 Task: Add an event with the title Second Sales Strategy Review and Alignment Session, date '2023/12/18', time 9:15 AM to 11:15 AMand add a description: Participants will develop strategies for expressing their thoughts and ideas clearly and confidently. They will learn techniques for structuring their messages, using appropriate language and tone, and adapting their communication style to different audiences and situations., put the event into Green category . Add location for the event as: 987 White Desert, Farafra, Egypt, logged in from the account softage.10@softage.netand send the event invitation to softage.3@softage.net and softage.4@softage.net. Set a reminder for the event 12 hour before
Action: Mouse moved to (111, 122)
Screenshot: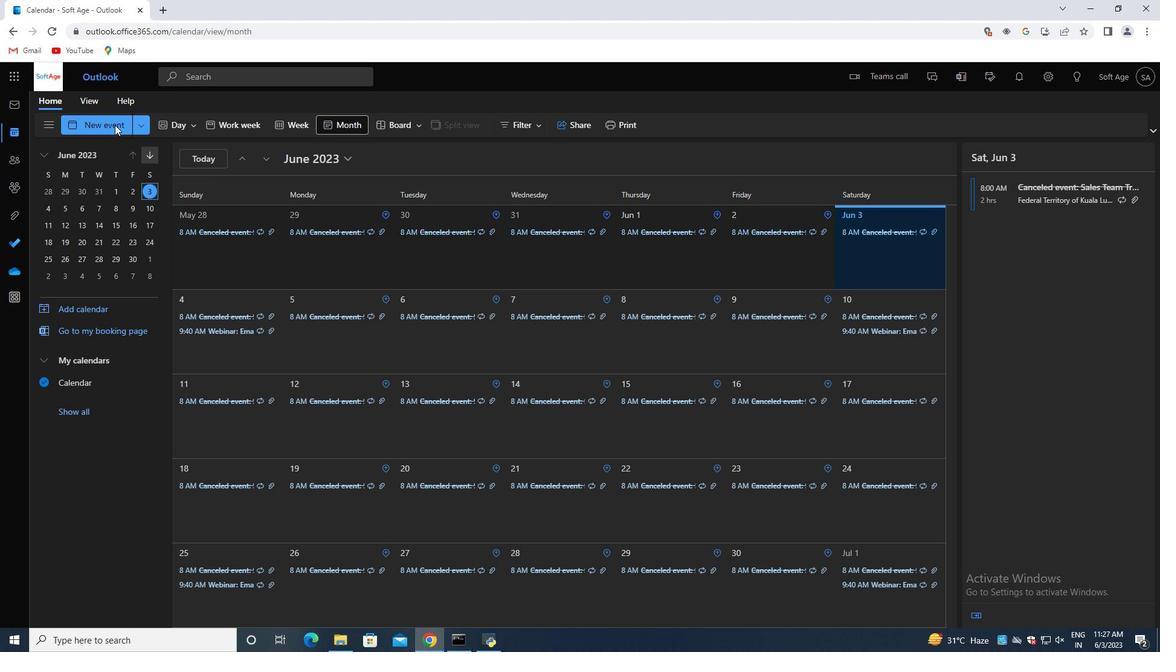 
Action: Mouse pressed left at (111, 122)
Screenshot: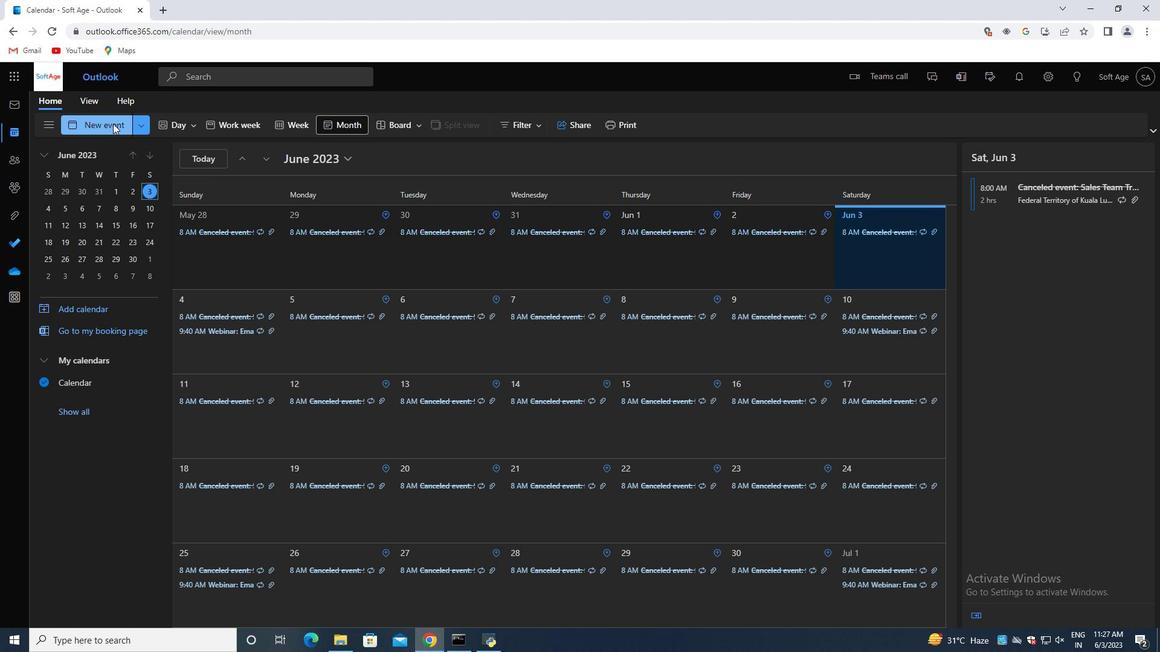 
Action: Mouse moved to (323, 194)
Screenshot: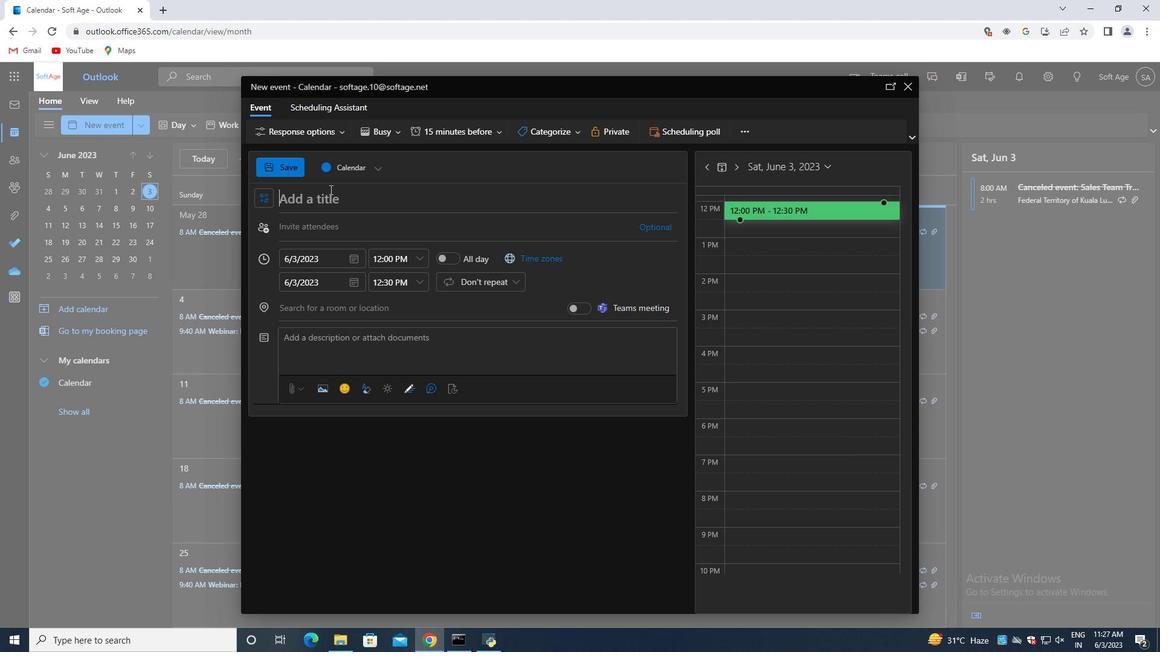 
Action: Mouse pressed left at (323, 194)
Screenshot: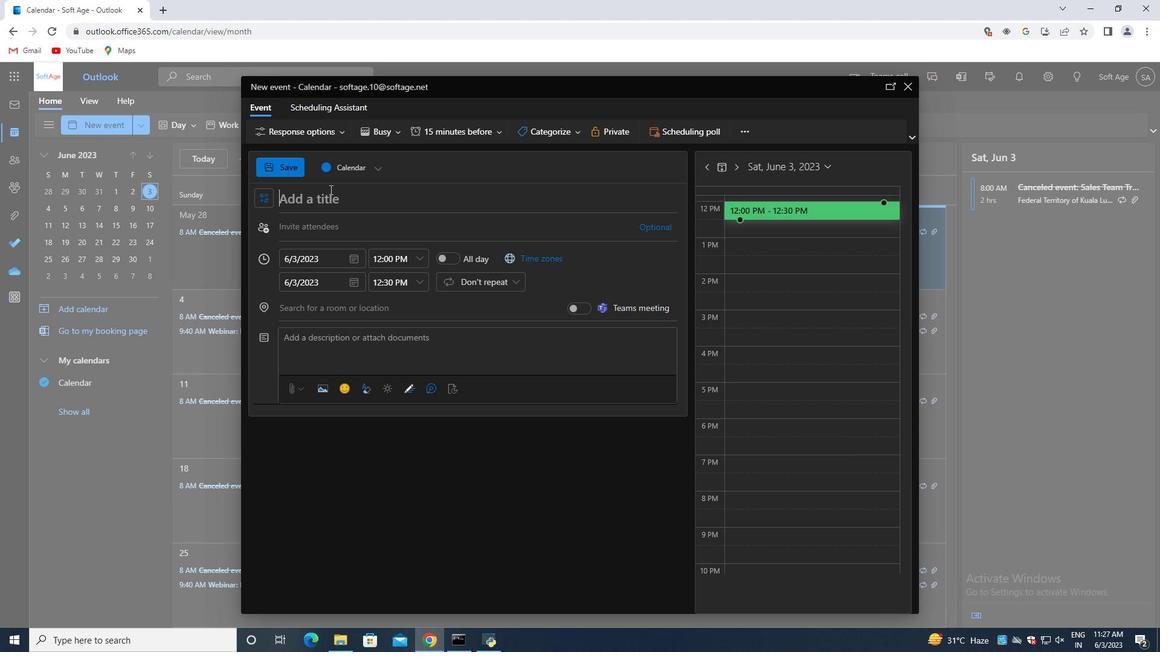 
Action: Key pressed <Key.shift>Second<Key.space><Key.shift>Sales<Key.space><Key.shift>Str
Screenshot: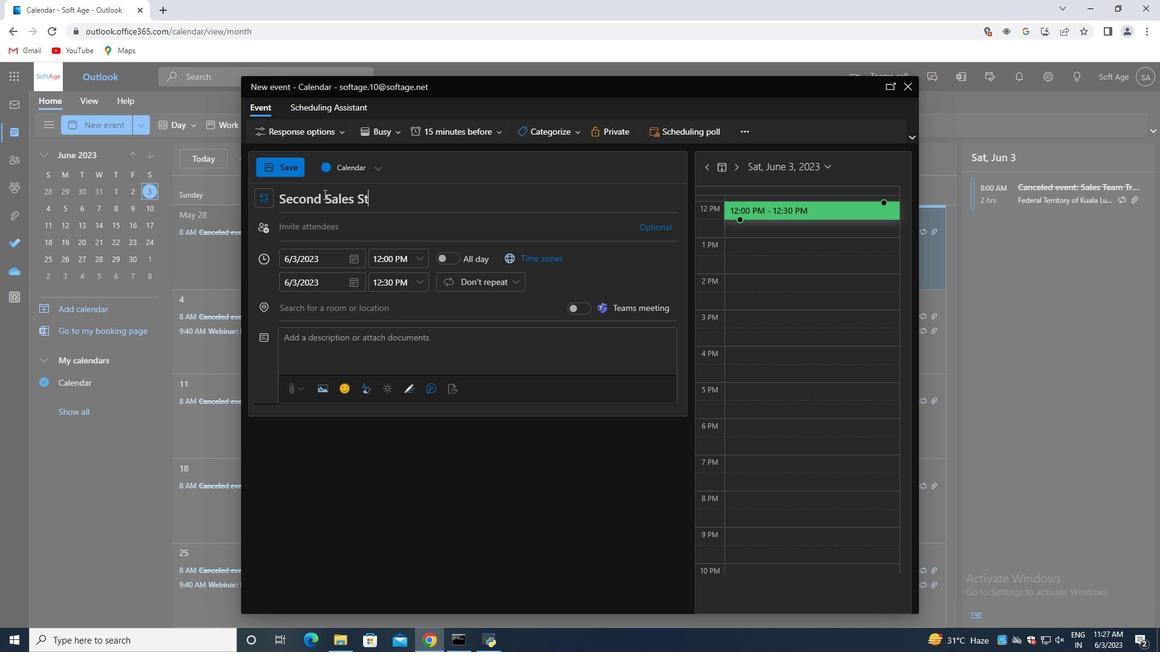 
Action: Mouse moved to (323, 195)
Screenshot: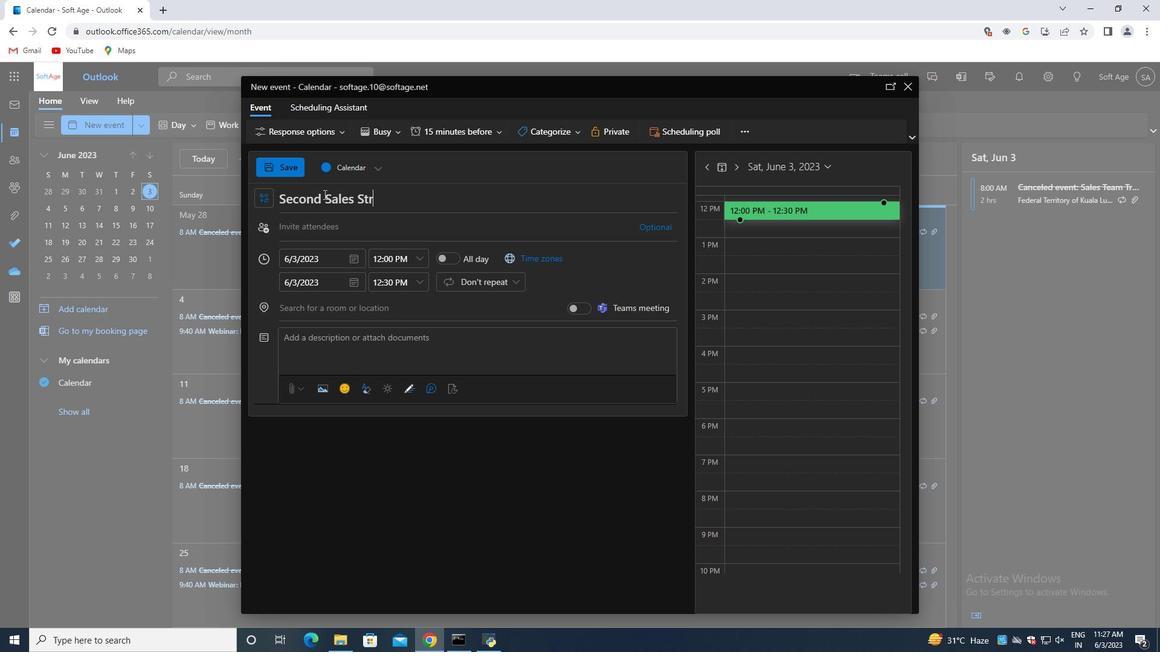 
Action: Key pressed ategy<Key.space><Key.shift>Review<Key.space>and<Key.space><Key.shift>Alignment<Key.space><Key.shift>Session
Screenshot: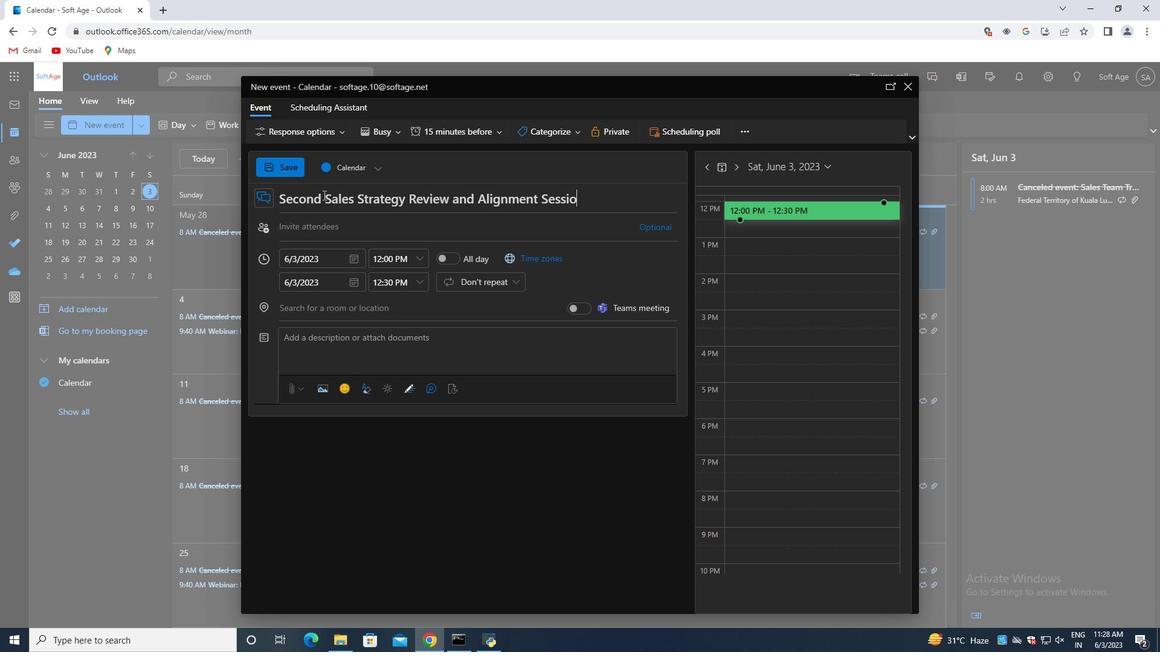 
Action: Mouse moved to (351, 258)
Screenshot: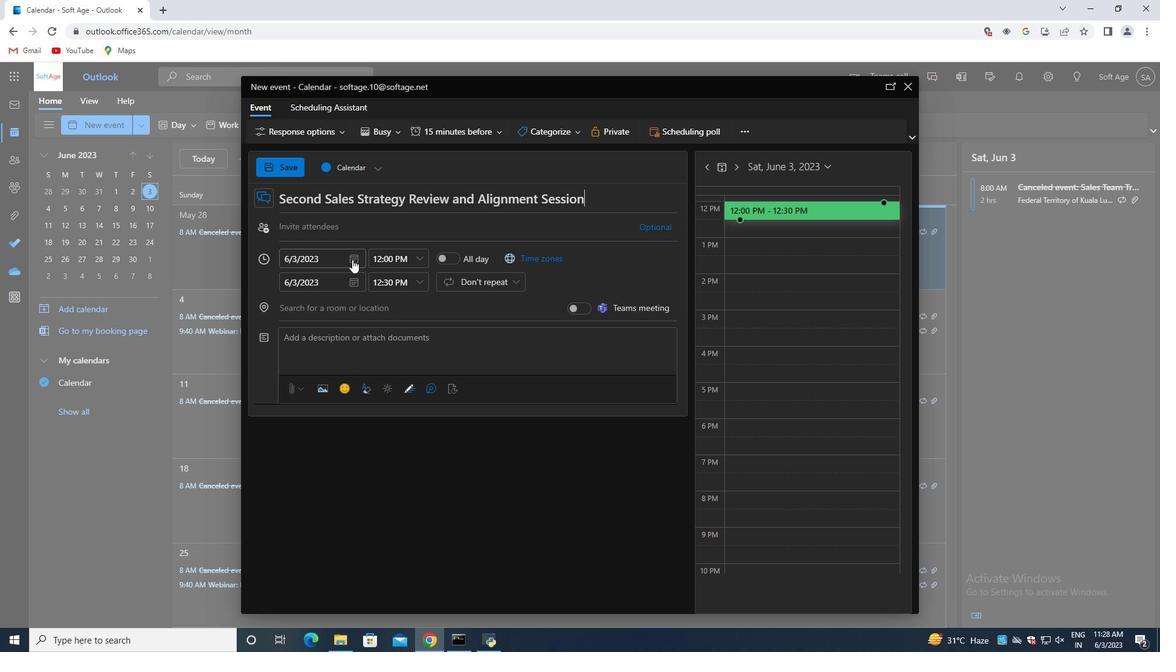
Action: Mouse pressed left at (351, 258)
Screenshot: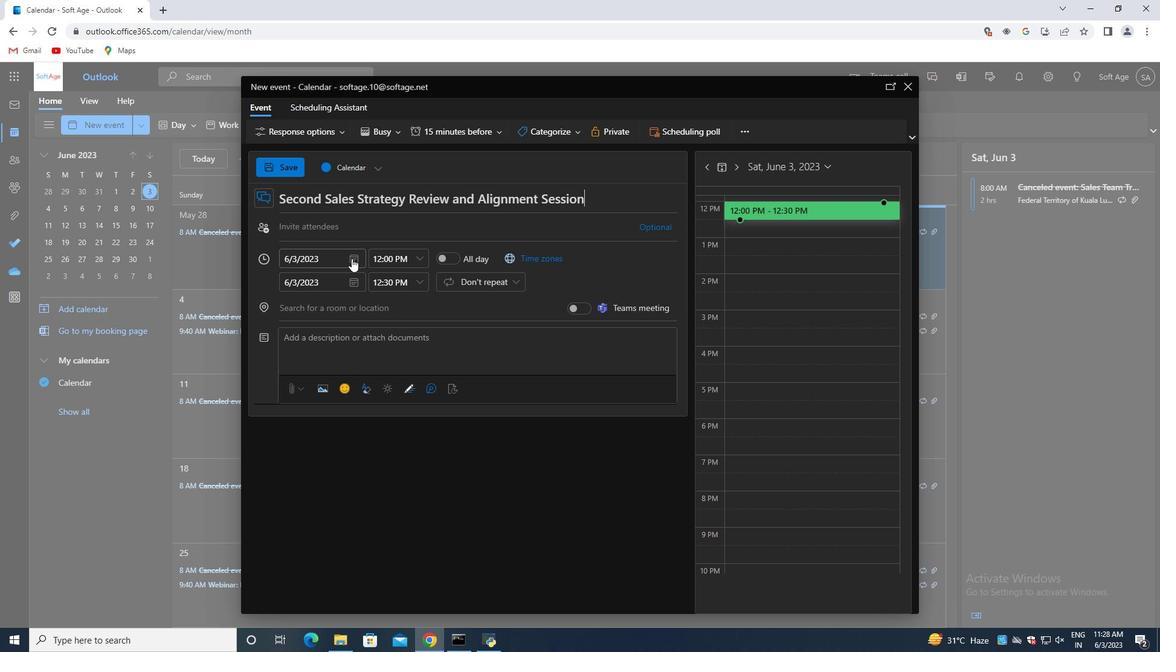 
Action: Mouse moved to (396, 284)
Screenshot: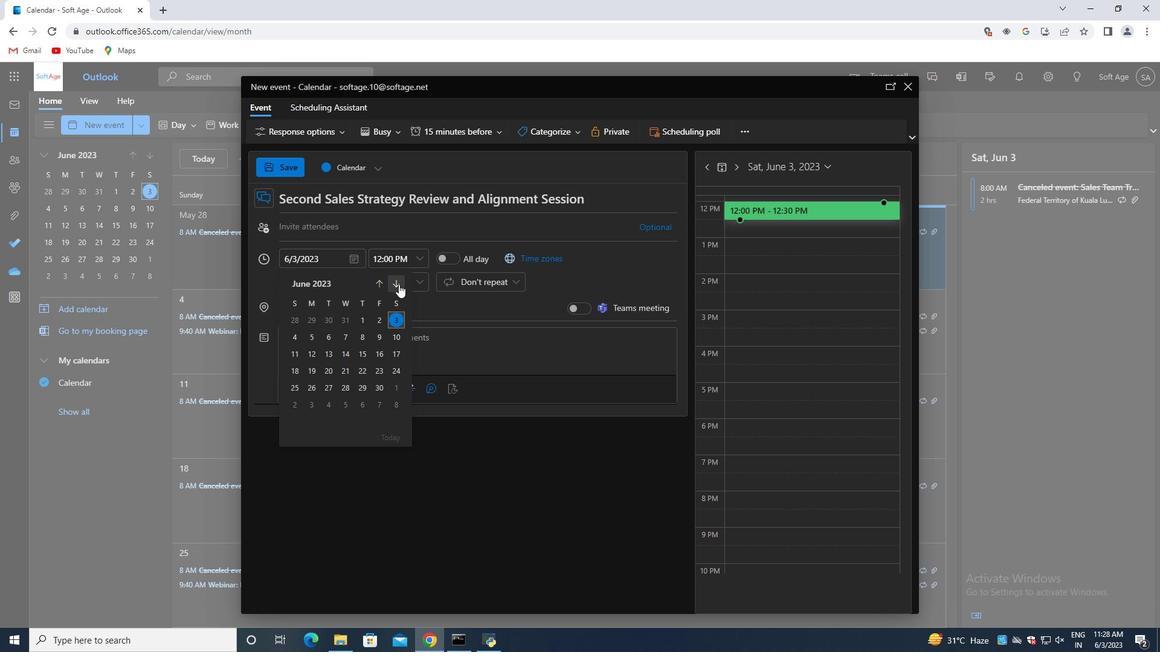 
Action: Mouse pressed left at (396, 284)
Screenshot: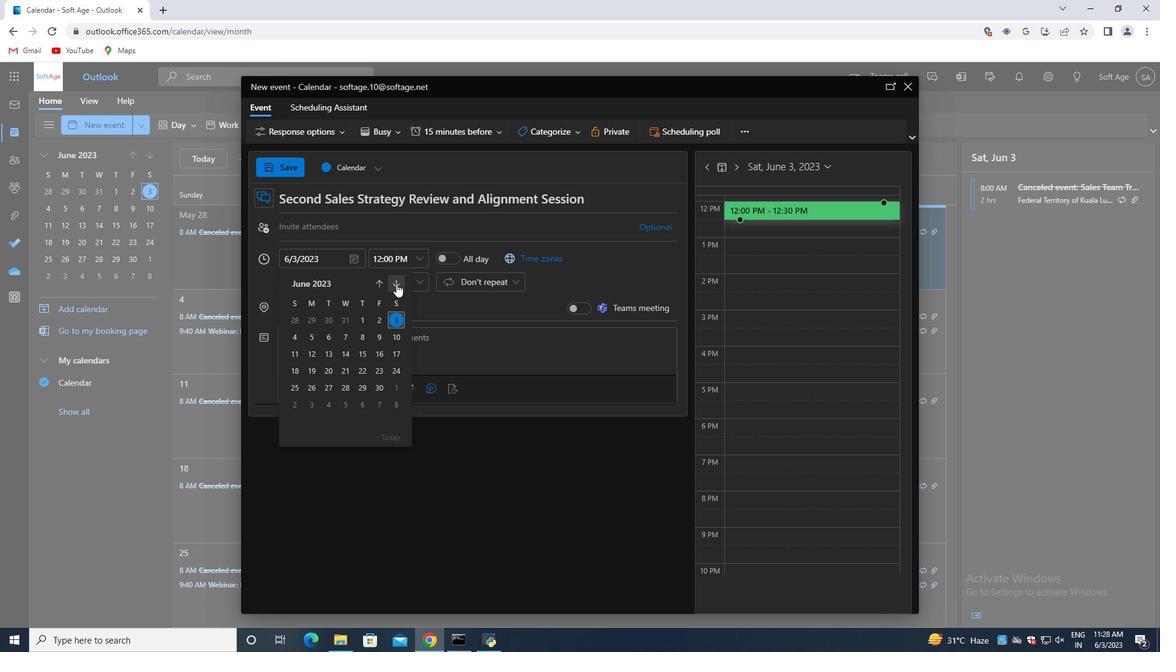 
Action: Mouse pressed left at (396, 284)
Screenshot: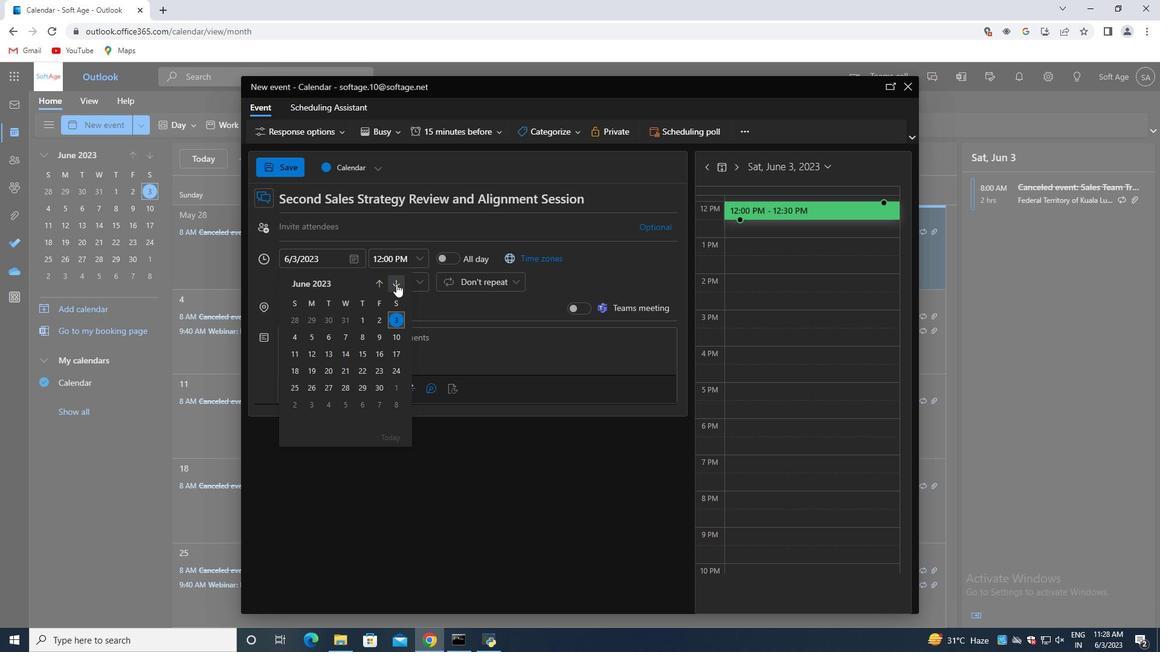 
Action: Mouse pressed left at (396, 284)
Screenshot: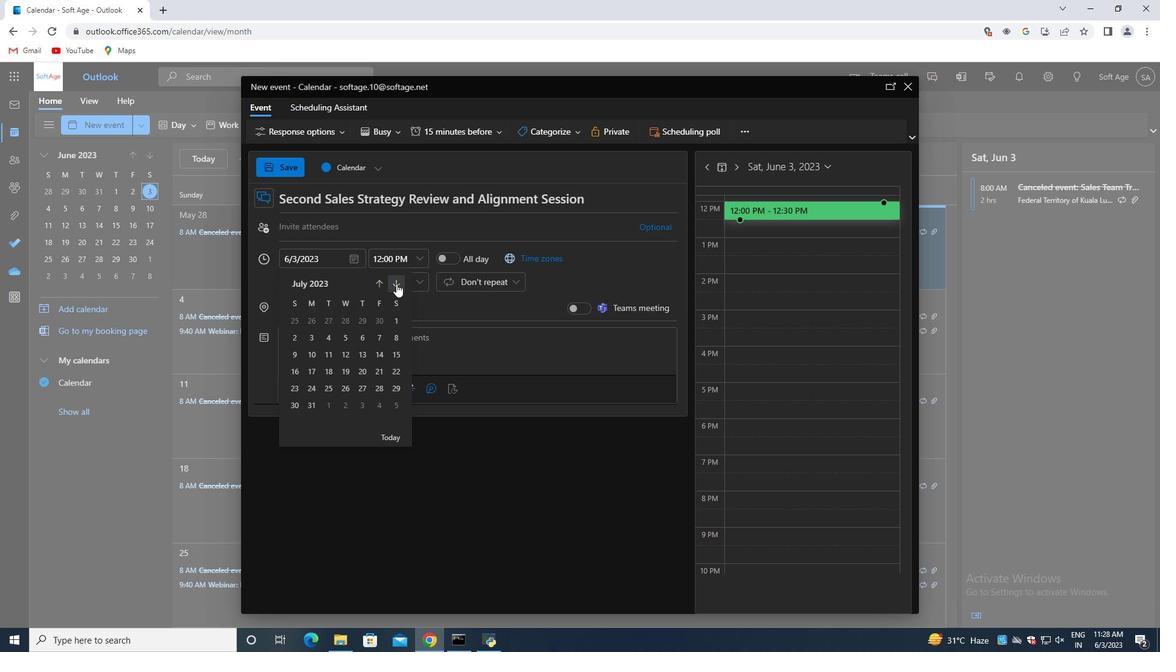 
Action: Mouse pressed left at (396, 284)
Screenshot: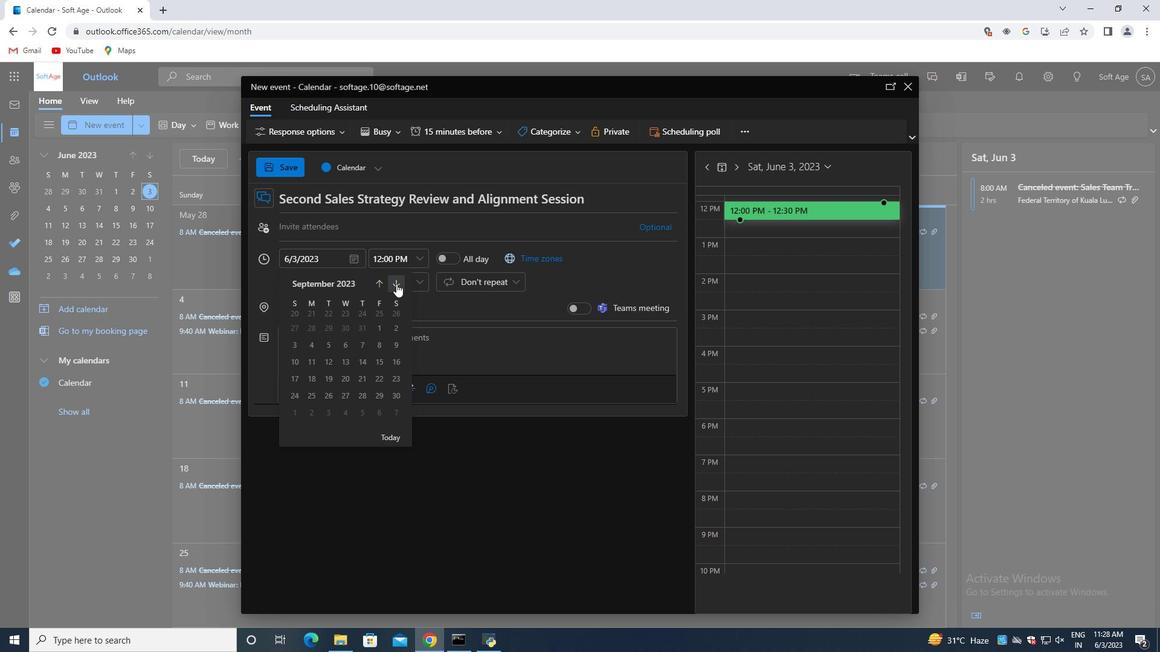 
Action: Mouse pressed left at (396, 284)
Screenshot: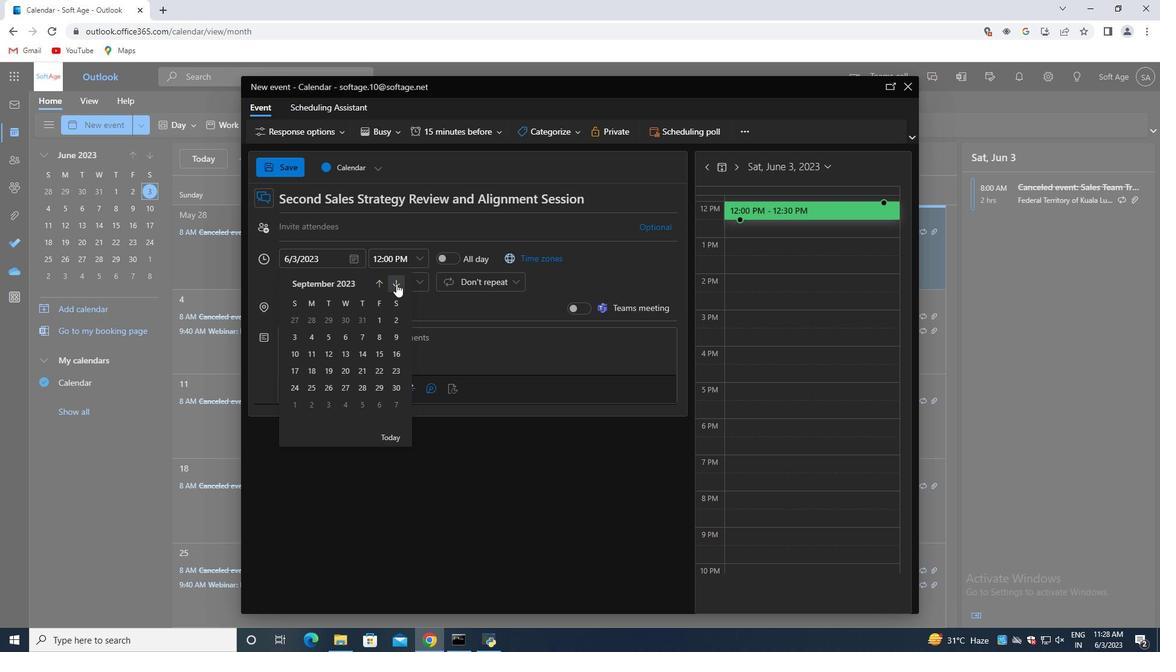 
Action: Mouse pressed left at (396, 284)
Screenshot: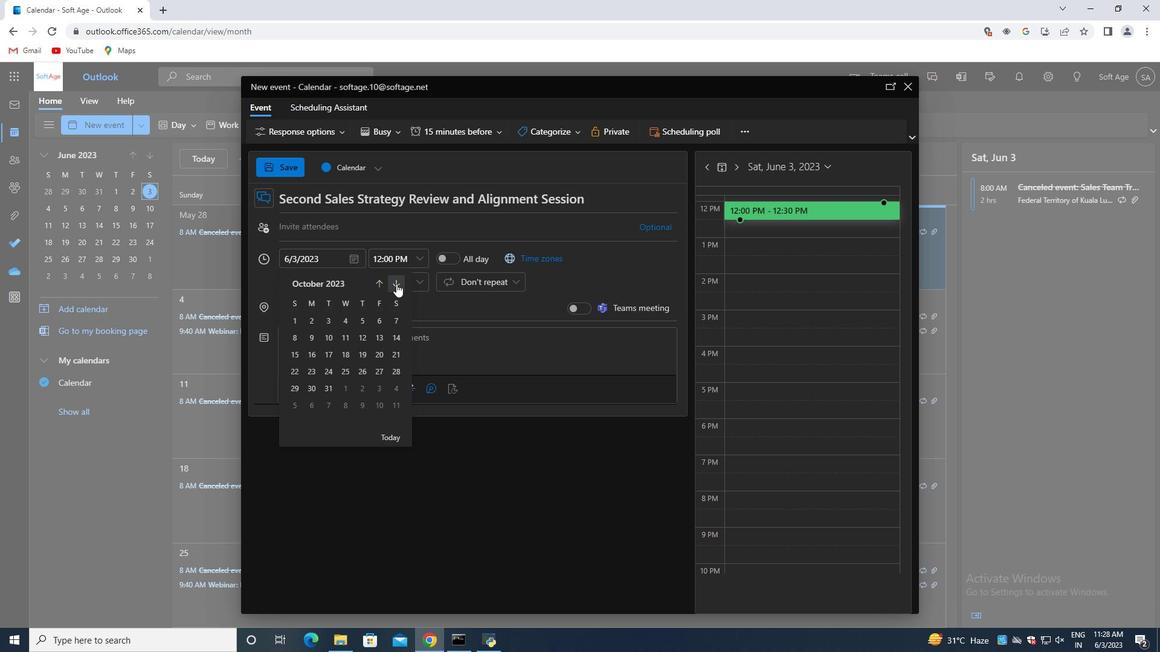 
Action: Mouse moved to (313, 373)
Screenshot: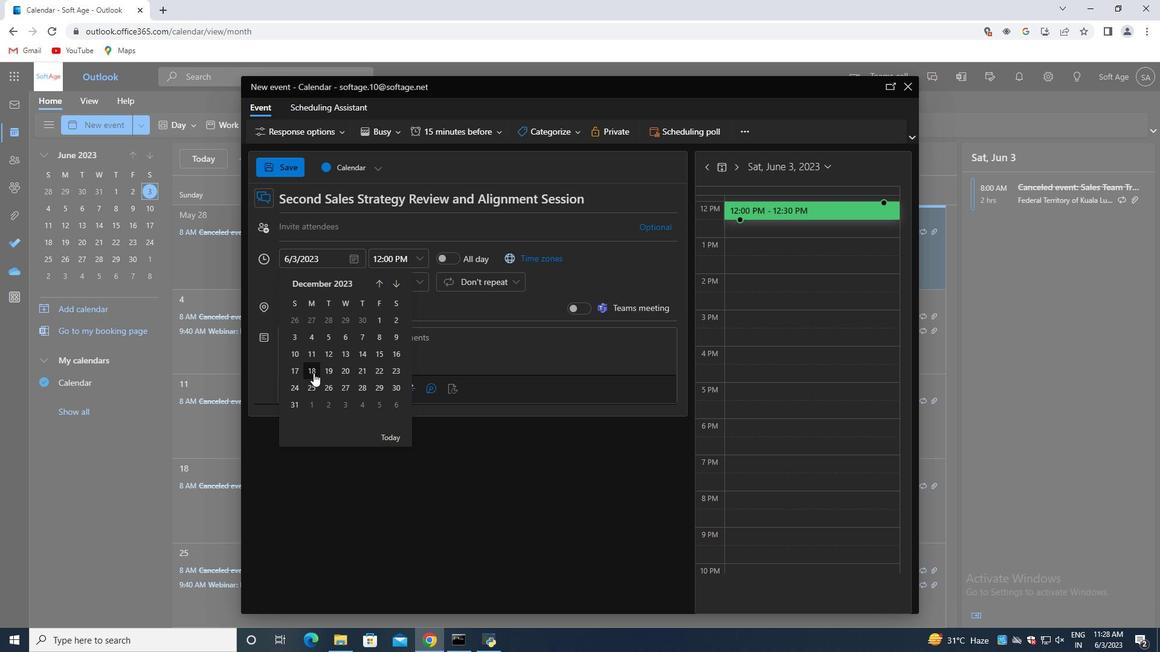 
Action: Mouse pressed left at (313, 373)
Screenshot: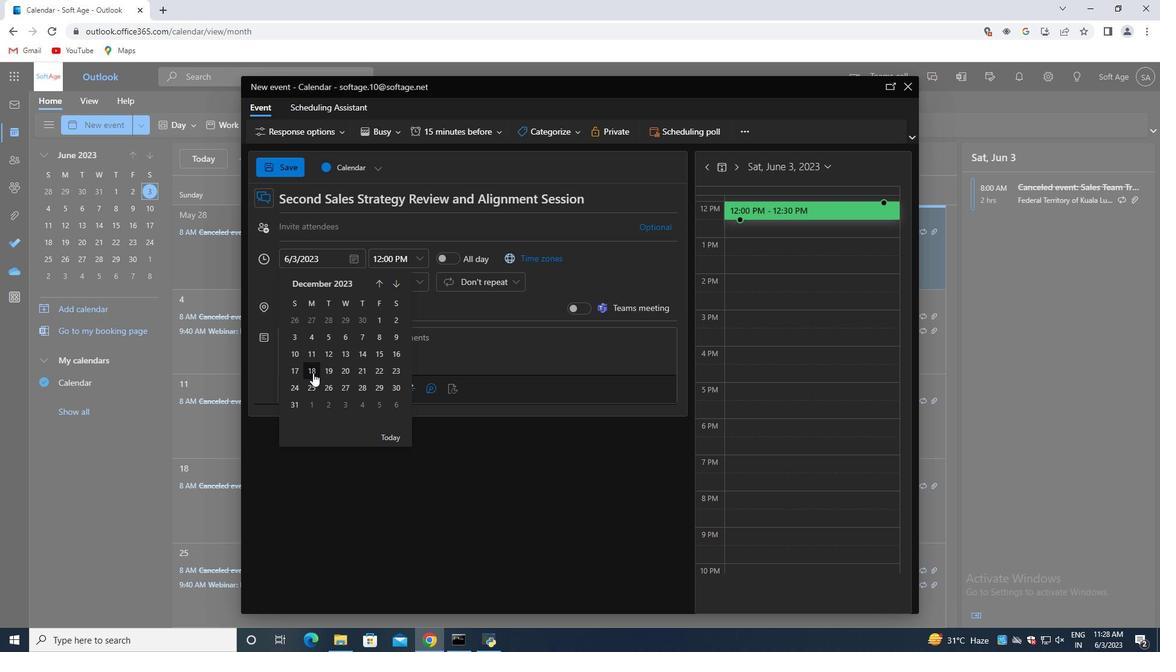 
Action: Mouse moved to (420, 260)
Screenshot: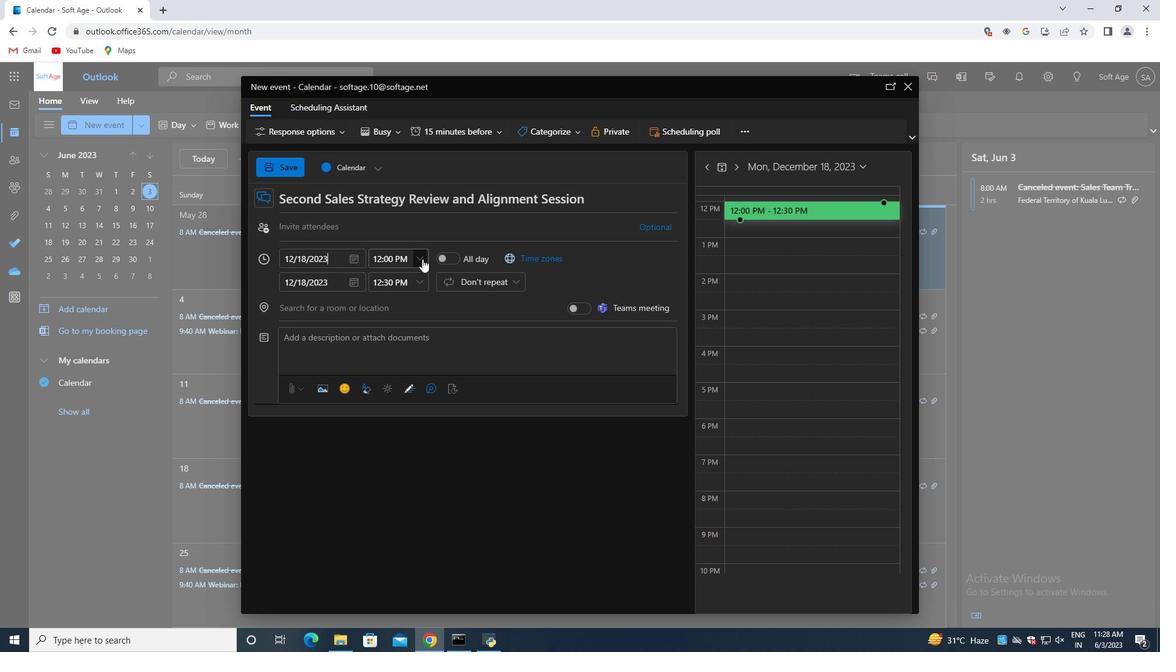 
Action: Mouse pressed left at (420, 260)
Screenshot: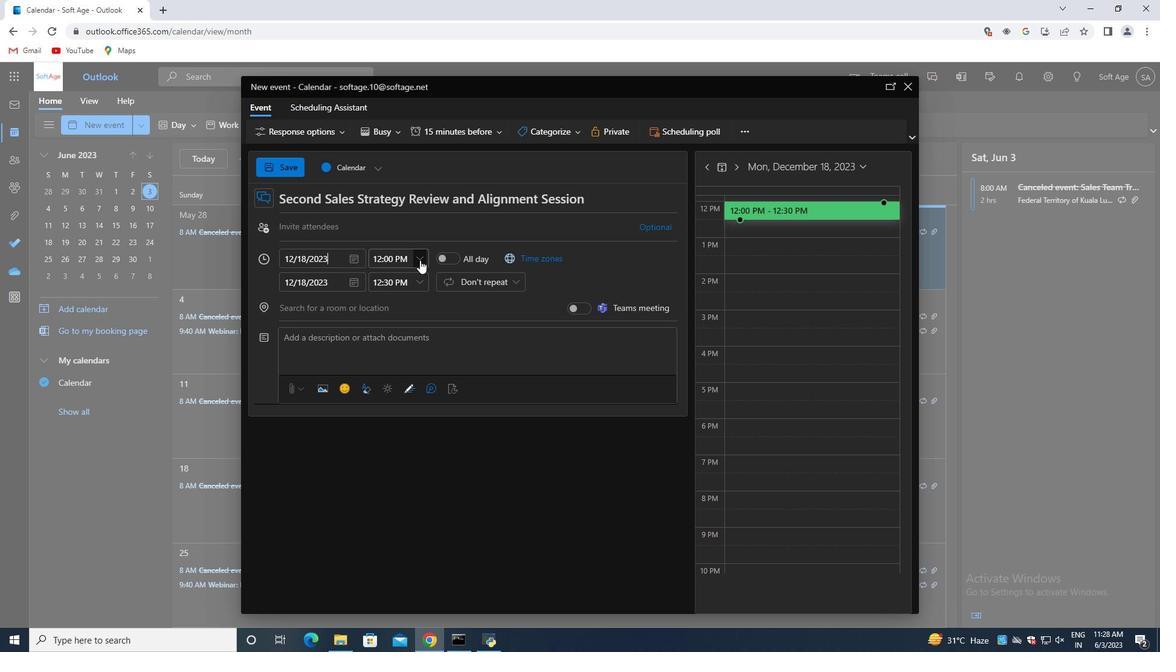 
Action: Mouse moved to (394, 291)
Screenshot: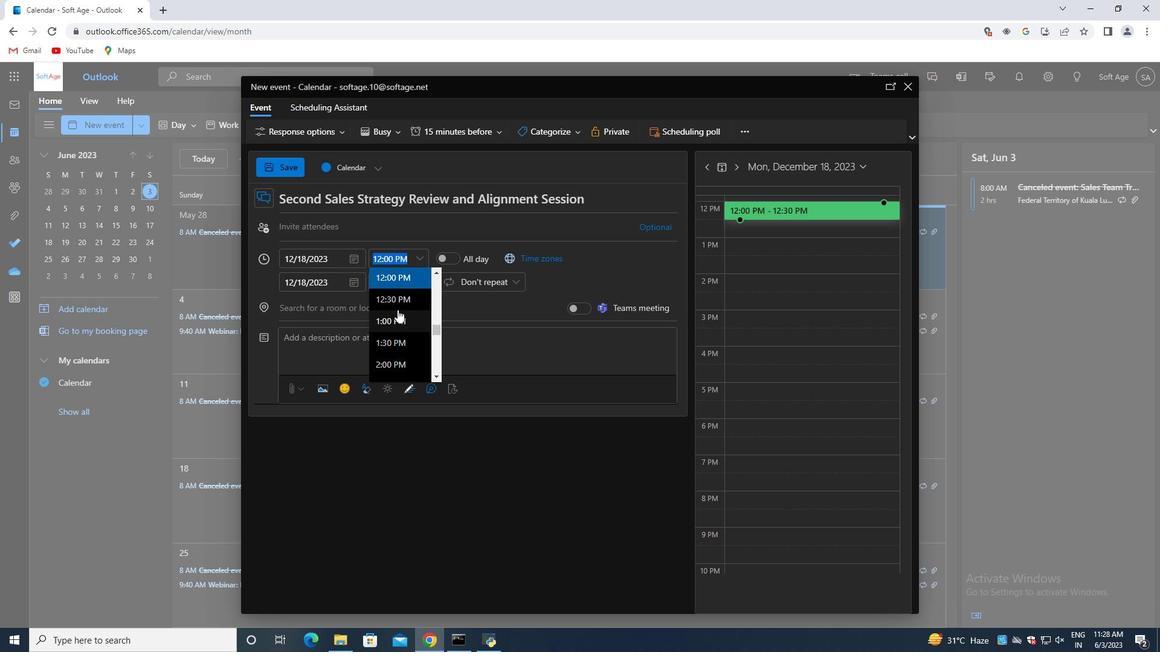 
Action: Mouse scrolled (394, 291) with delta (0, 0)
Screenshot: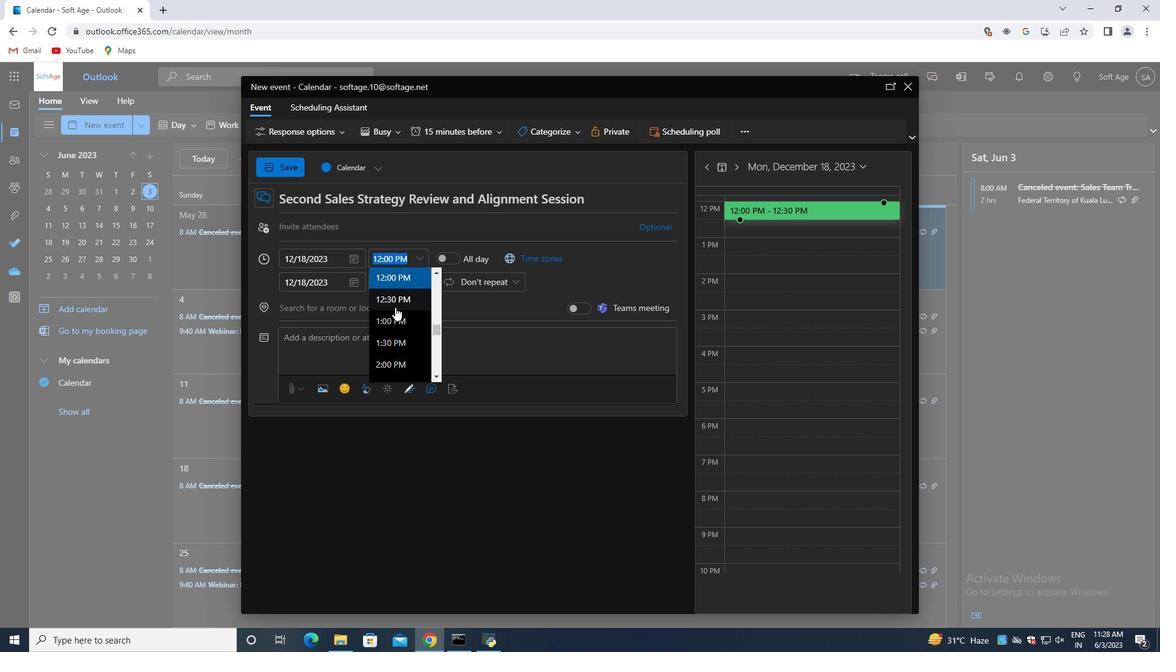 
Action: Mouse scrolled (394, 291) with delta (0, 0)
Screenshot: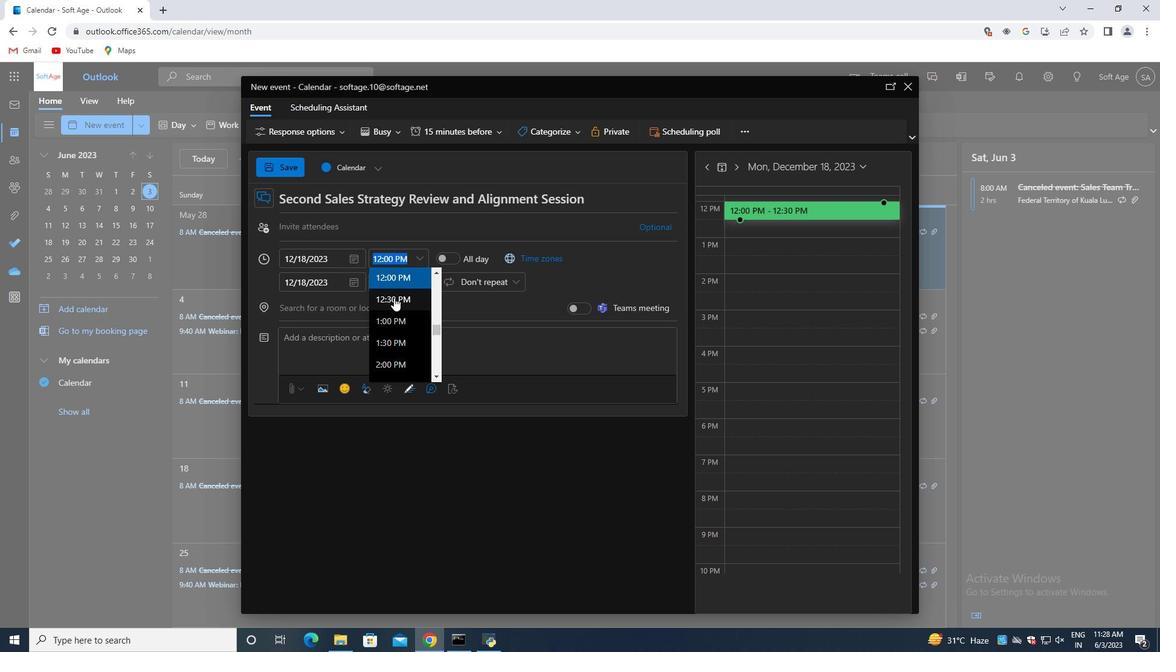 
Action: Mouse scrolled (394, 291) with delta (0, 0)
Screenshot: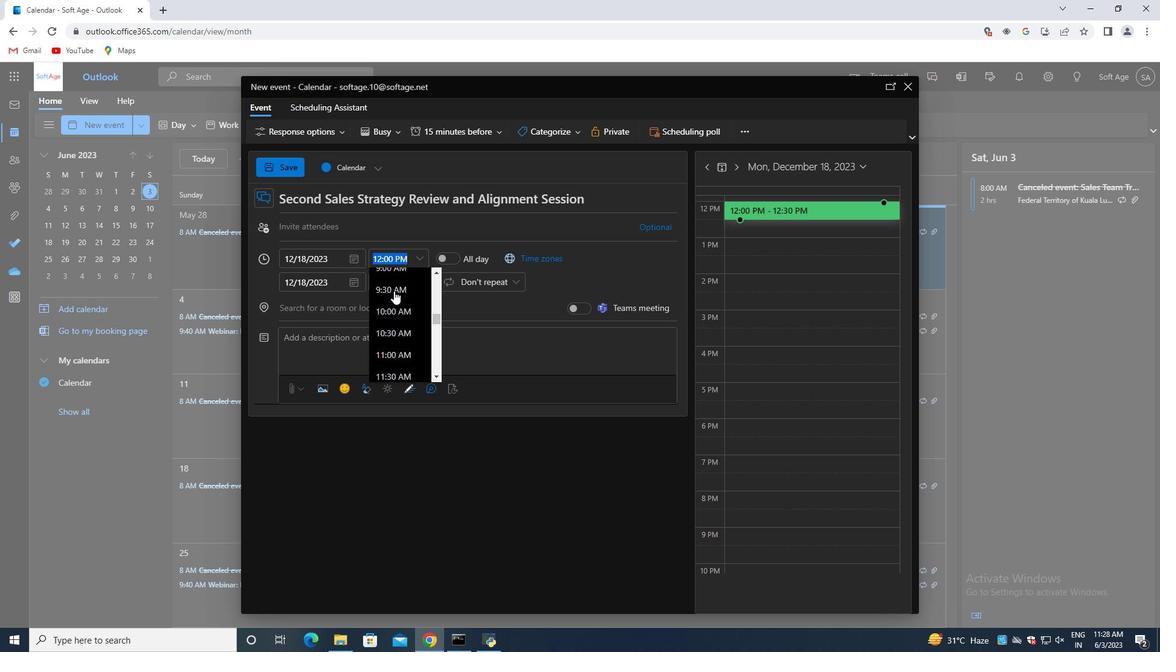 
Action: Mouse scrolled (394, 291) with delta (0, 0)
Screenshot: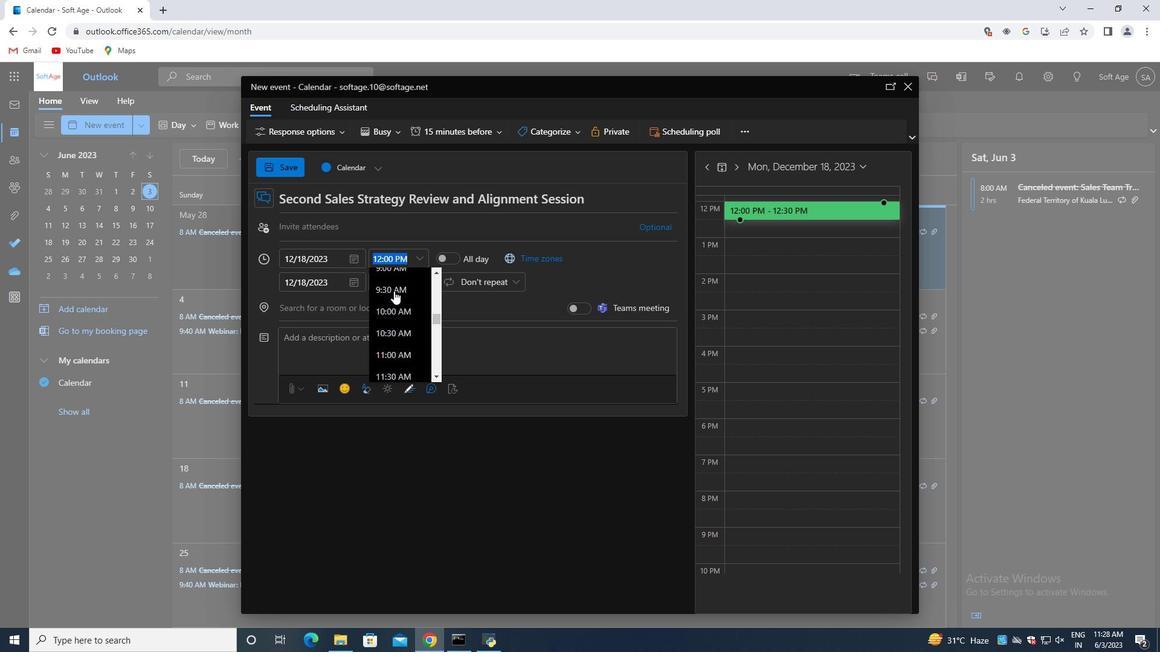 
Action: Mouse scrolled (394, 290) with delta (0, 0)
Screenshot: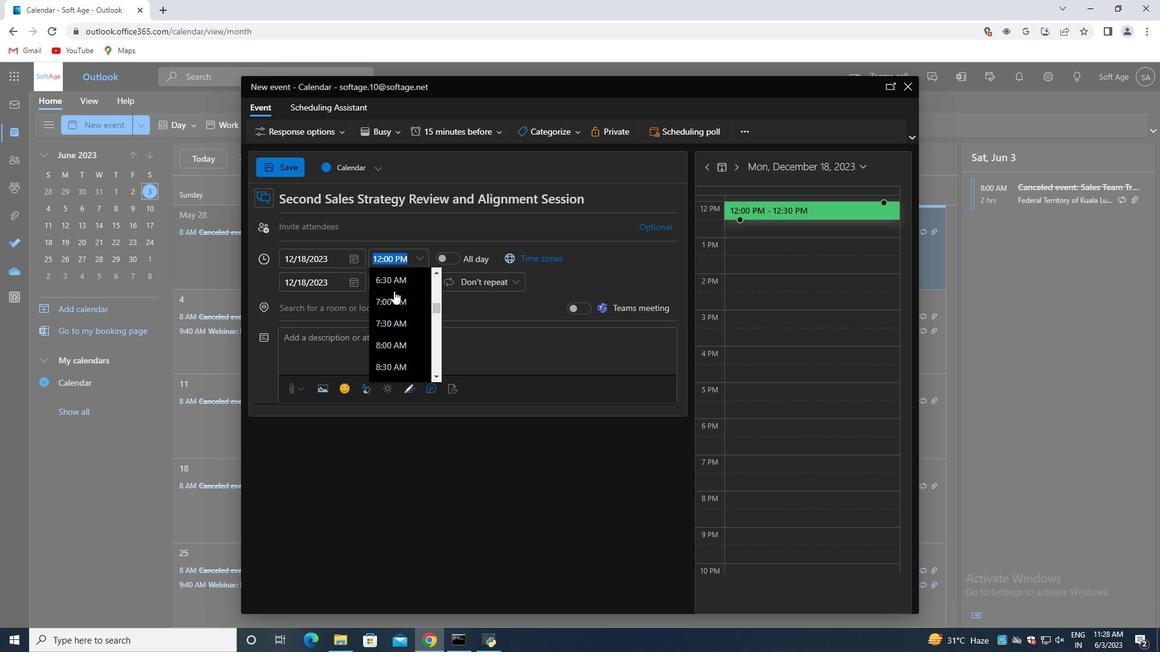 
Action: Mouse moved to (393, 292)
Screenshot: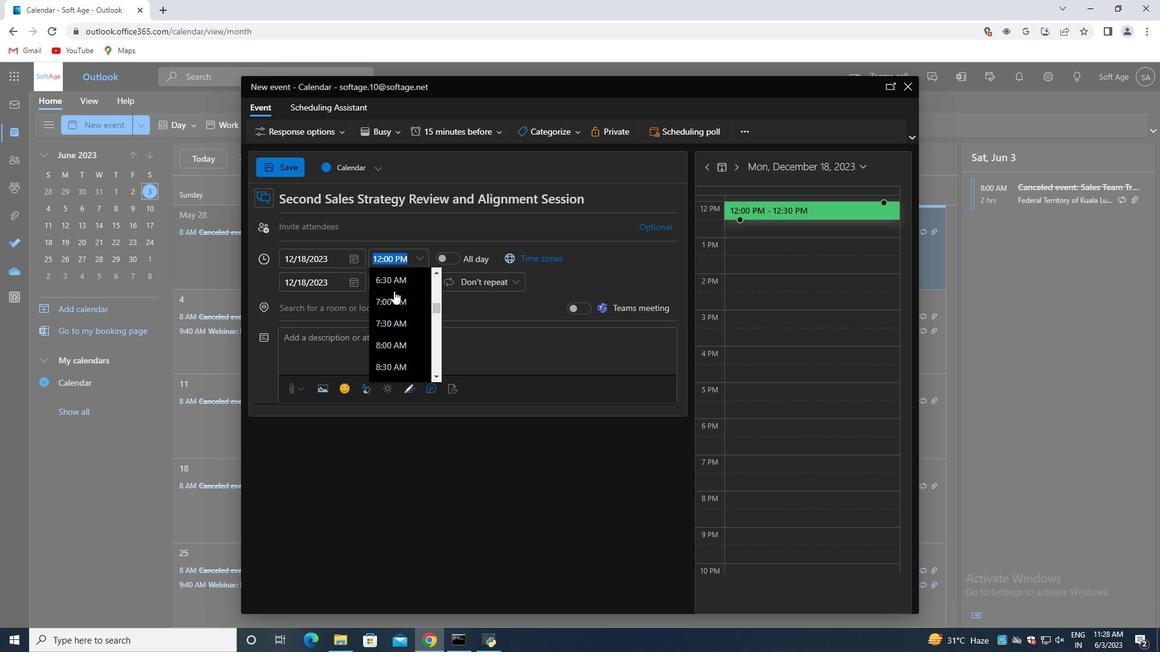 
Action: Mouse scrolled (393, 291) with delta (0, 0)
Screenshot: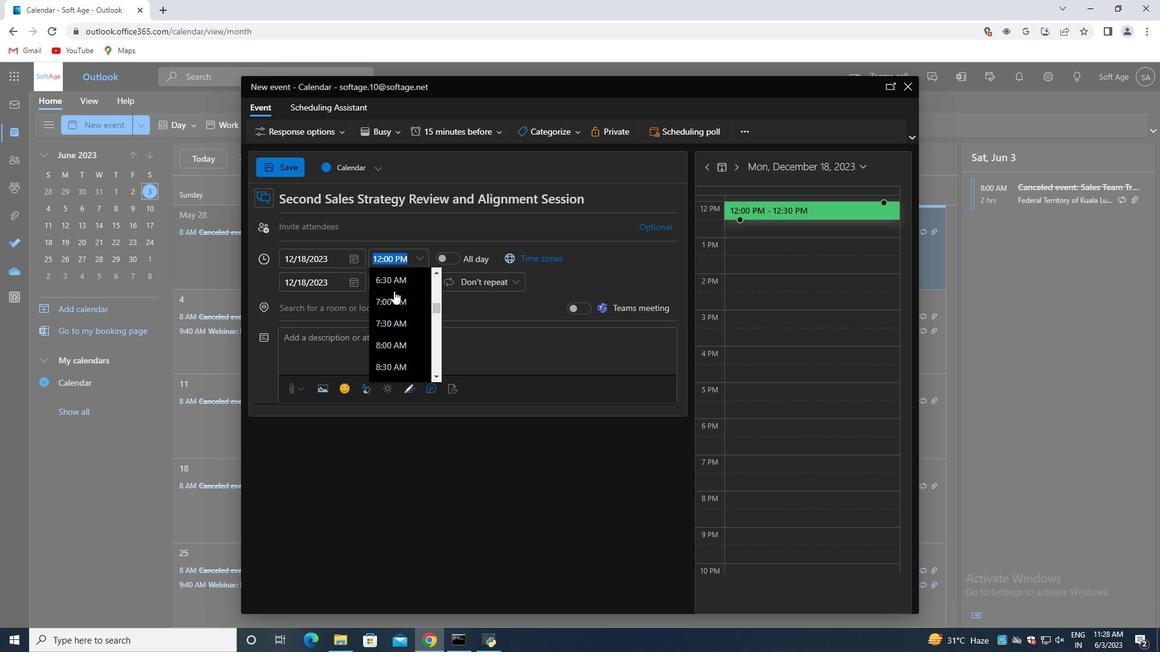 
Action: Mouse moved to (389, 278)
Screenshot: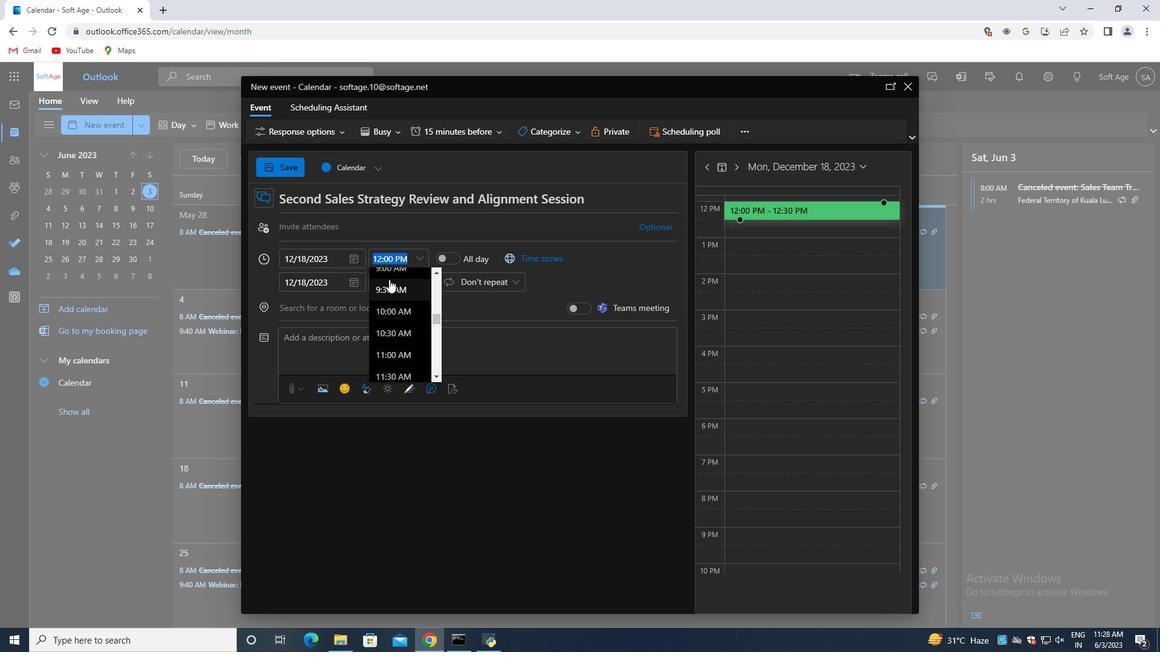 
Action: Mouse scrolled (389, 279) with delta (0, 0)
Screenshot: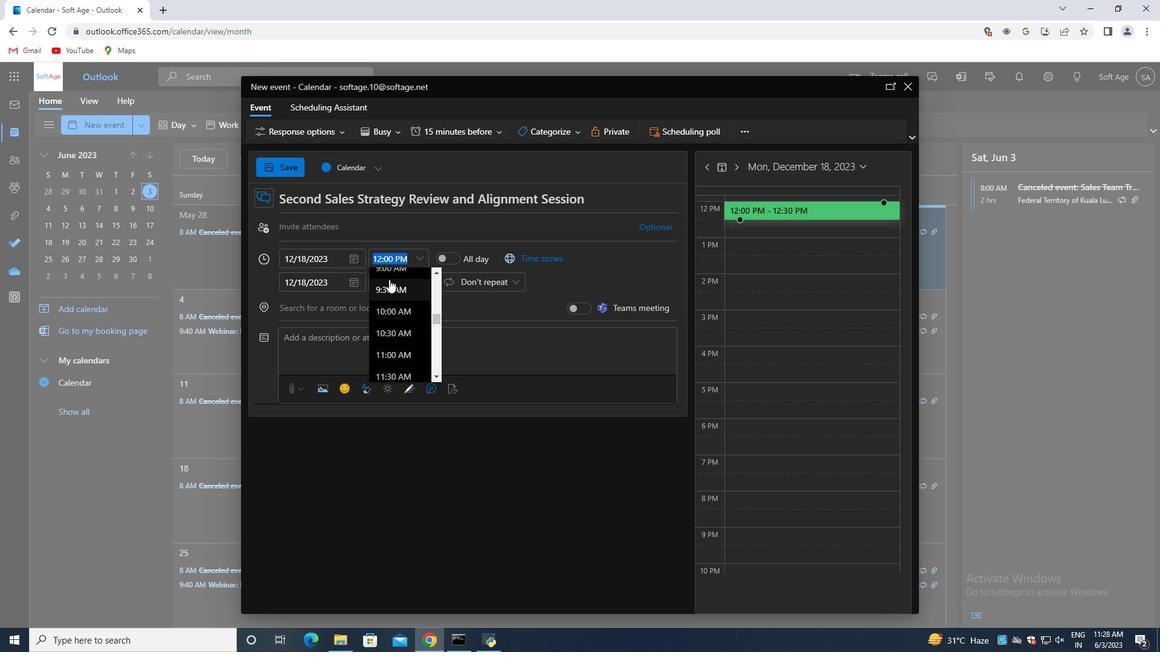 
Action: Mouse moved to (388, 328)
Screenshot: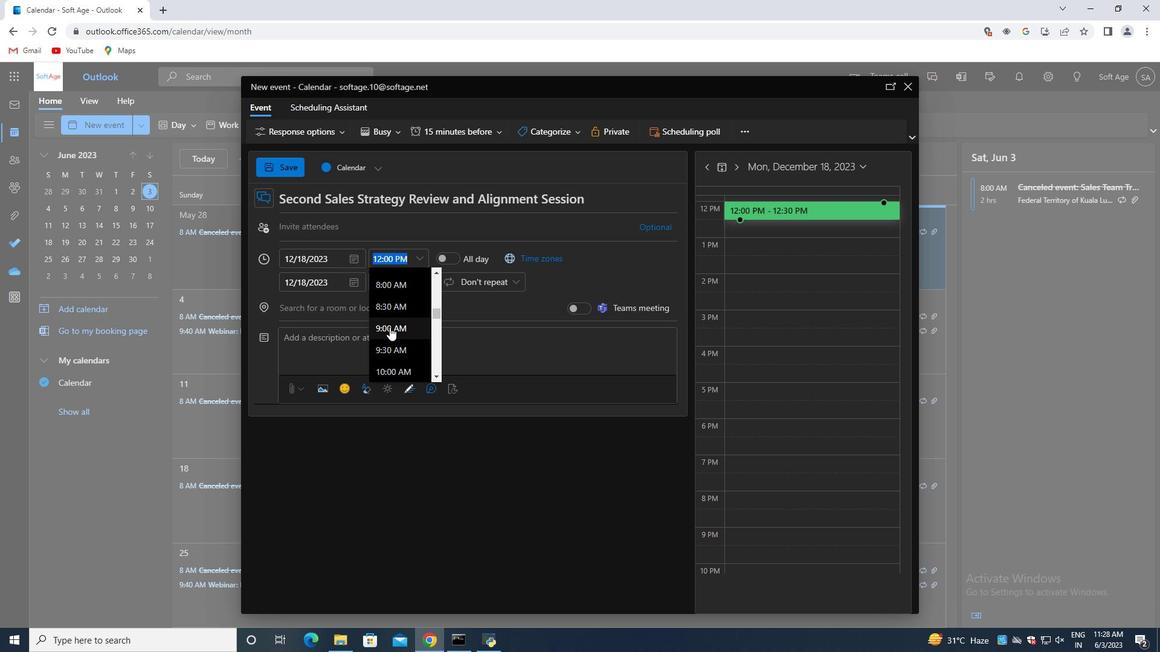 
Action: Mouse pressed left at (388, 328)
Screenshot: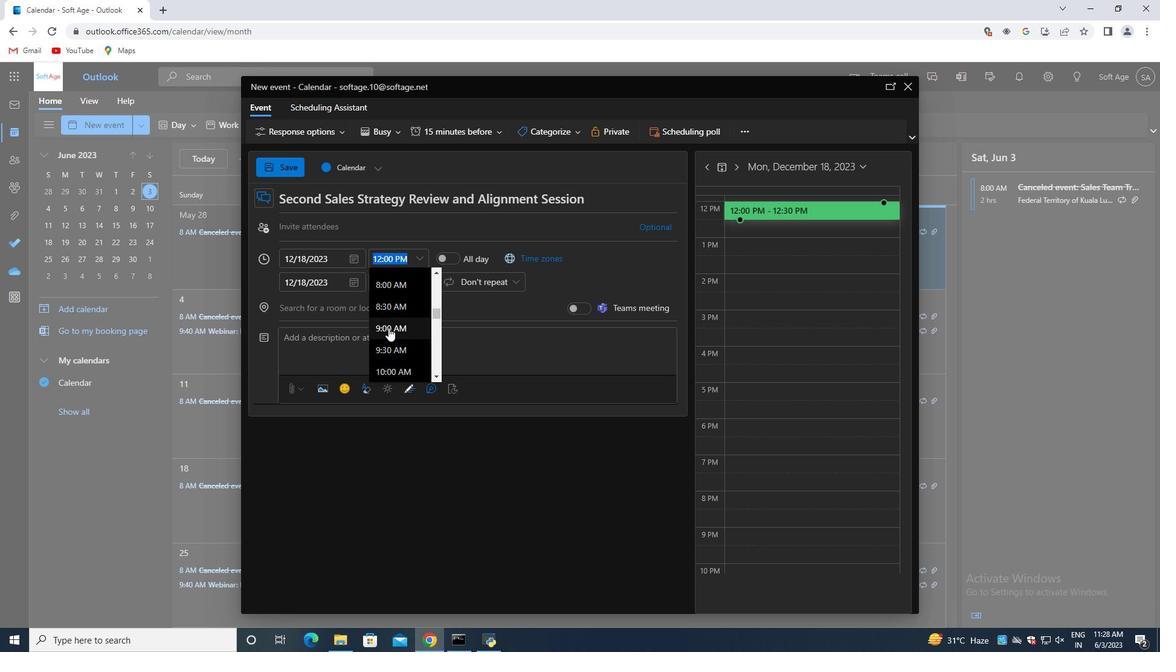 
Action: Mouse moved to (386, 260)
Screenshot: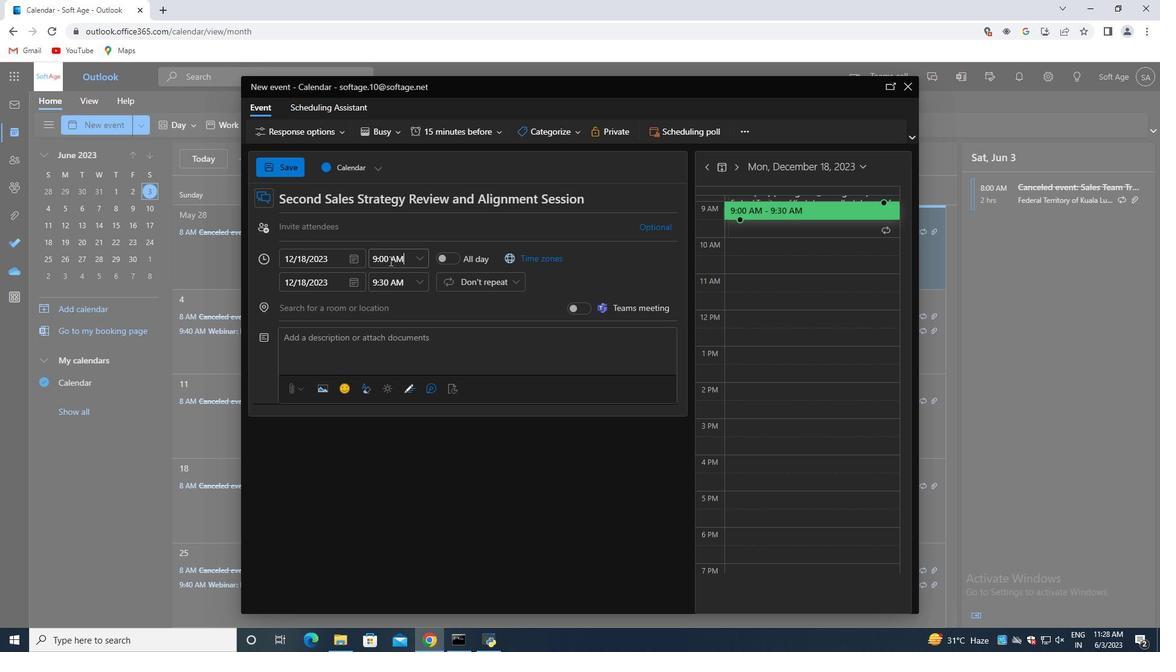 
Action: Mouse pressed left at (386, 260)
Screenshot: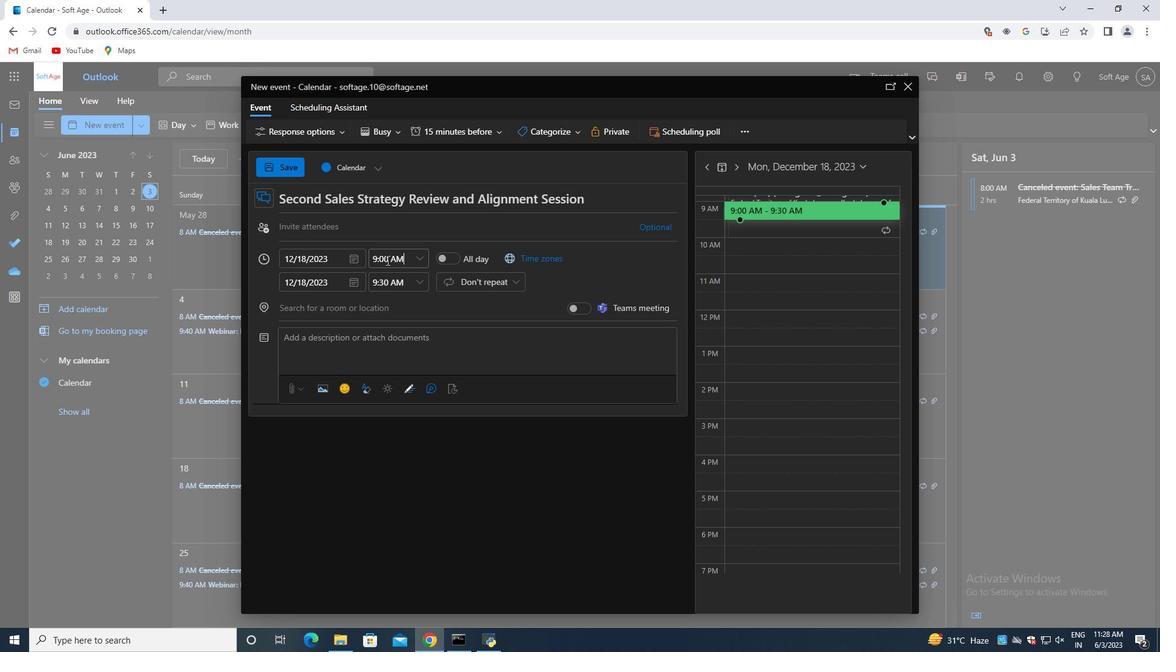 
Action: Mouse moved to (387, 281)
Screenshot: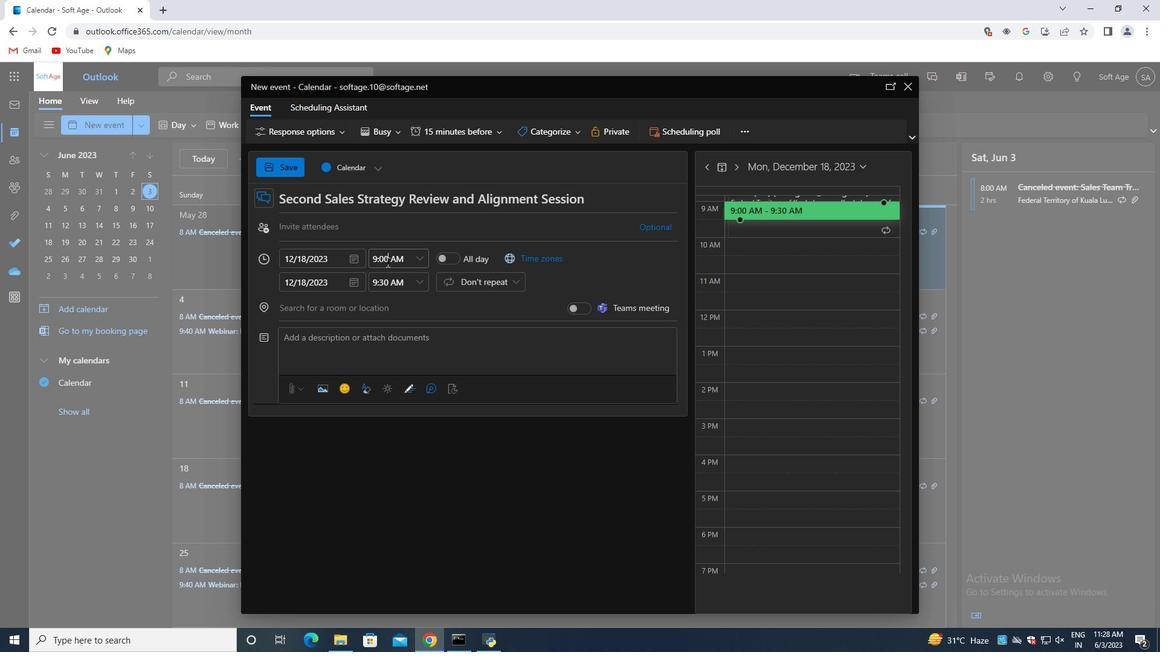 
Action: Key pressed <Key.backspace><Key.backspace>15
Screenshot: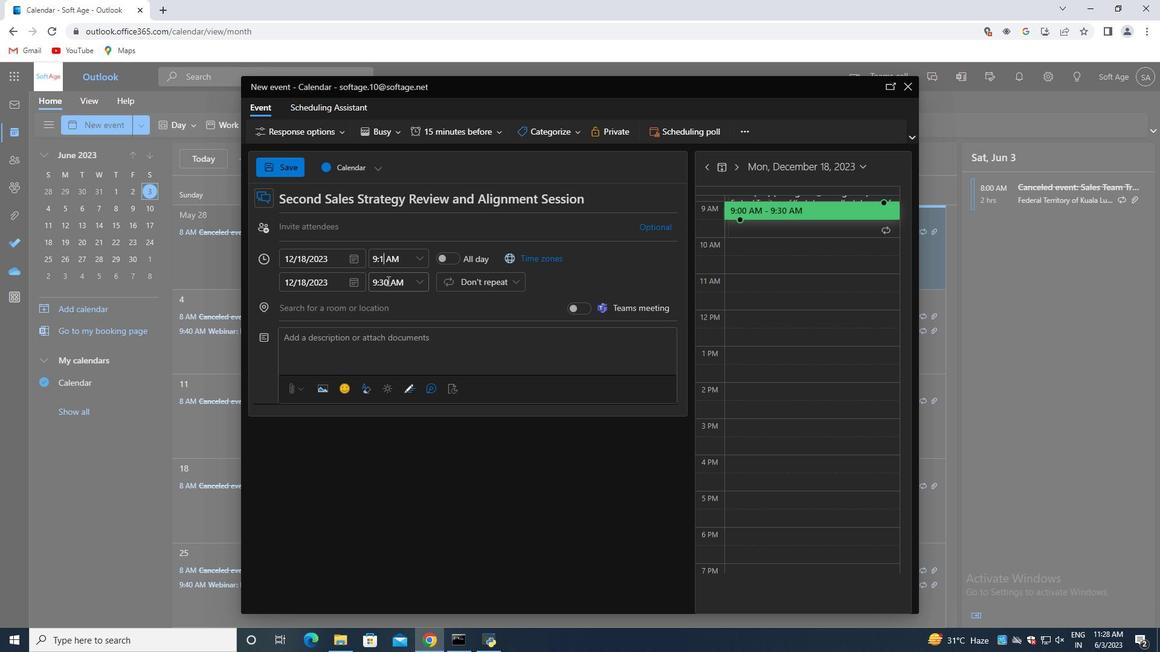 
Action: Mouse moved to (417, 287)
Screenshot: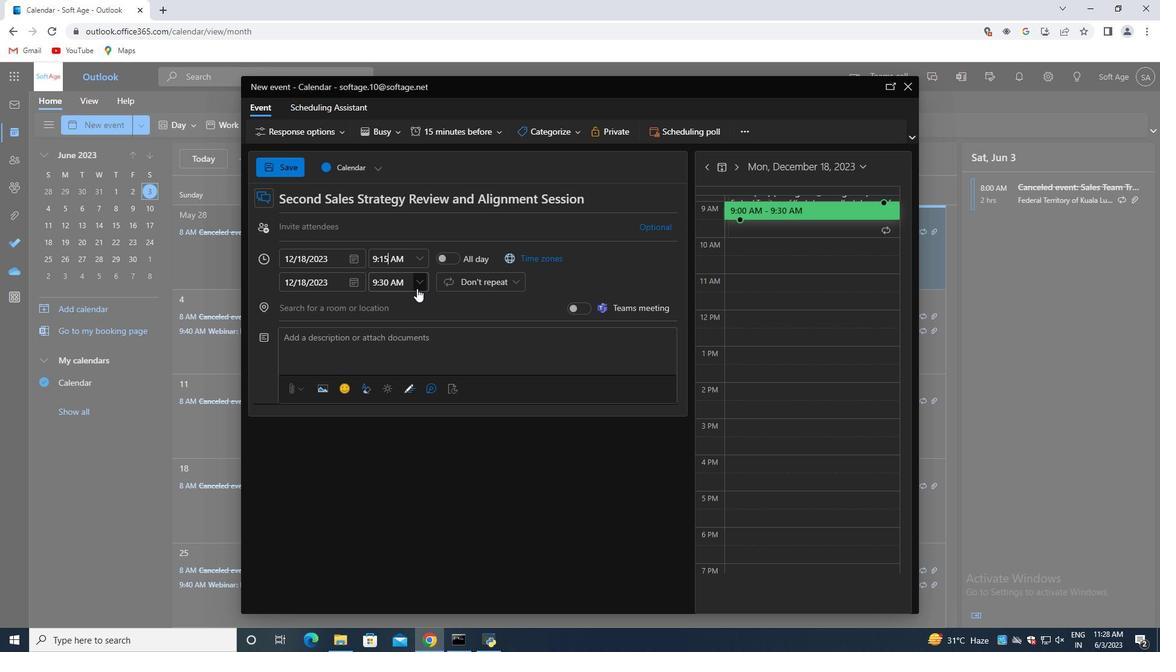 
Action: Mouse pressed left at (417, 287)
Screenshot: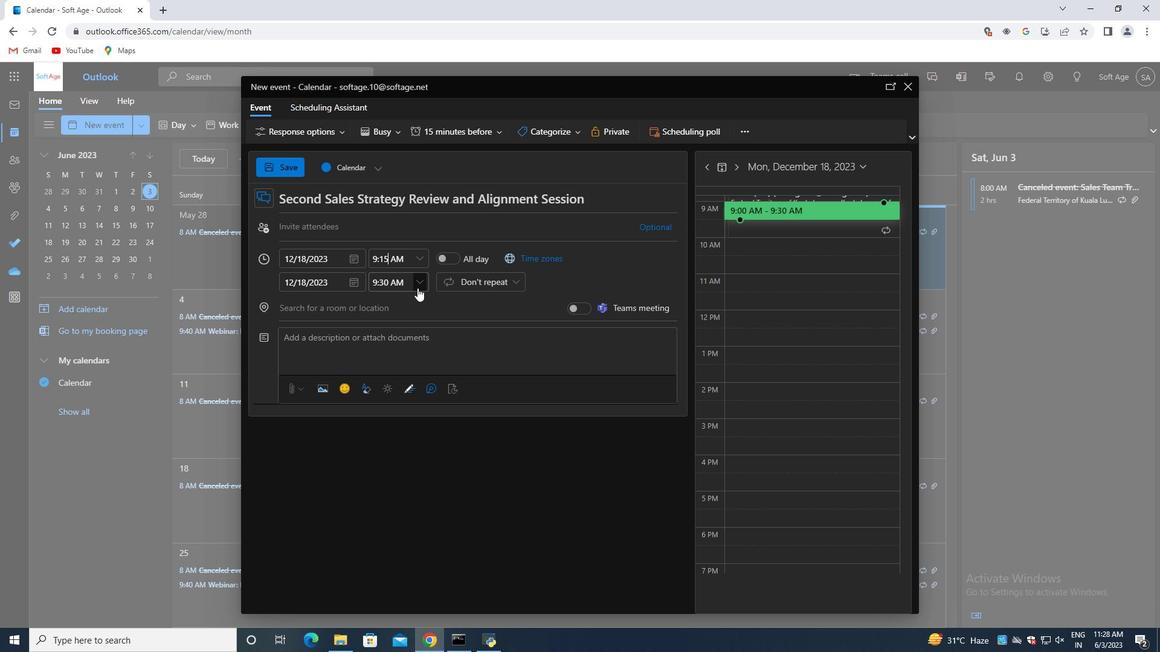 
Action: Mouse moved to (394, 366)
Screenshot: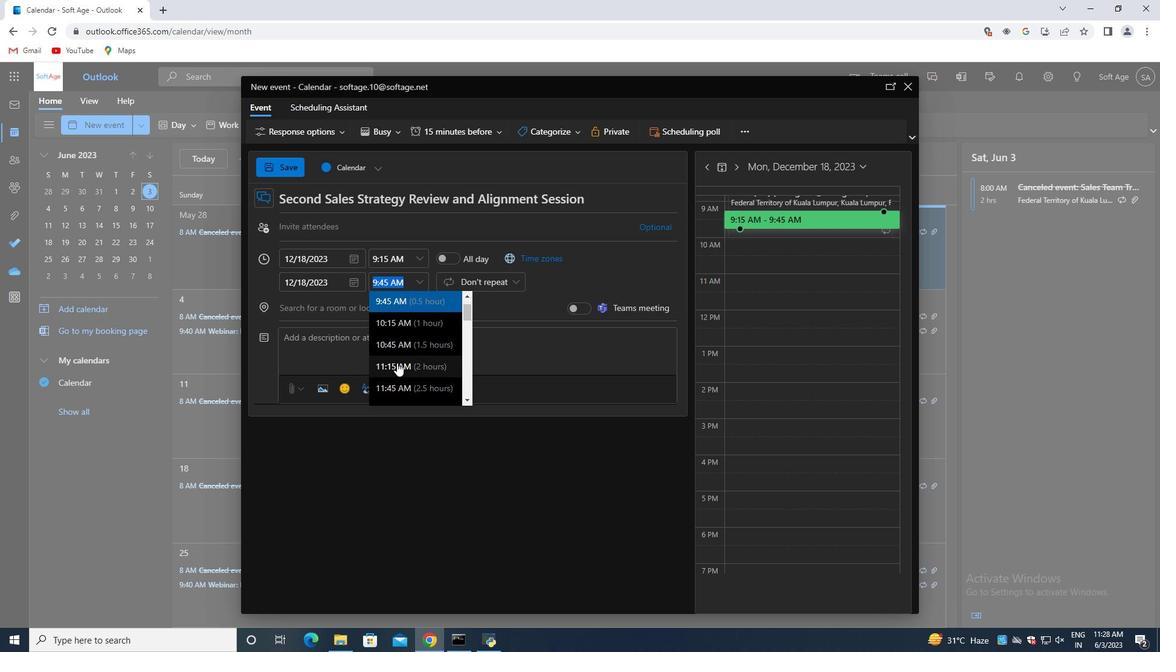 
Action: Mouse pressed left at (394, 366)
Screenshot: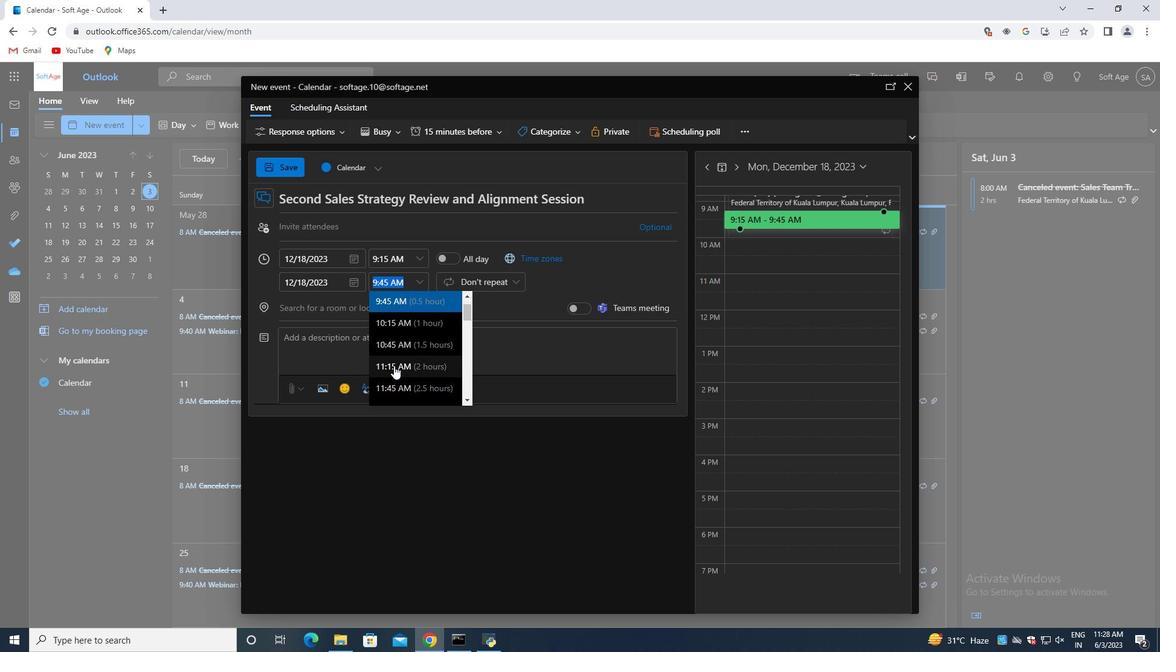 
Action: Mouse moved to (340, 331)
Screenshot: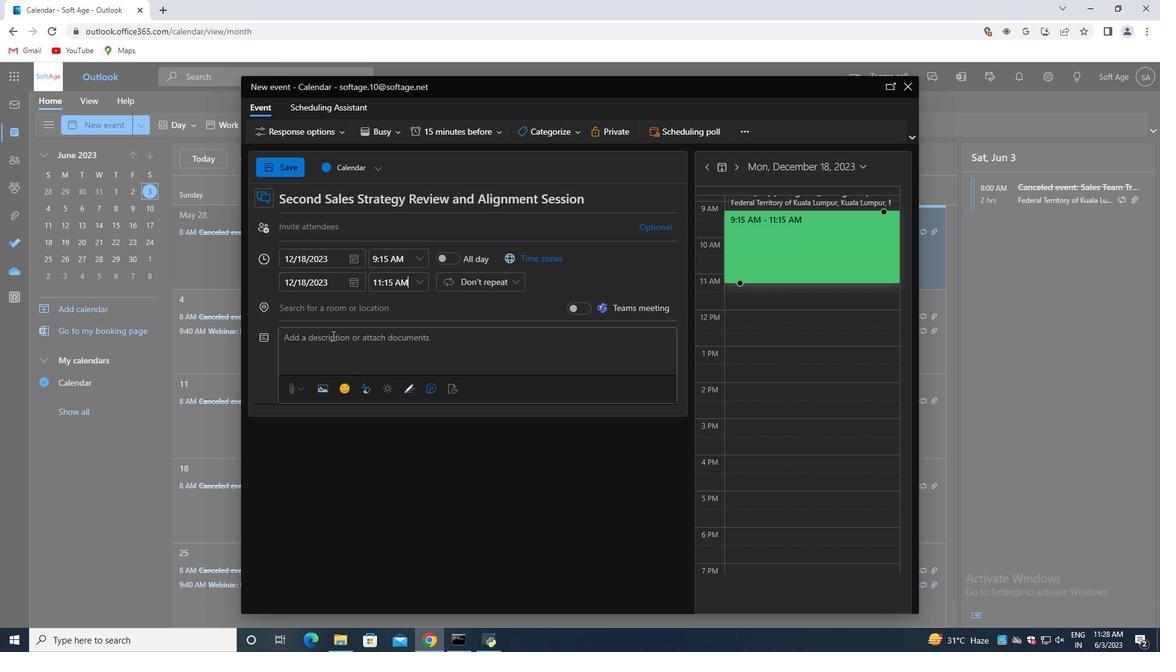 
Action: Mouse pressed left at (340, 331)
Screenshot: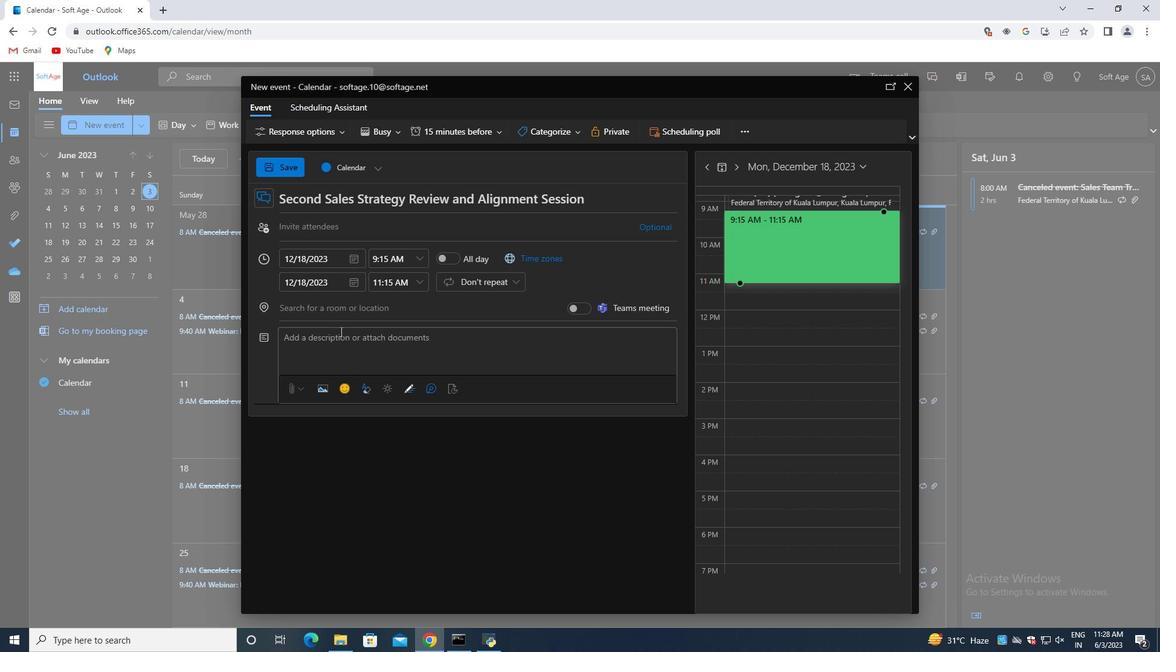 
Action: Key pressed <Key.shift>Participants<Key.space>will<Key.space>develop<Key.space>strategies<Key.space>for<Key.space>expressing<Key.space>their<Key.space>through
Screenshot: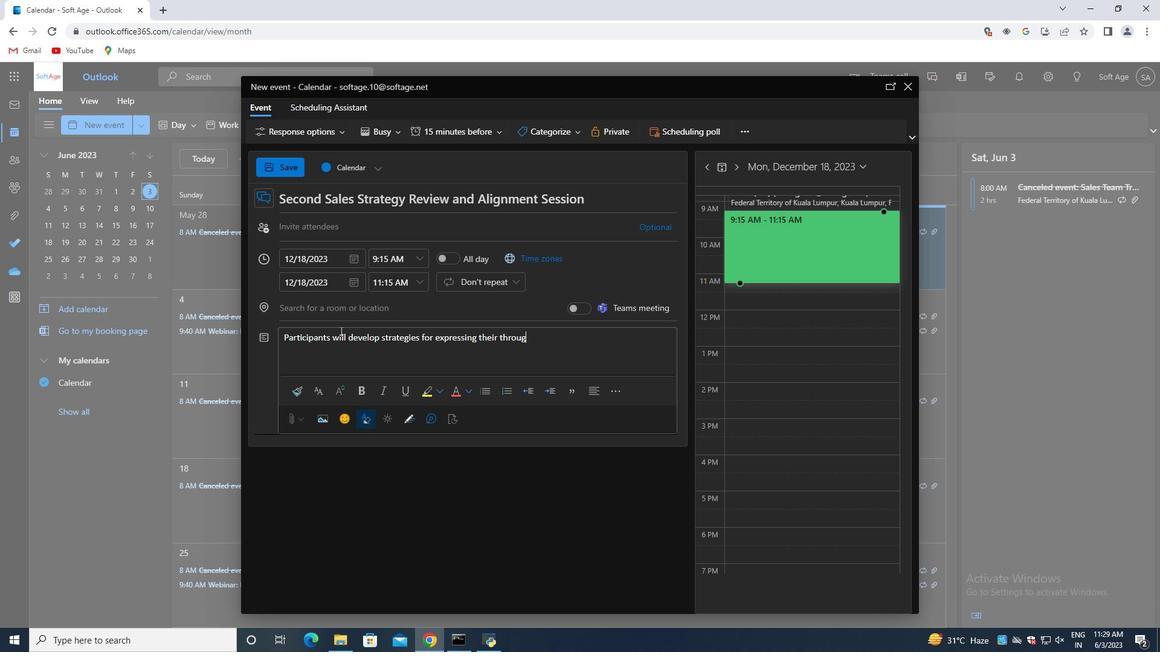 
Action: Mouse moved to (340, 331)
Screenshot: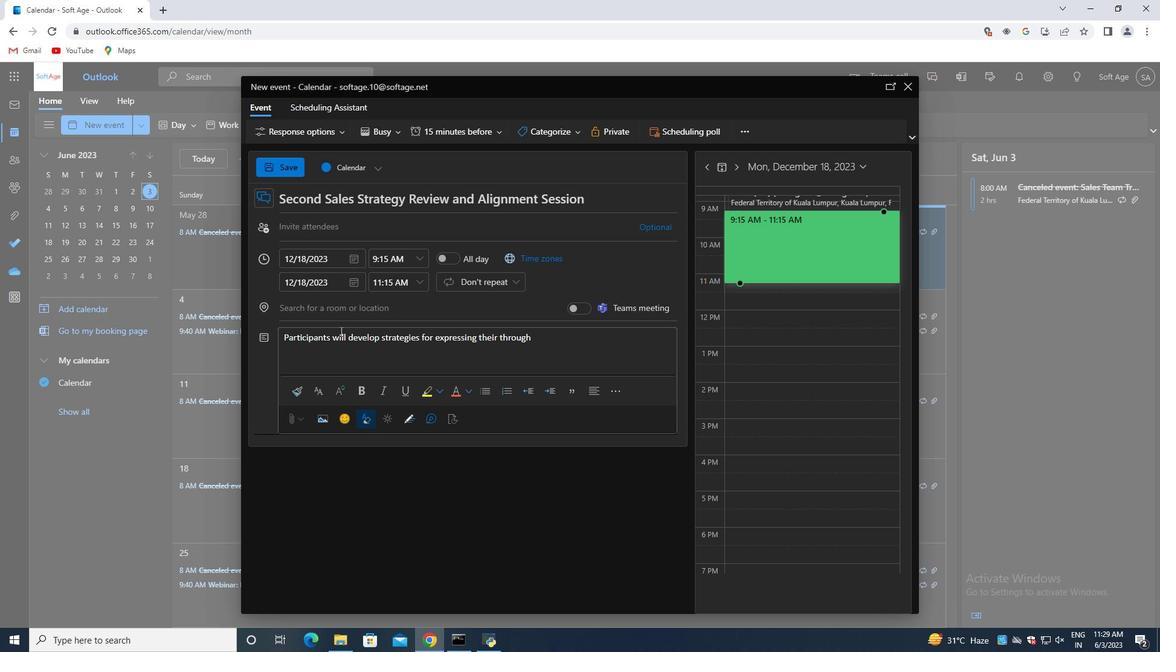 
Action: Key pressed ts<Key.space><Key.backspace><Key.backspace><Key.backspace><Key.backspace><Key.backspace><Key.backspace><Key.backspace><Key.backspace>oughts<Key.space>and<Key.space>ideas<Key.space>clearly<Key.space>and<Key.space>confidently.<Key.space><Key.shift>They<Key.space>will<Key.space>learn<Key.space>technique<Key.space>for<Key.space>structuring<Key.space>their<Key.space>messages,<Key.space>using<Key.space>appropriate<Key.space>language<Key.space>and<Key.space>tone,<Key.space>and<Key.space>adapting<Key.space>their<Key.space>communication<Key.space>style<Key.space>to<Key.space>different<Key.space>audiences<Key.space>and<Key.space>situations.
Screenshot: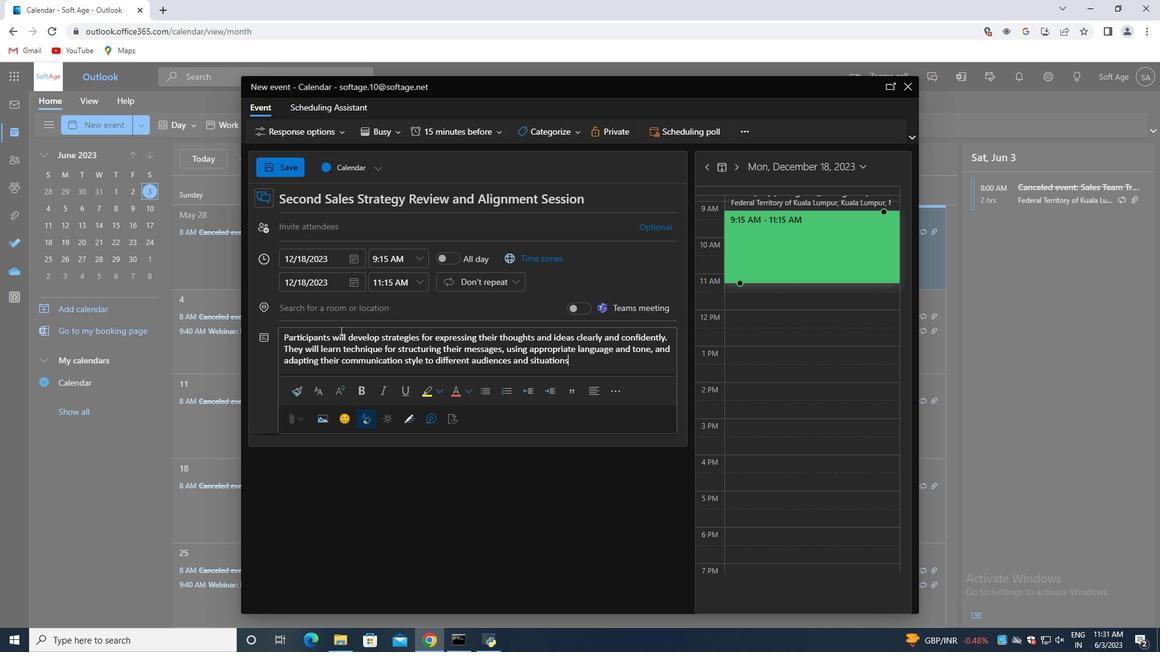 
Action: Mouse moved to (572, 133)
Screenshot: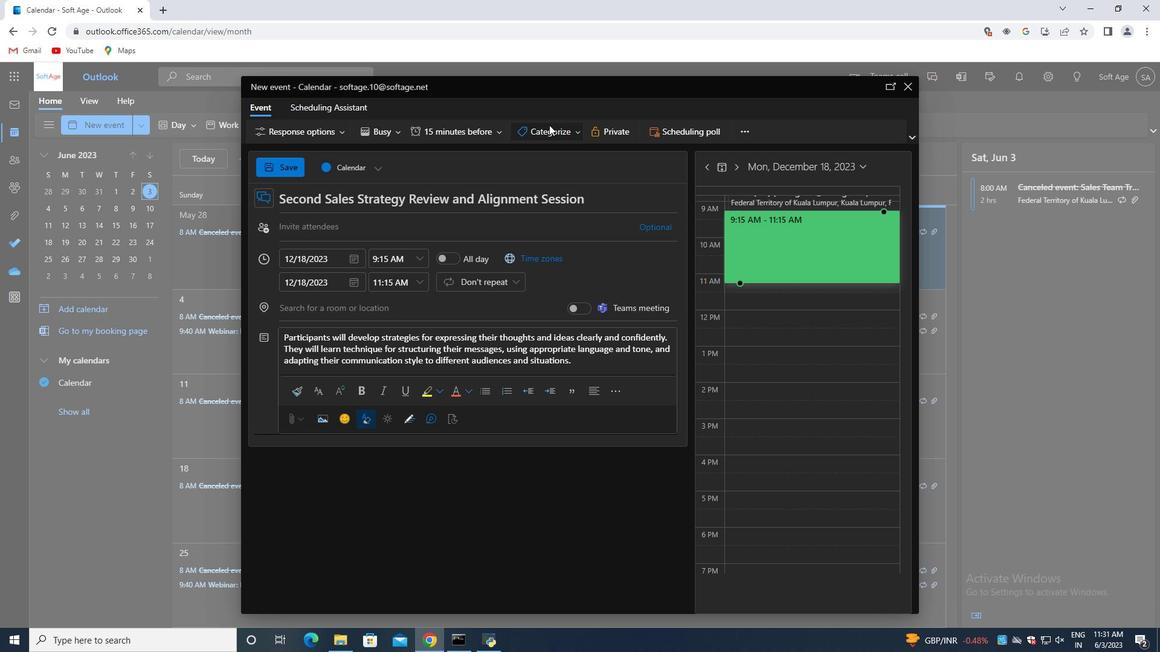 
Action: Mouse pressed left at (572, 133)
Screenshot: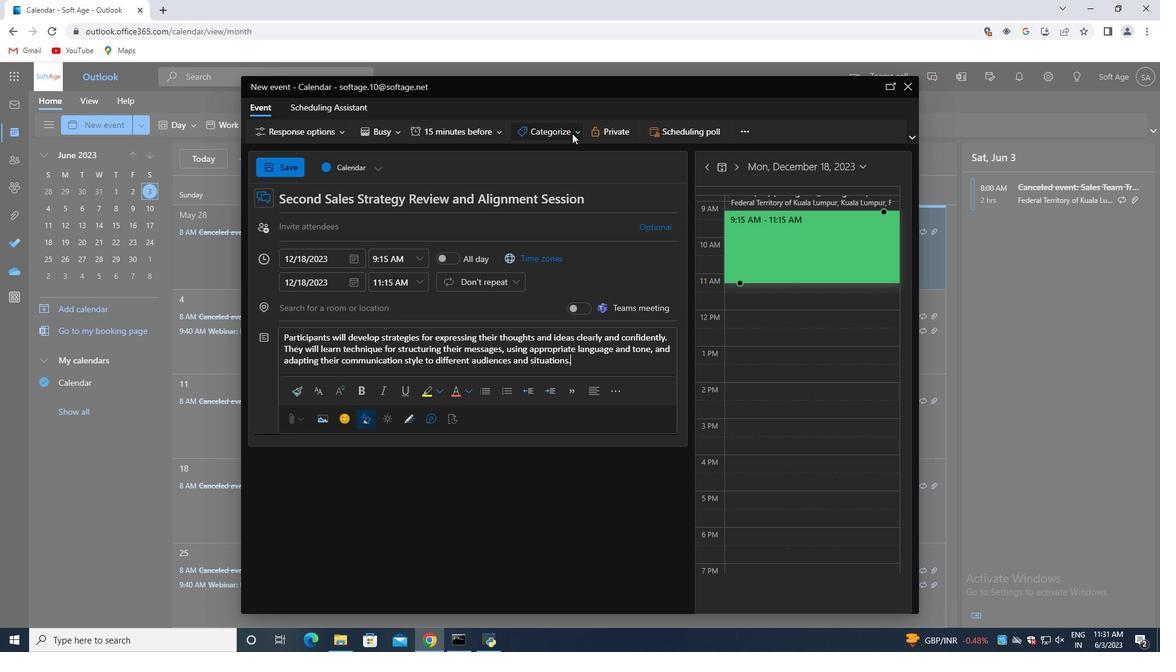 
Action: Mouse moved to (556, 169)
Screenshot: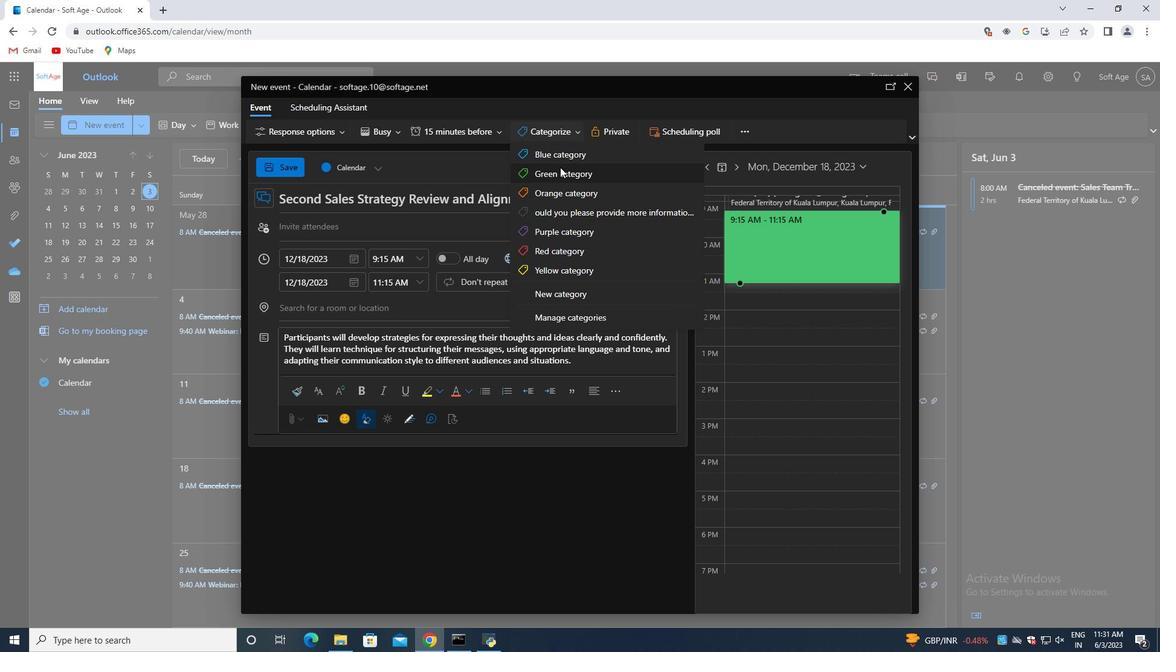 
Action: Mouse pressed left at (556, 169)
Screenshot: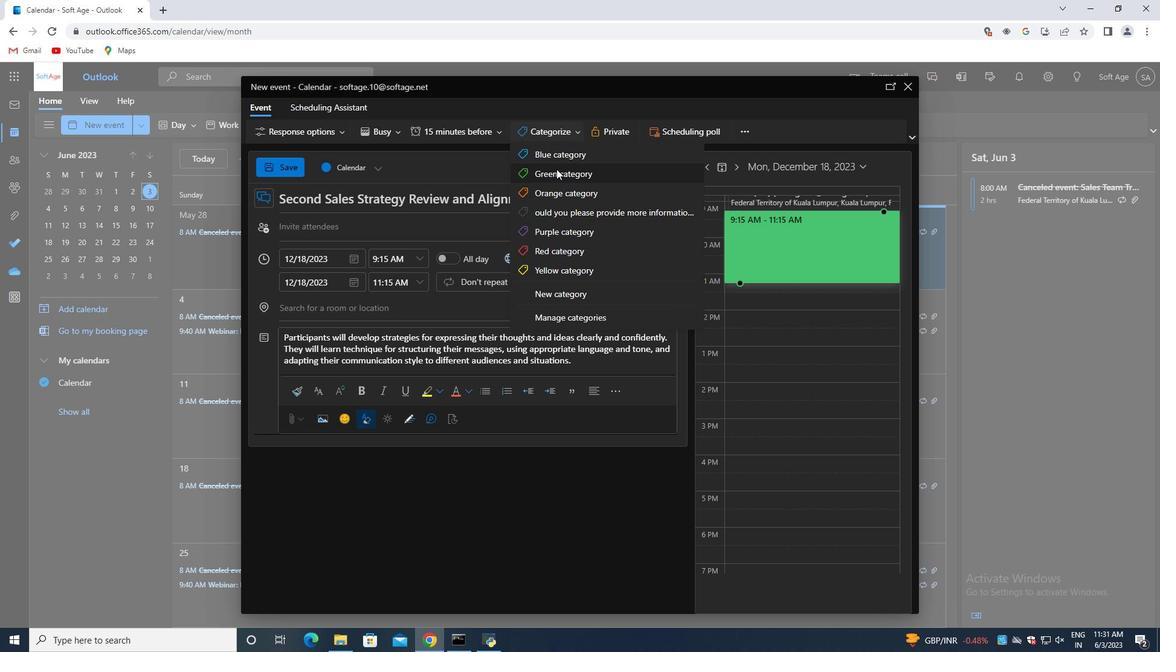 
Action: Mouse moved to (381, 310)
Screenshot: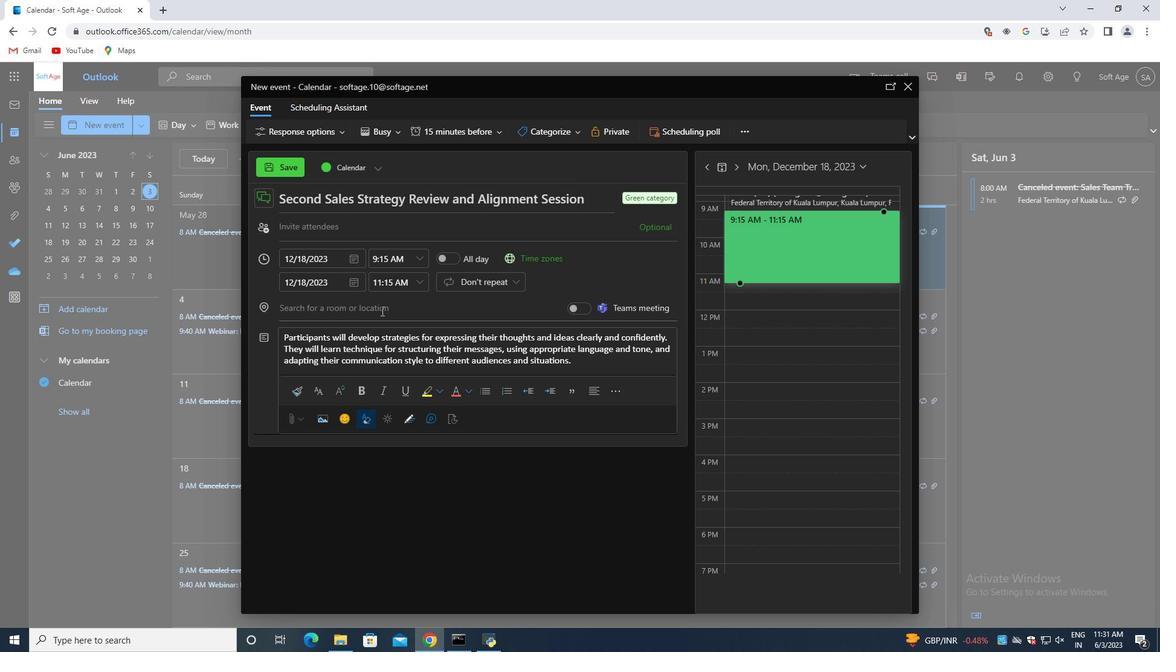 
Action: Mouse pressed left at (381, 310)
Screenshot: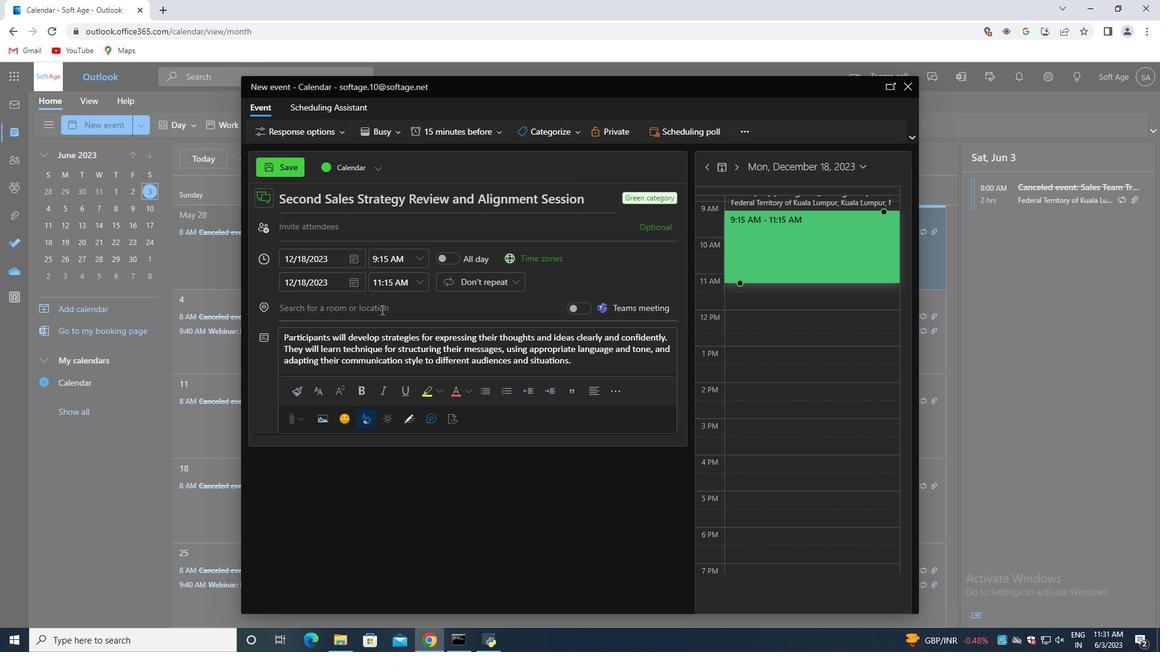 
Action: Key pressed 987<Key.space><Key.shift>White<Key.space><Key.shift>Desert,<Key.space><Key.shift>Farafra,<Key.space><Key.shift><Key.shift><Key.shift><Key.shift><Key.shift><Key.shift><Key.shift><Key.shift><Key.shift><Key.shift>Egypt
Screenshot: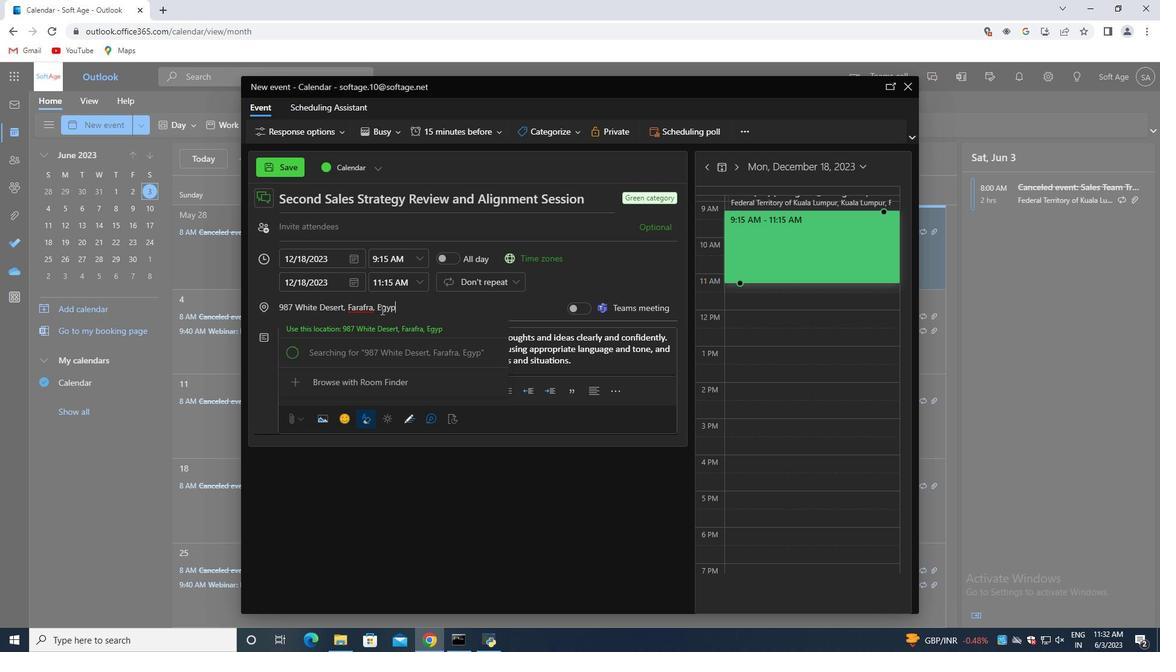 
Action: Mouse moved to (377, 332)
Screenshot: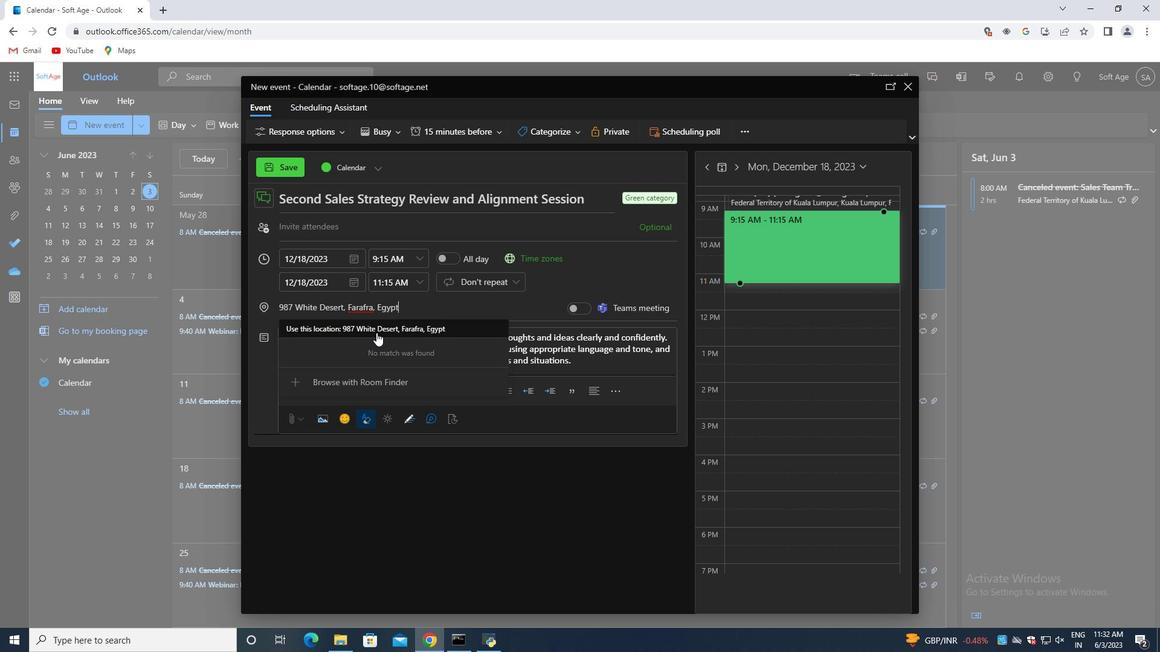 
Action: Mouse pressed left at (377, 332)
Screenshot: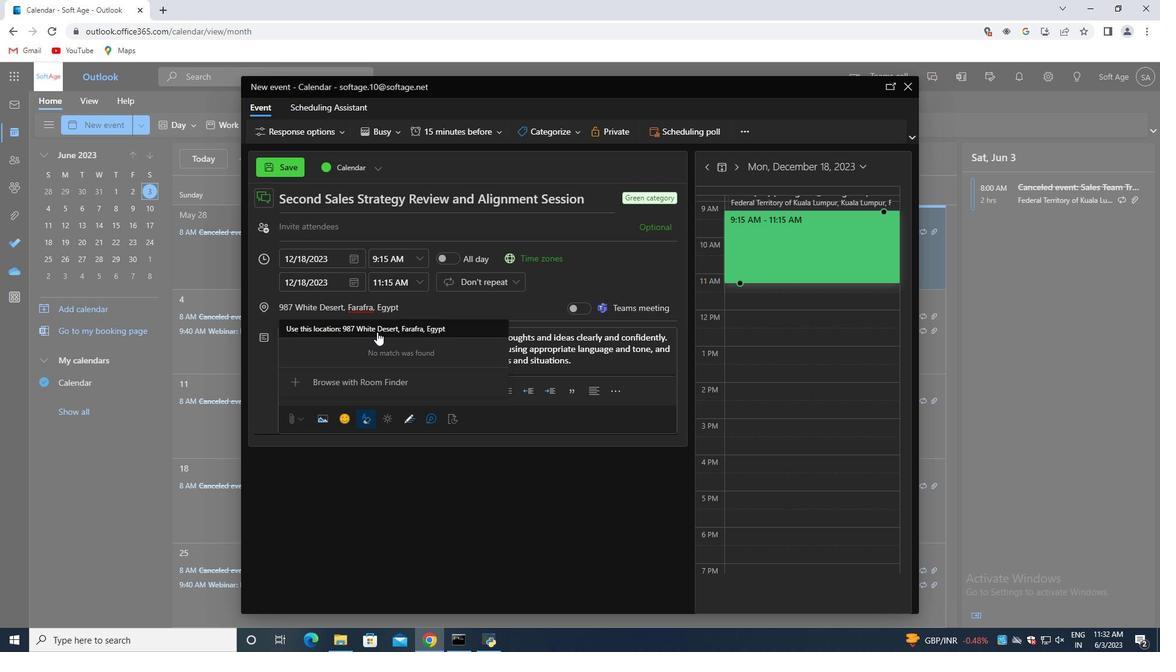 
Action: Mouse moved to (348, 205)
Screenshot: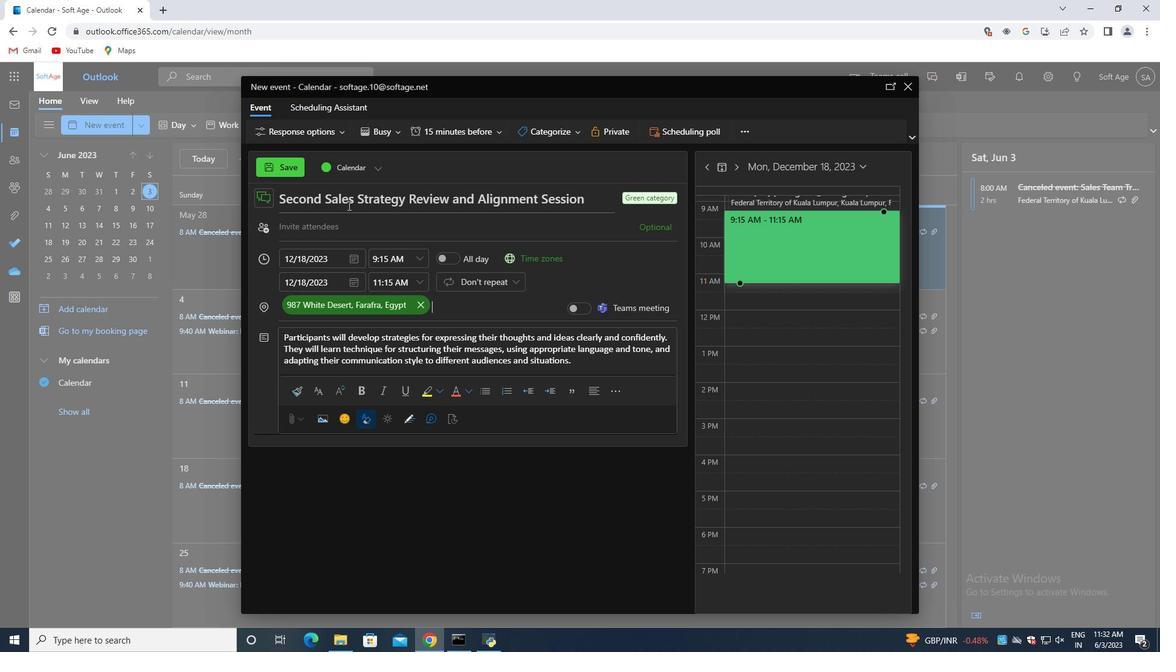
Action: Mouse pressed left at (348, 205)
Screenshot: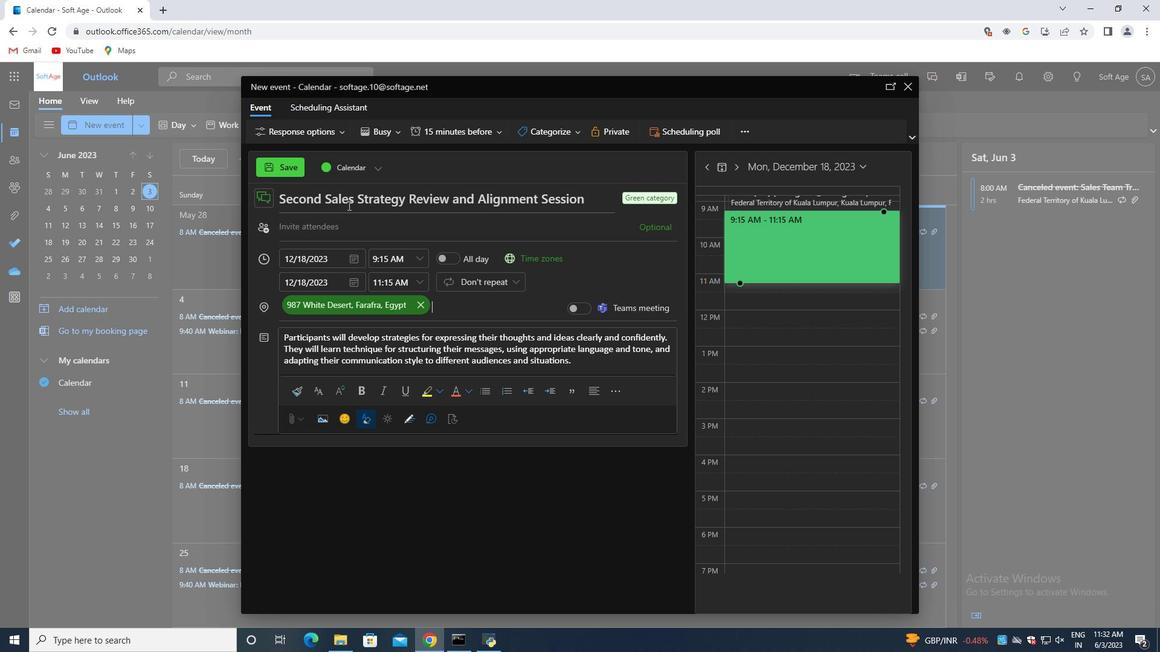 
Action: Mouse moved to (339, 231)
Screenshot: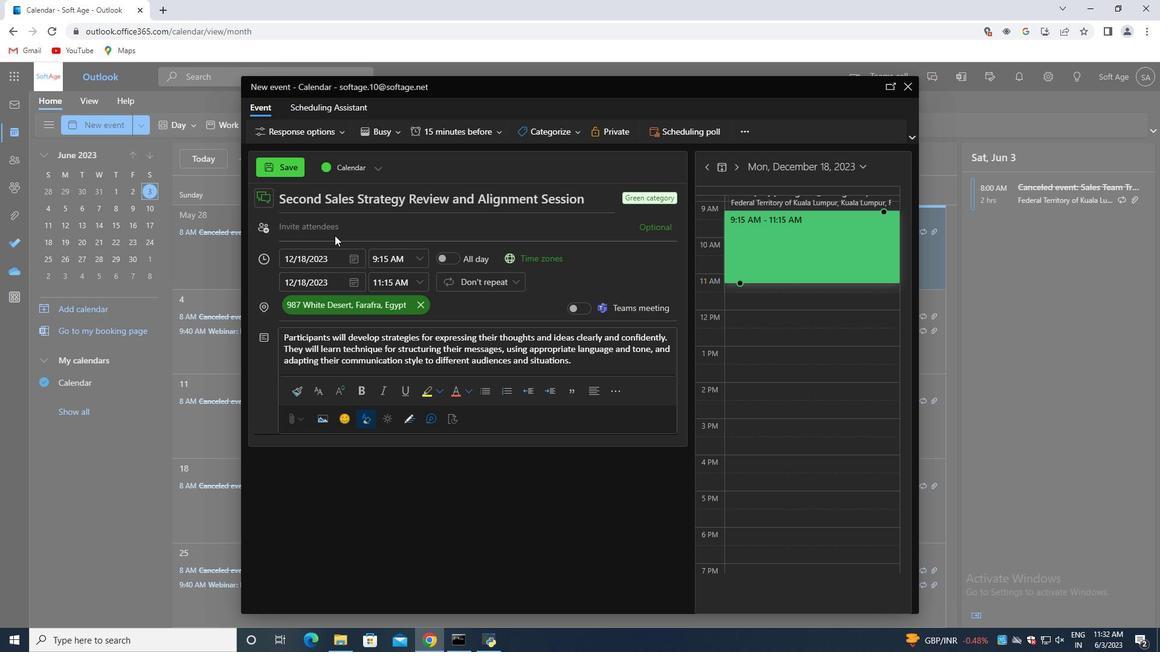 
Action: Mouse pressed left at (339, 231)
Screenshot: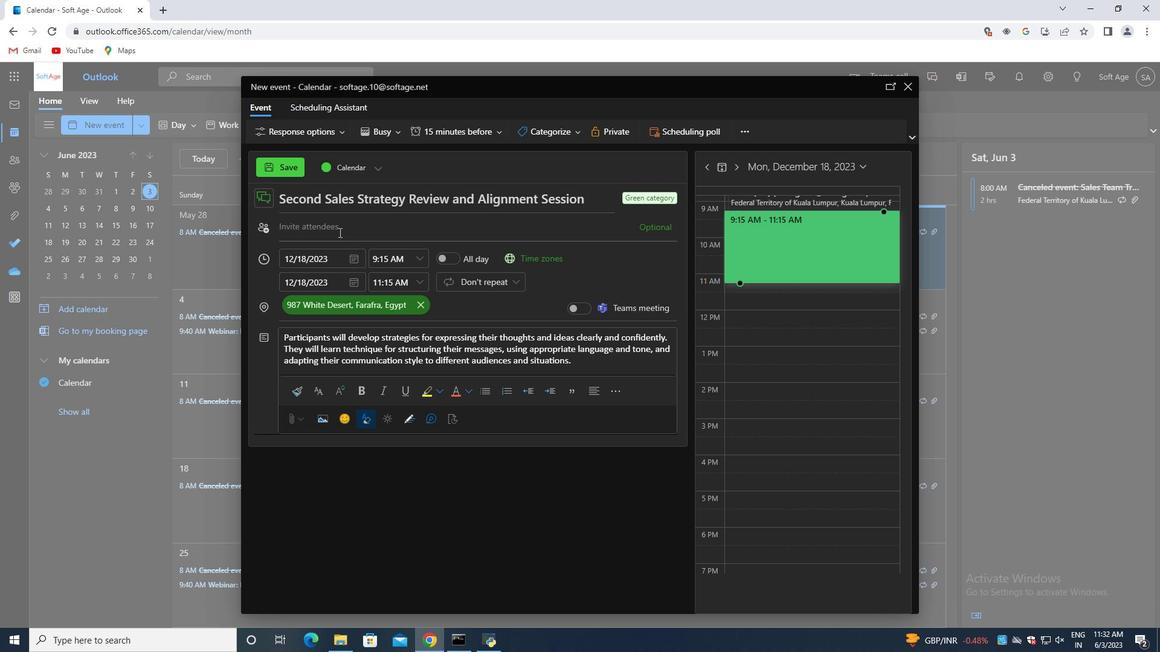 
Action: Key pressed softage.3<Key.shift>@sofatge.net
Screenshot: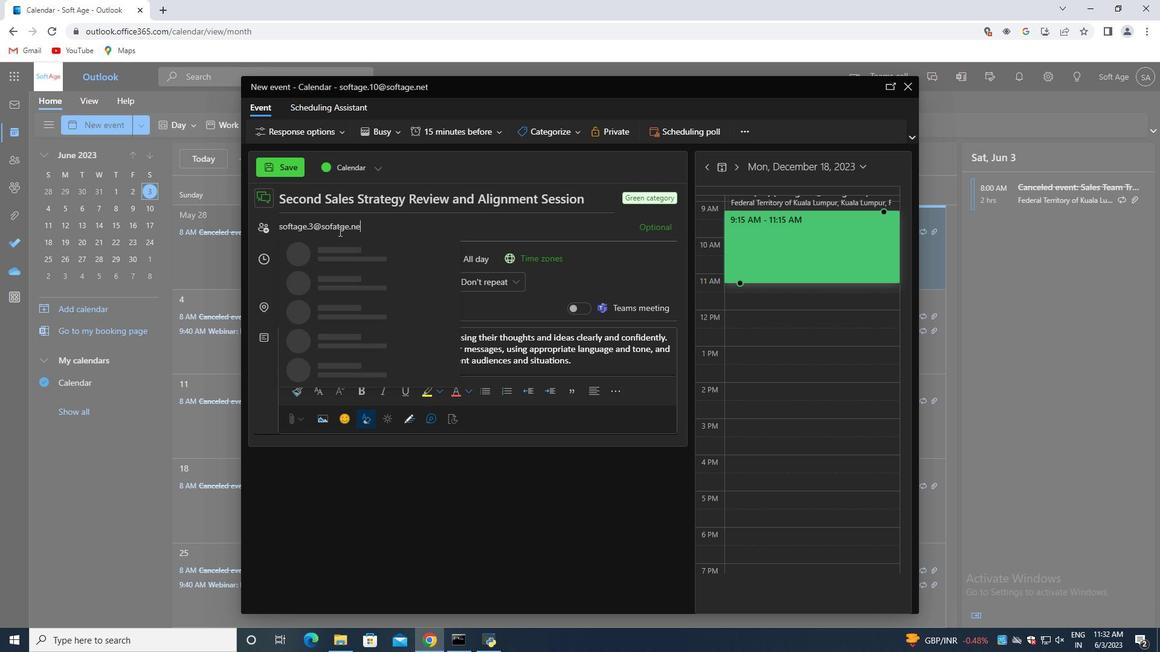 
Action: Mouse moved to (397, 225)
Screenshot: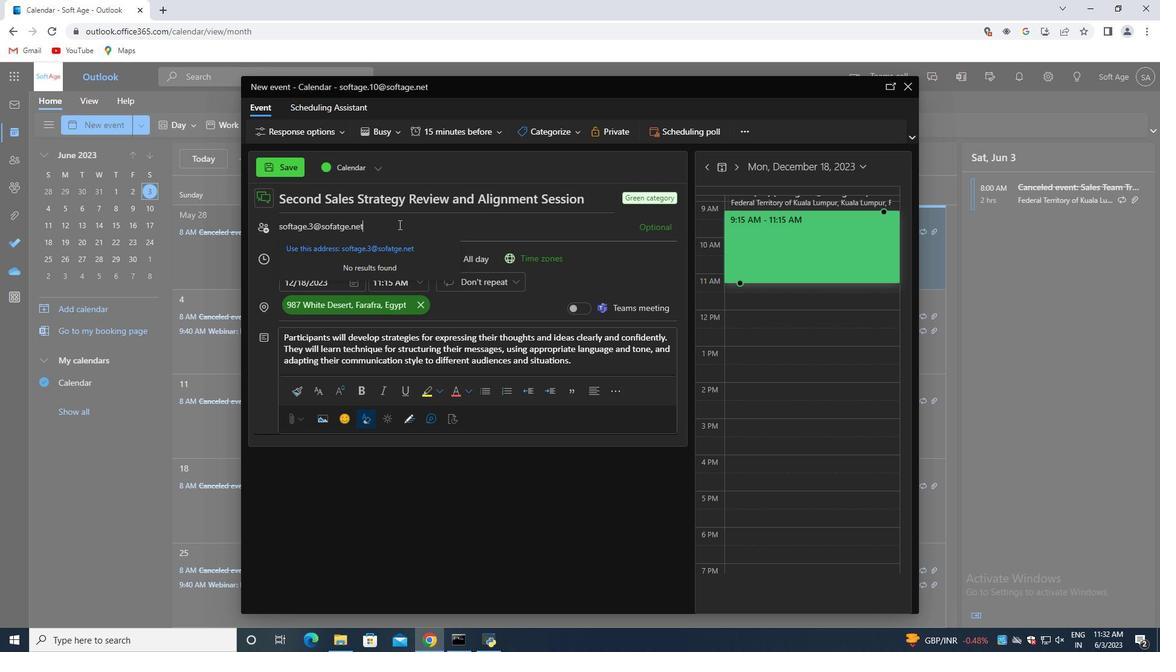 
Action: Mouse pressed left at (397, 225)
Screenshot: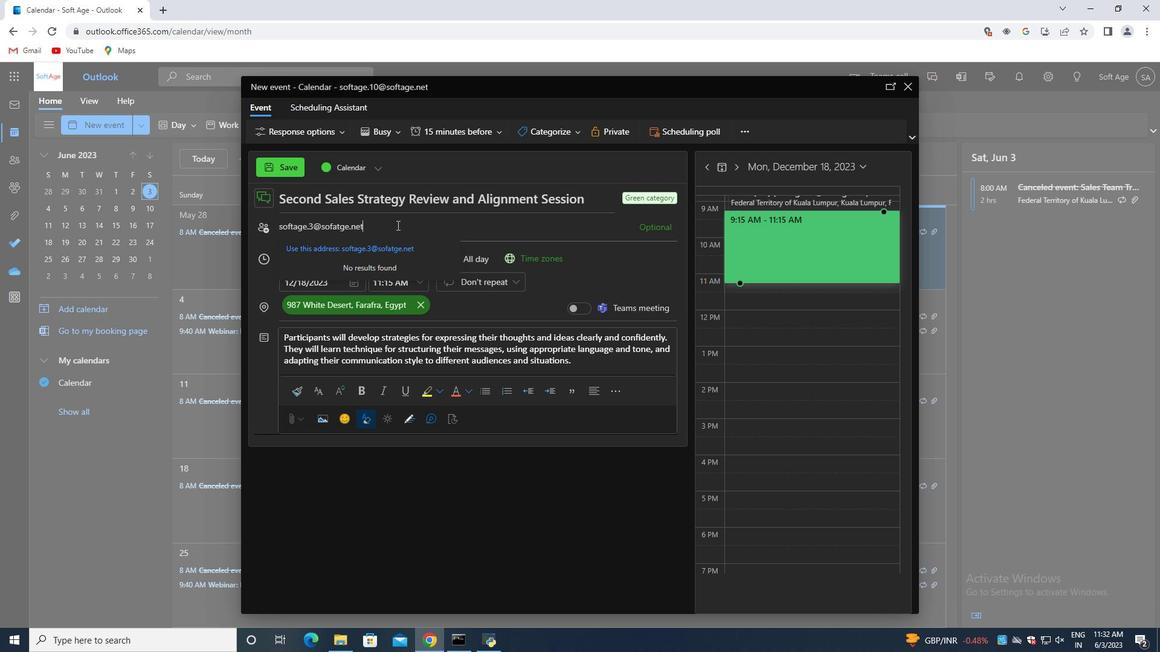 
Action: Mouse moved to (380, 227)
Screenshot: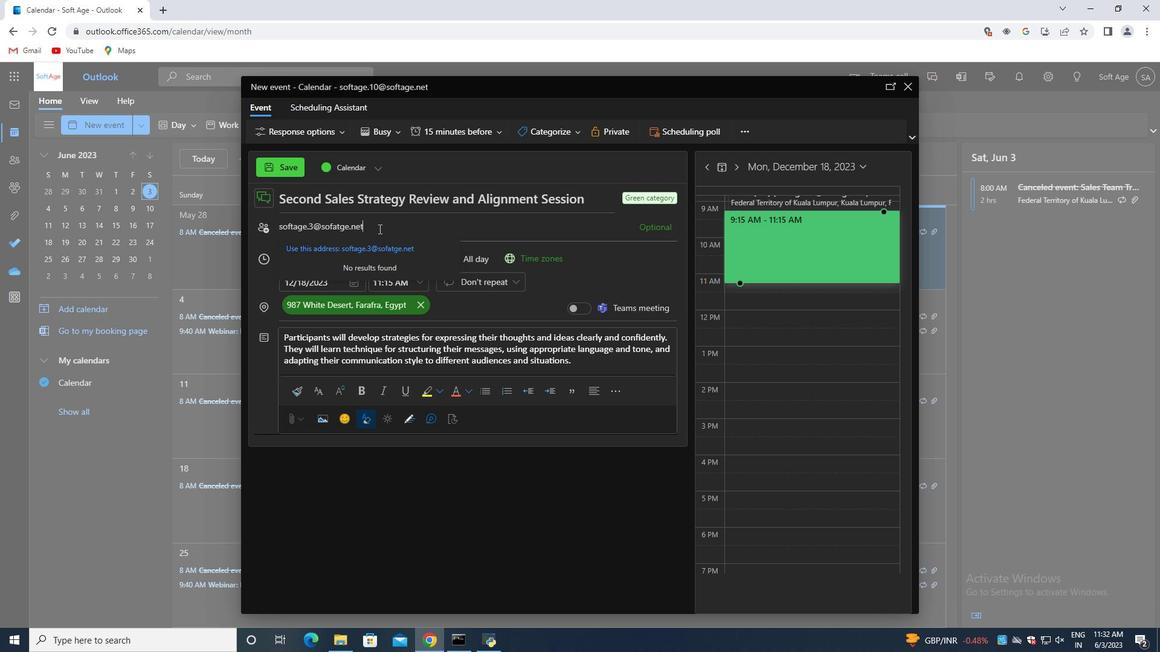 
Action: Mouse pressed left at (380, 227)
Screenshot: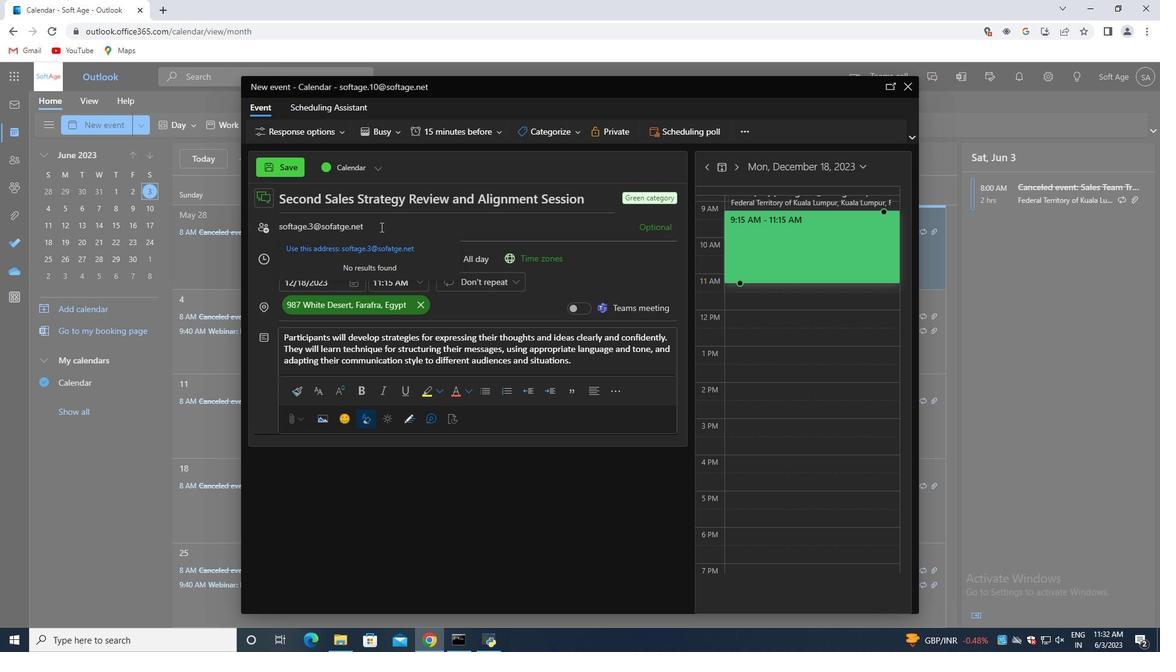 
Action: Mouse moved to (373, 227)
Screenshot: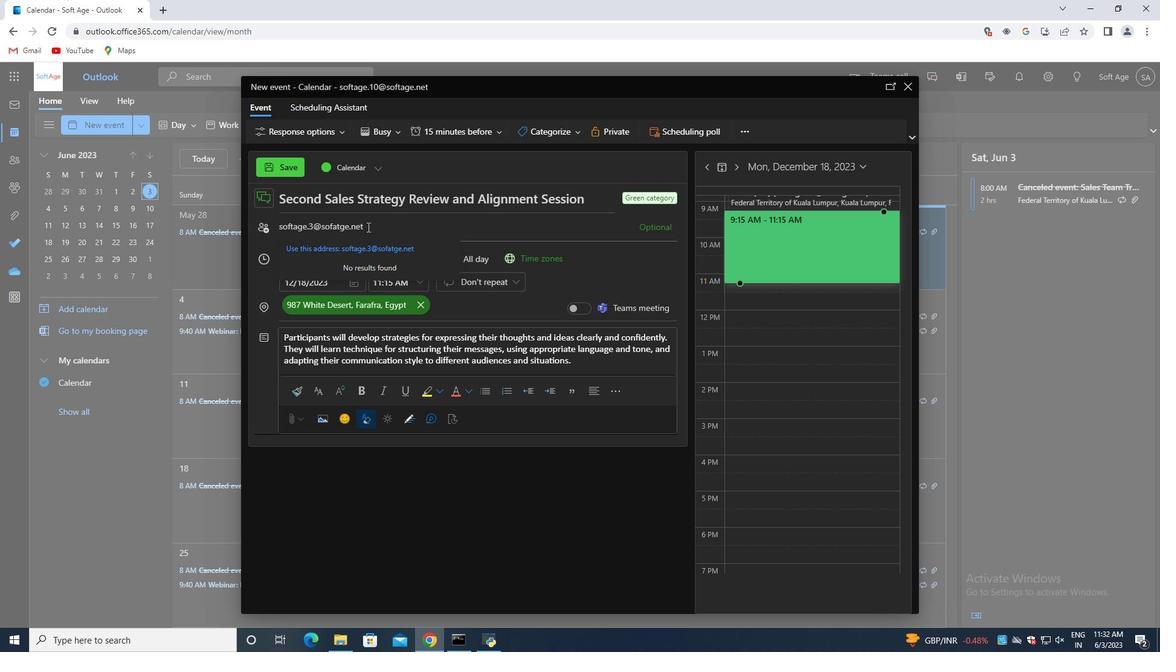 
Action: Mouse pressed left at (373, 227)
Screenshot: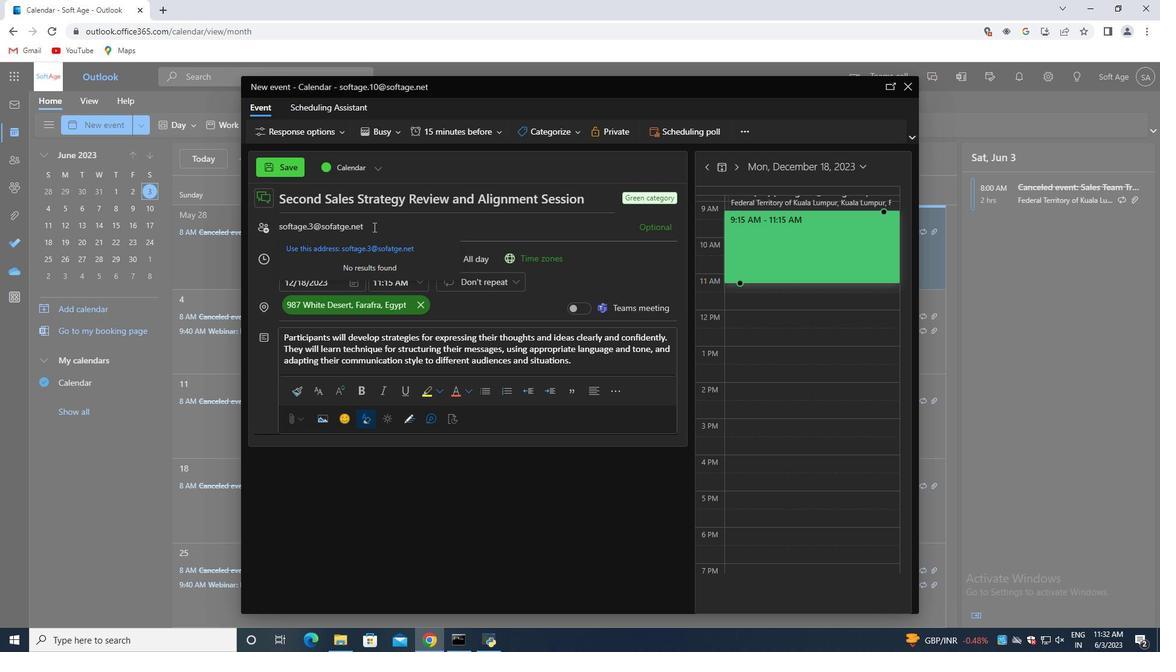 
Action: Mouse moved to (337, 230)
Screenshot: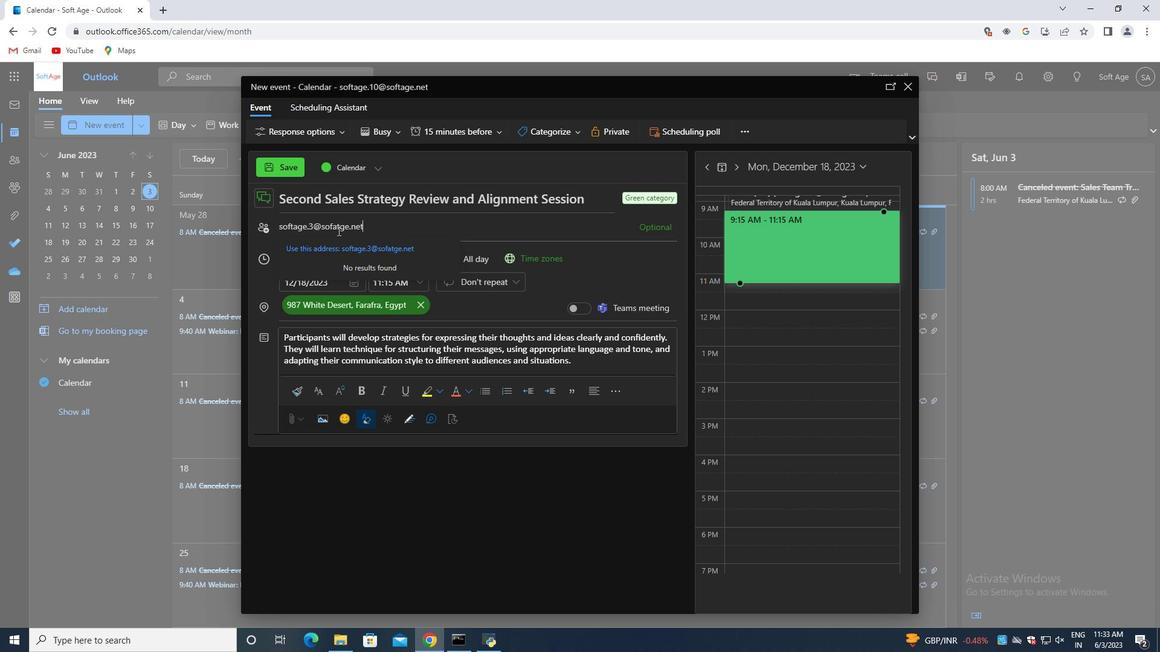
Action: Mouse pressed left at (337, 230)
Screenshot: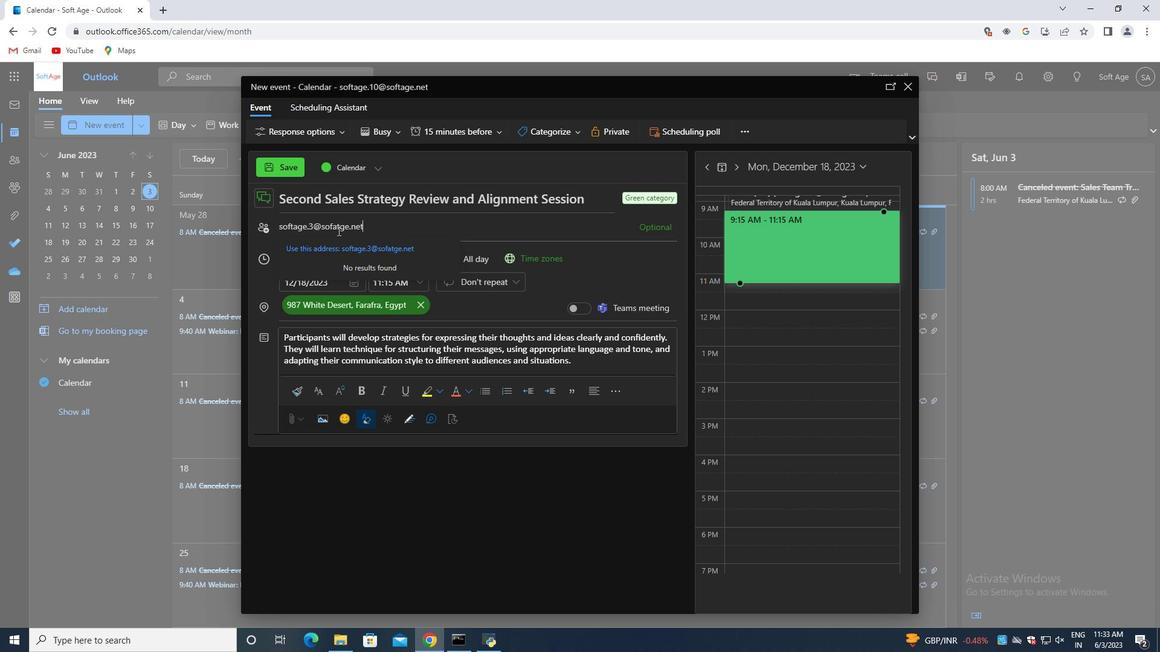 
Action: Mouse moved to (337, 225)
Screenshot: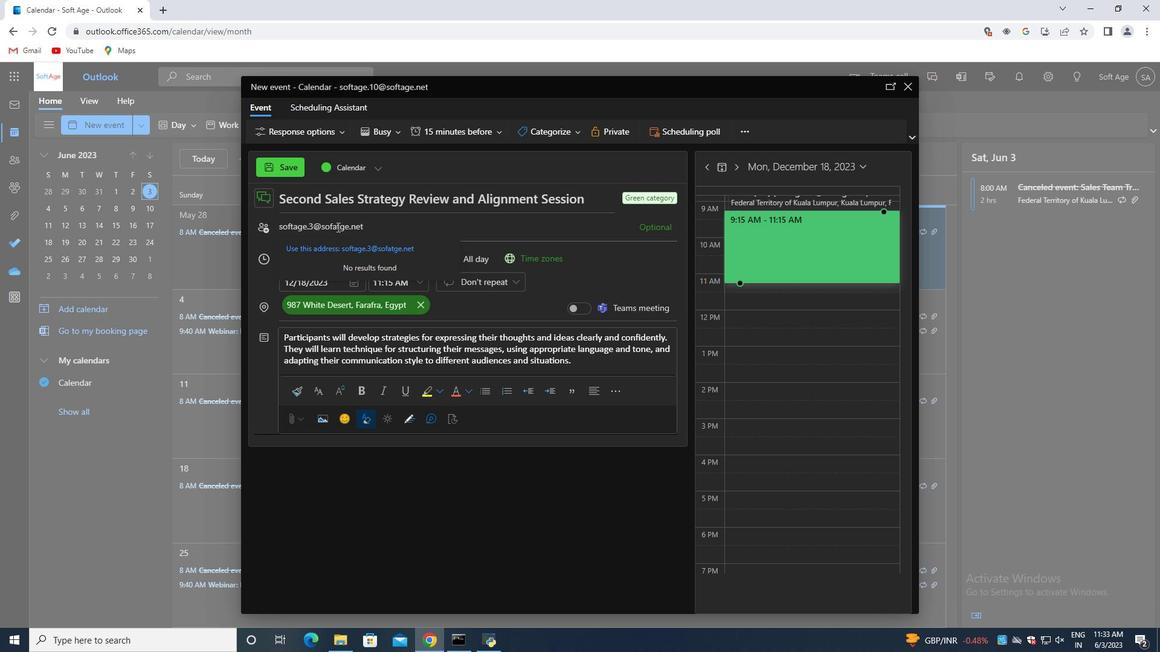
Action: Mouse pressed left at (337, 225)
Screenshot: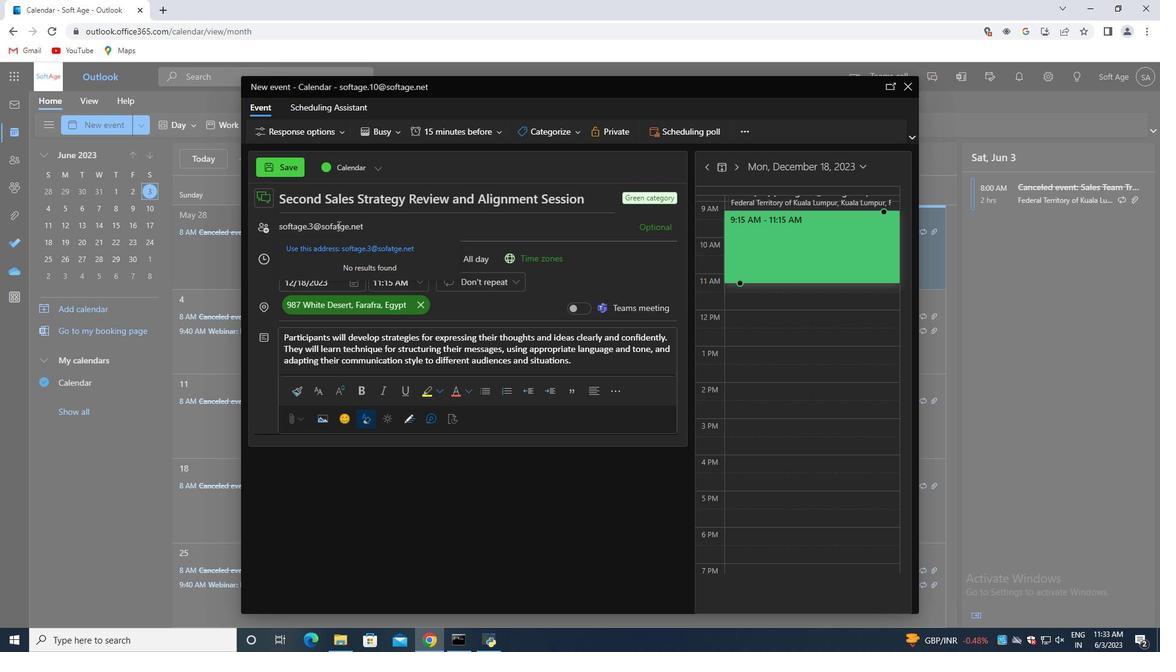 
Action: Mouse moved to (342, 241)
Screenshot: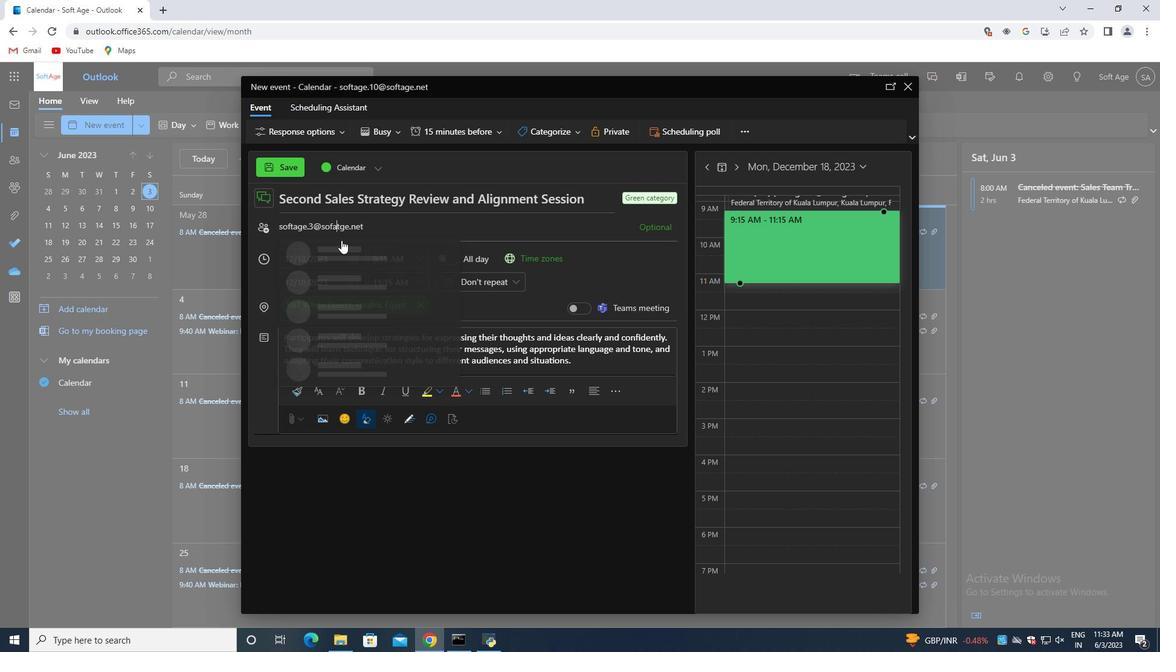 
Action: Key pressed <Key.right><Key.backspace><Key.backspace>ta
Screenshot: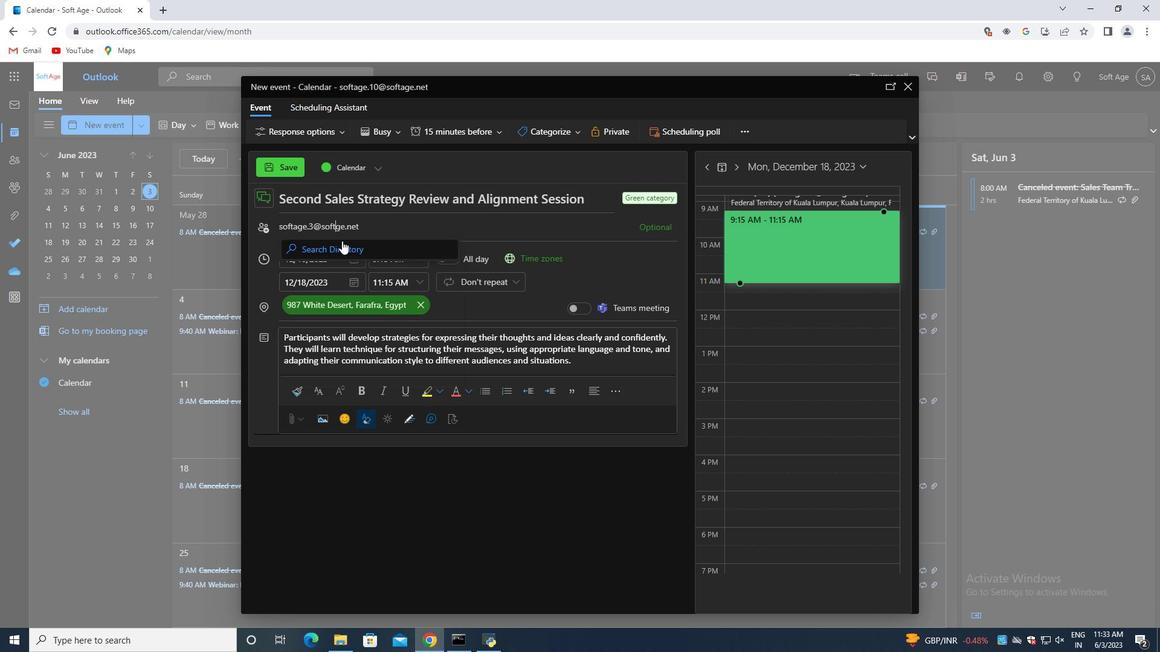 
Action: Mouse moved to (357, 244)
Screenshot: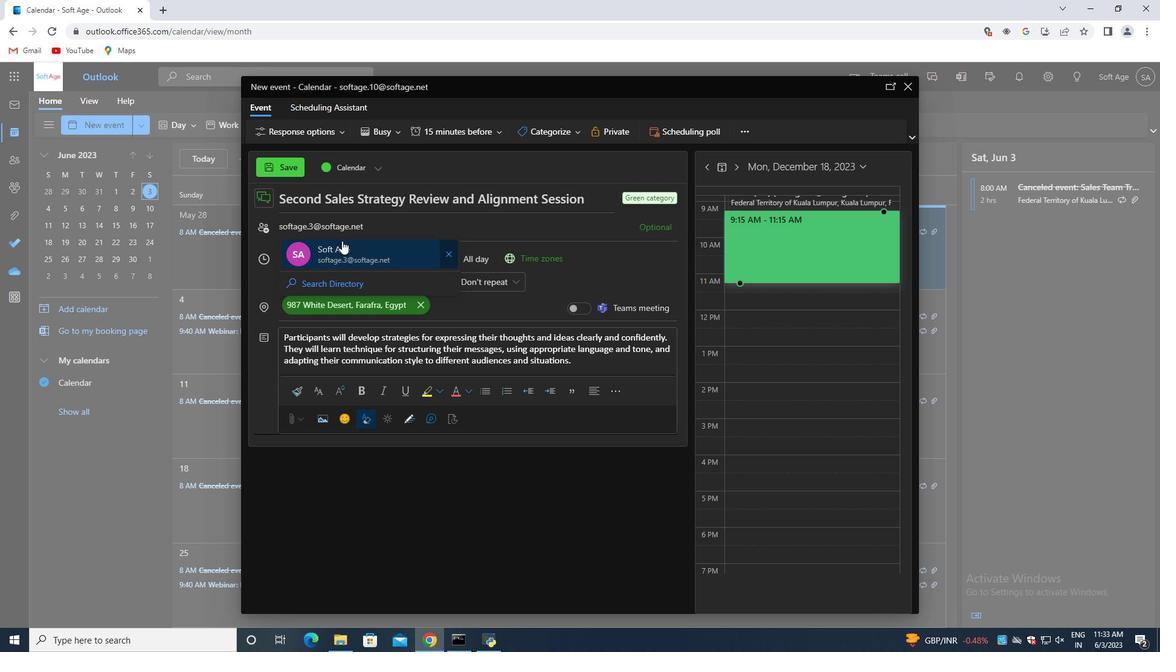
Action: Mouse pressed left at (357, 244)
Screenshot: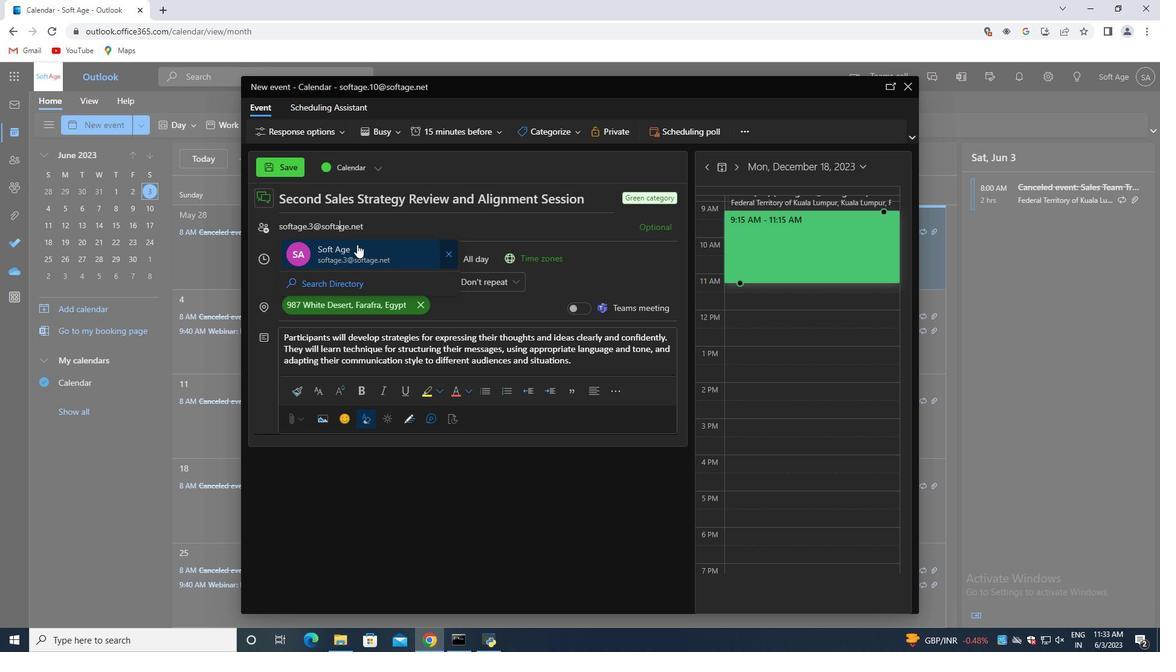 
Action: Mouse moved to (358, 244)
Screenshot: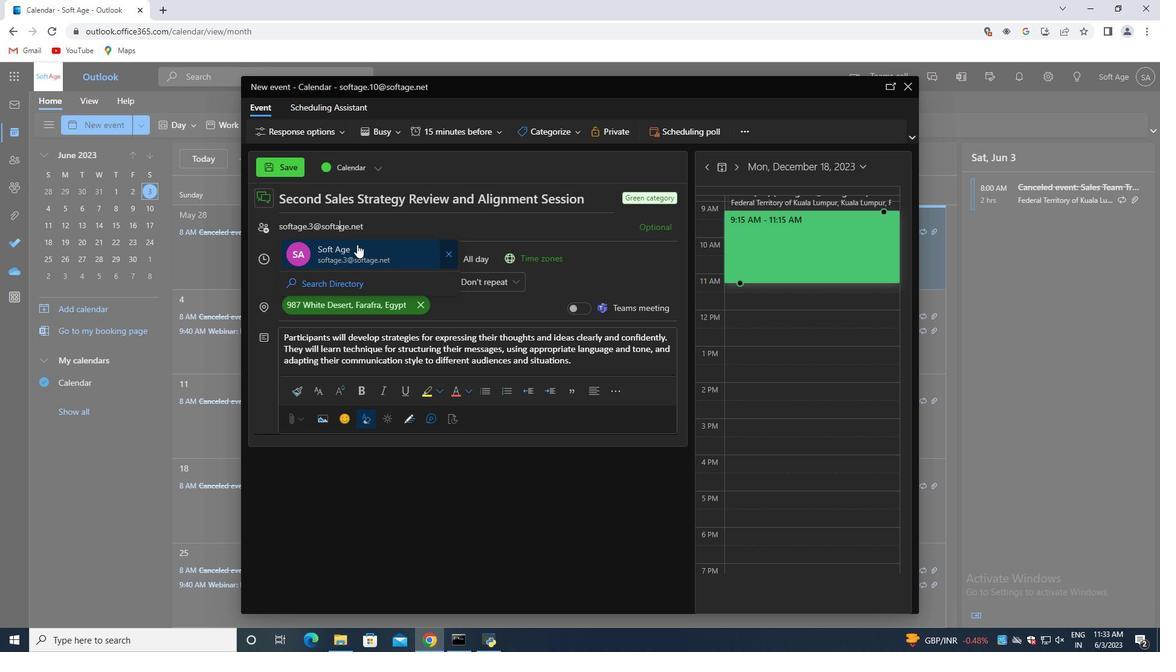 
Action: Key pressed sofatge.4<Key.shift>@softage.net
Screenshot: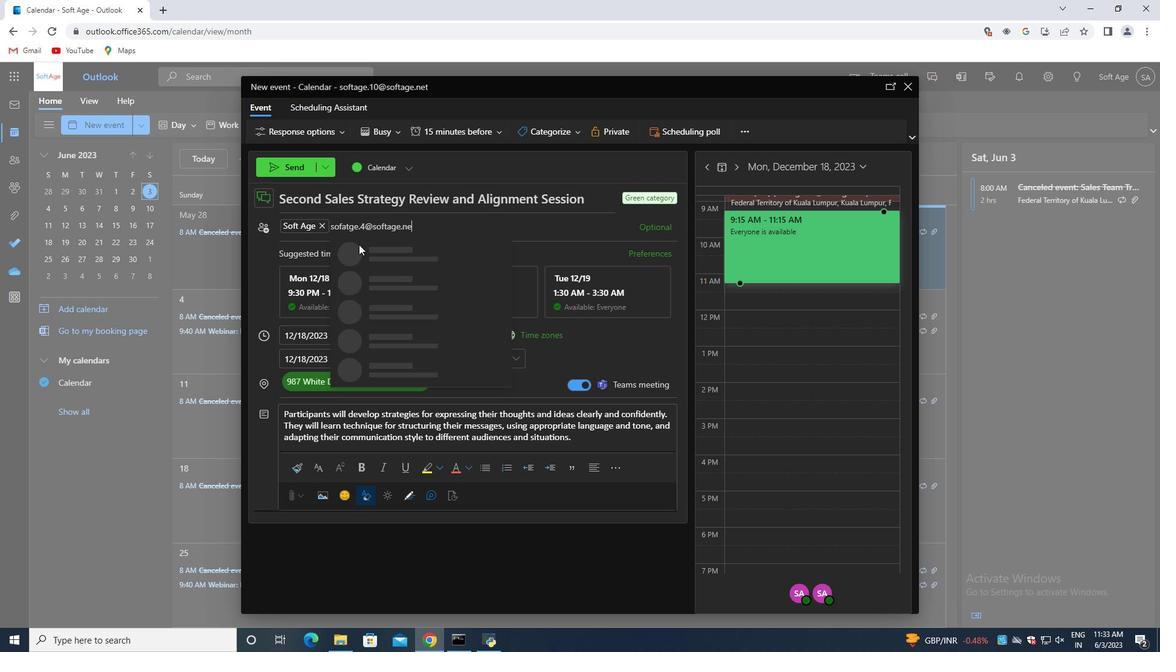 
Action: Mouse moved to (342, 228)
Screenshot: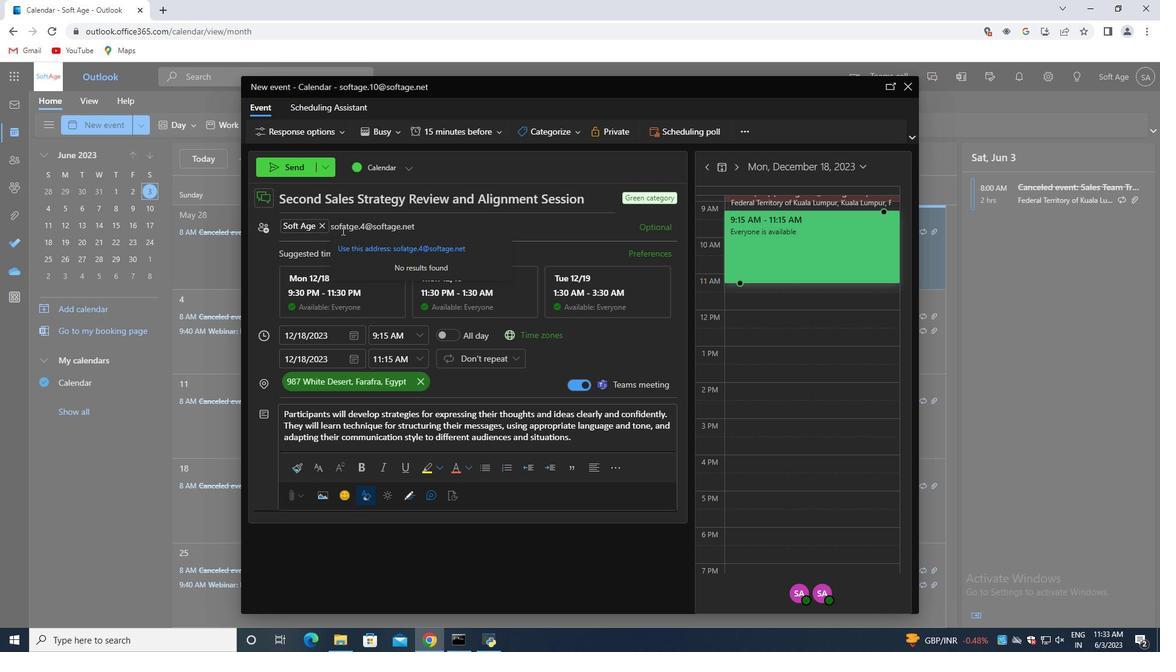 
Action: Mouse pressed left at (342, 228)
Screenshot: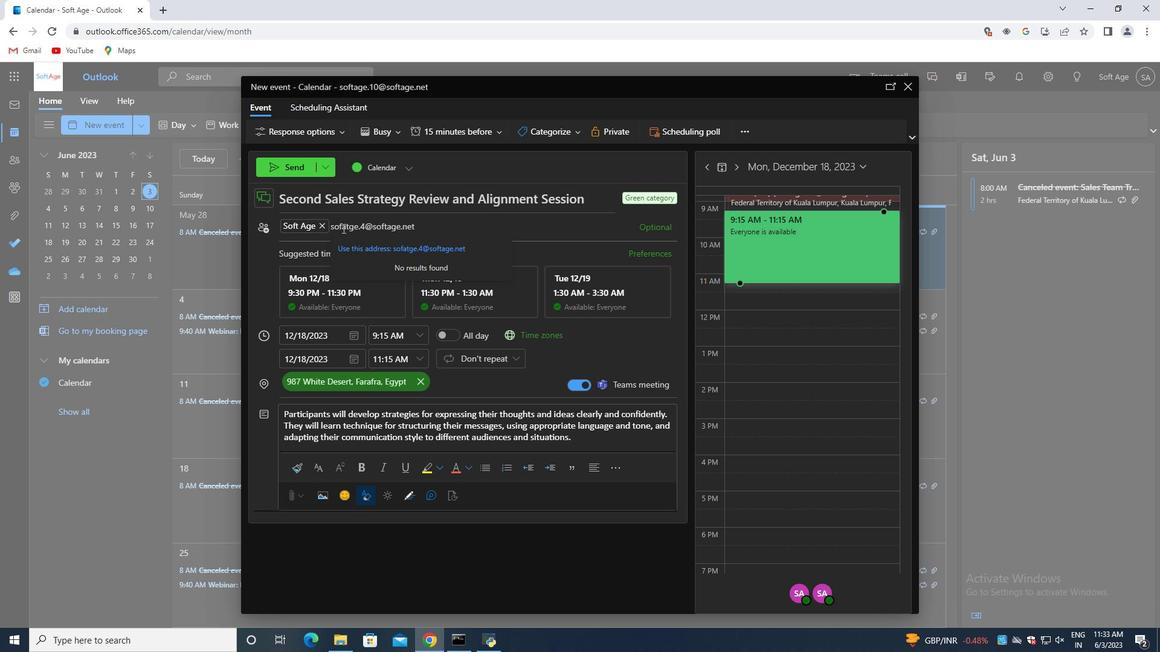 
Action: Mouse moved to (344, 228)
Screenshot: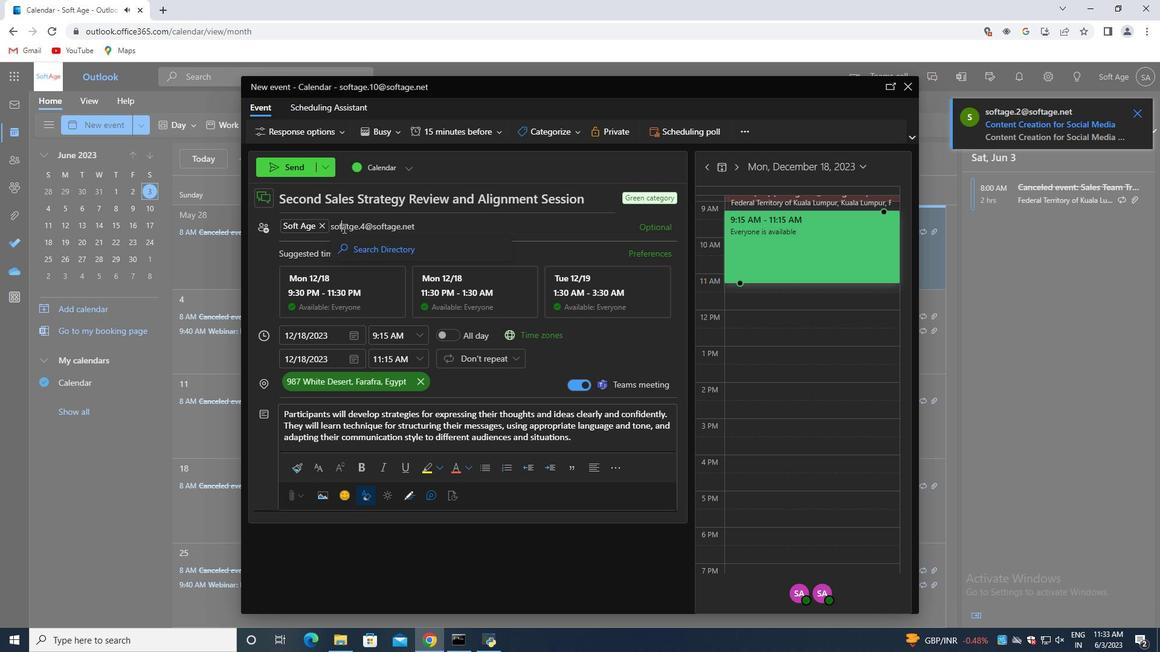 
Action: Mouse pressed left at (344, 228)
Screenshot: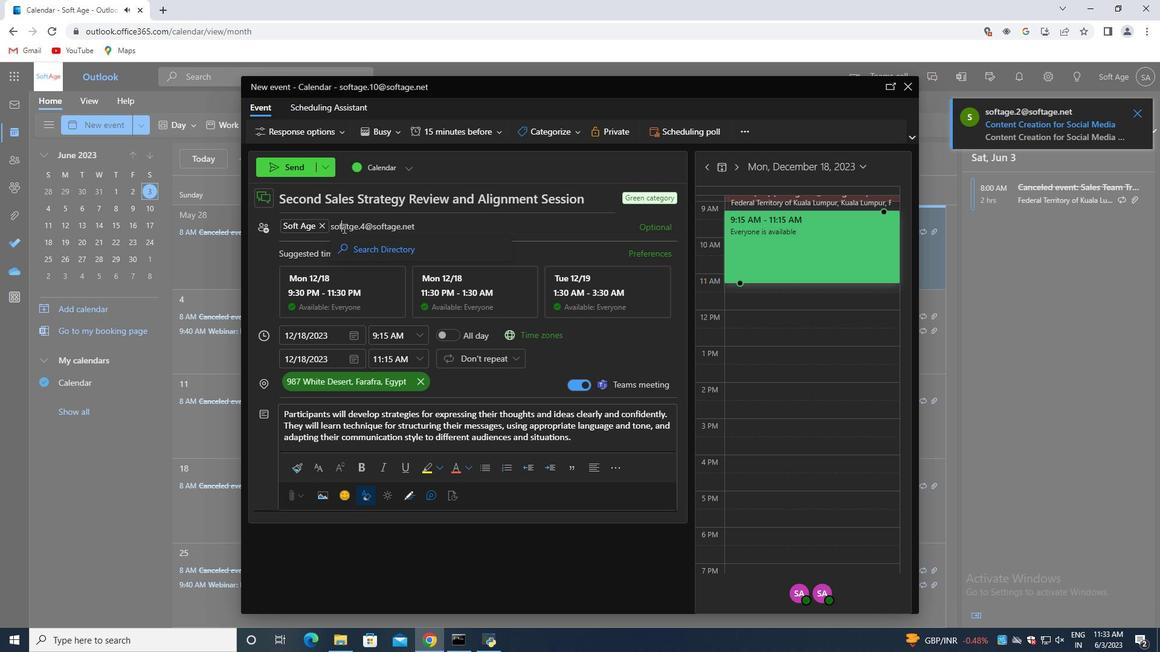 
Action: Key pressed <Key.backspace>
Screenshot: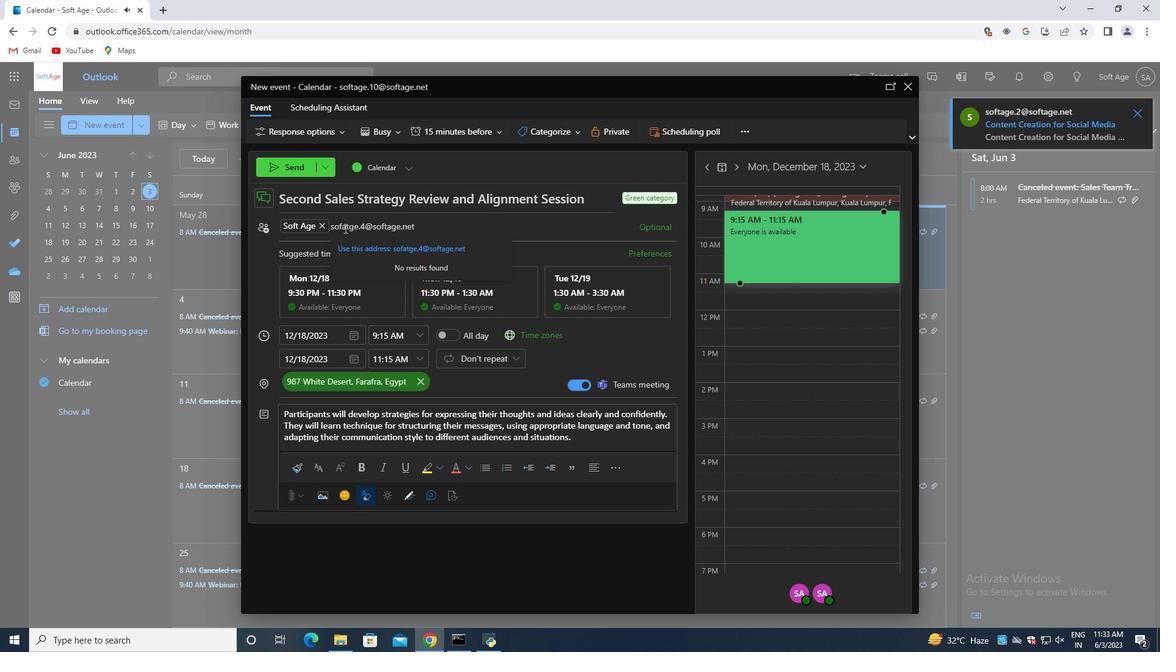 
Action: Mouse moved to (343, 230)
Screenshot: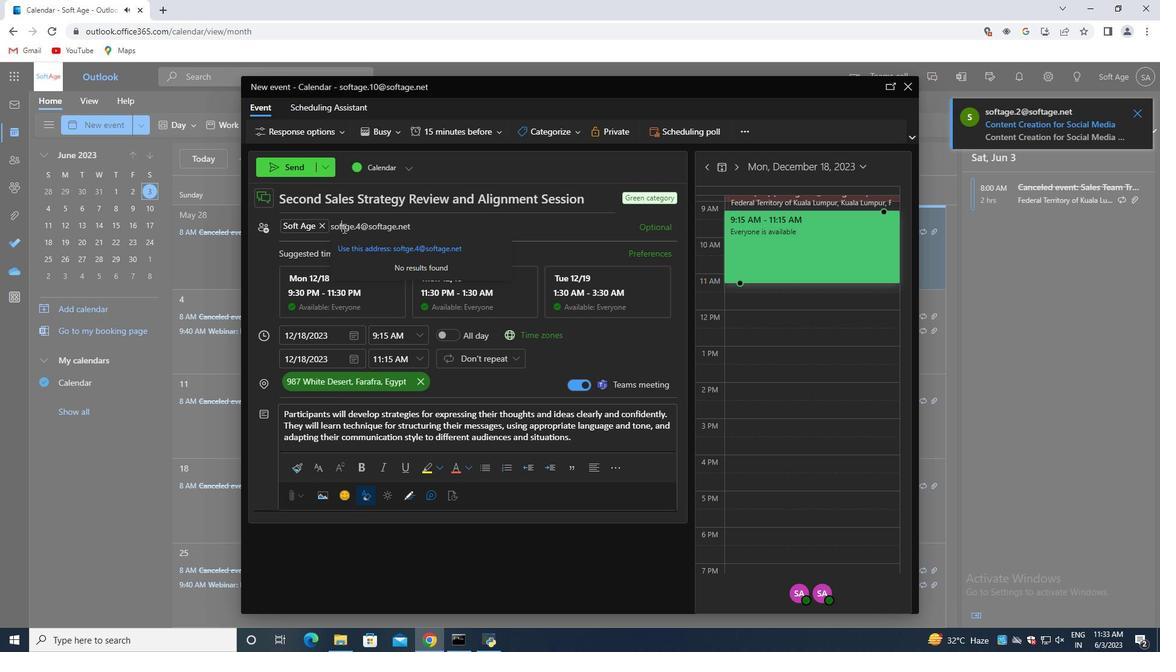 
Action: Mouse pressed left at (343, 230)
Screenshot: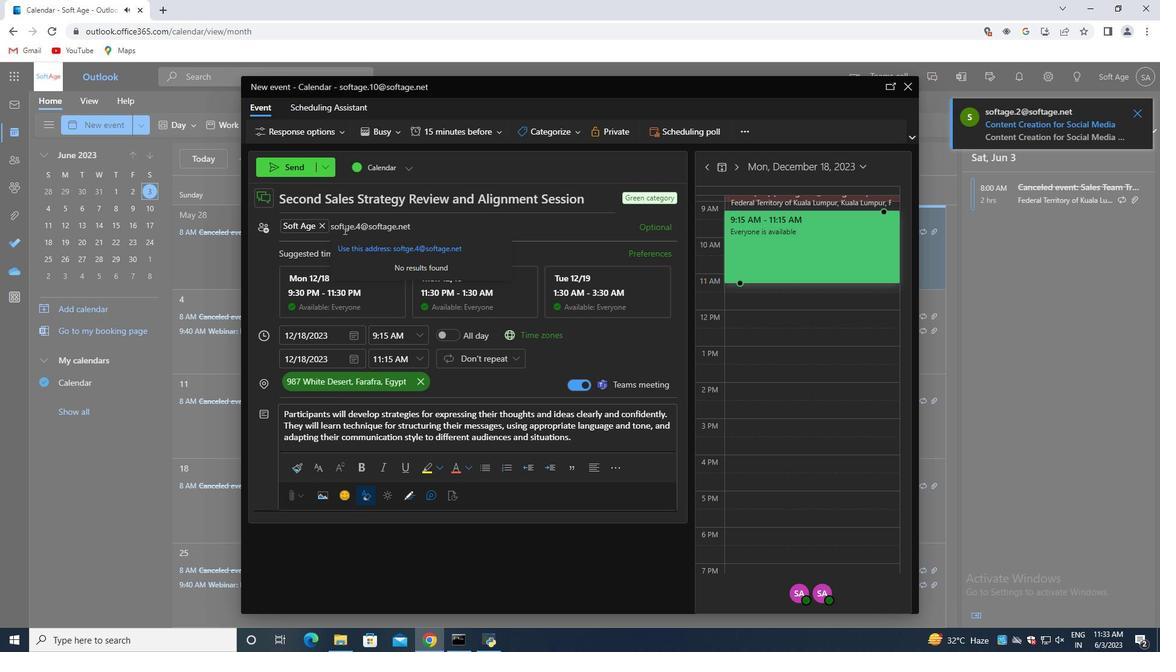 
Action: Mouse moved to (347, 250)
Screenshot: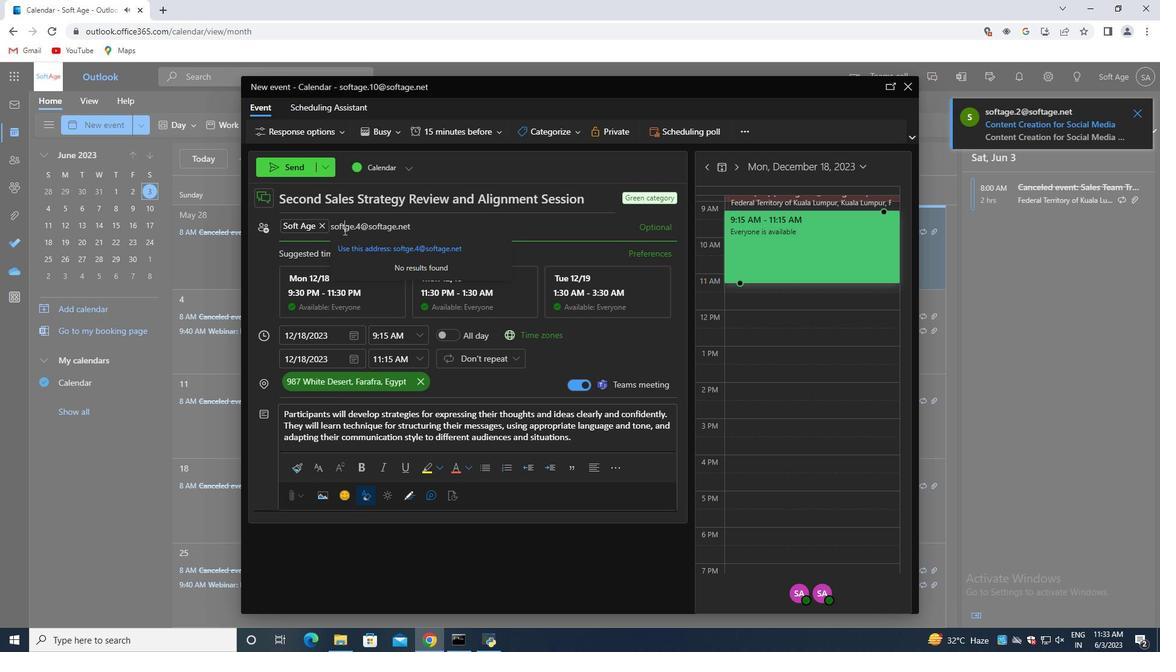 
Action: Key pressed a
Screenshot: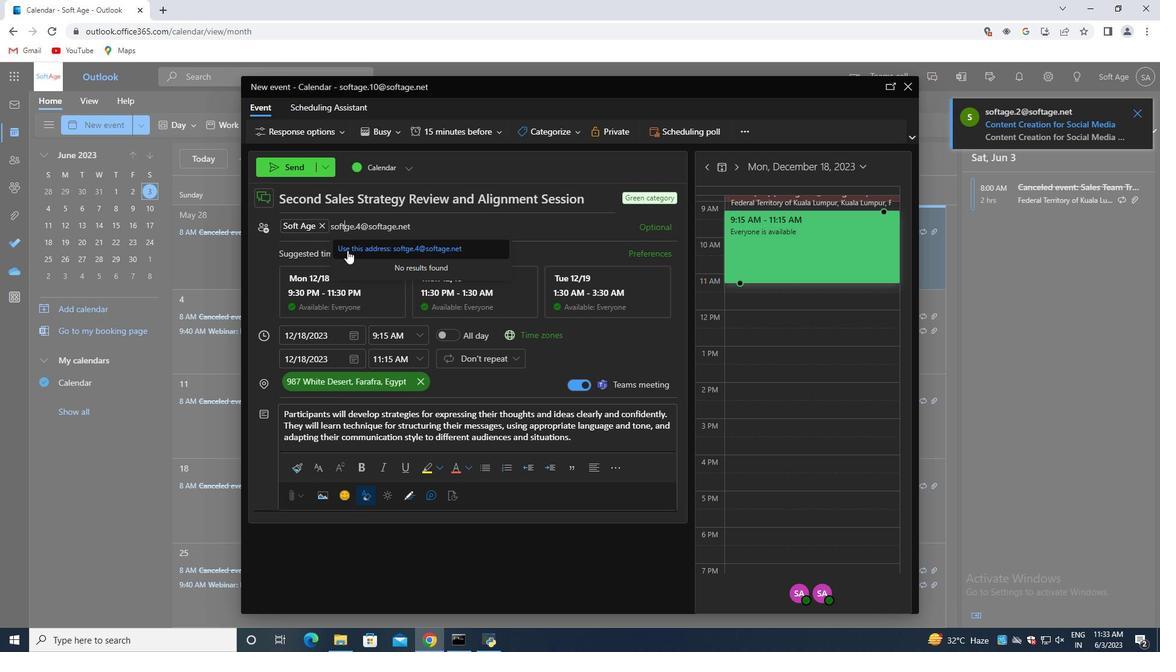 
Action: Mouse moved to (435, 255)
Screenshot: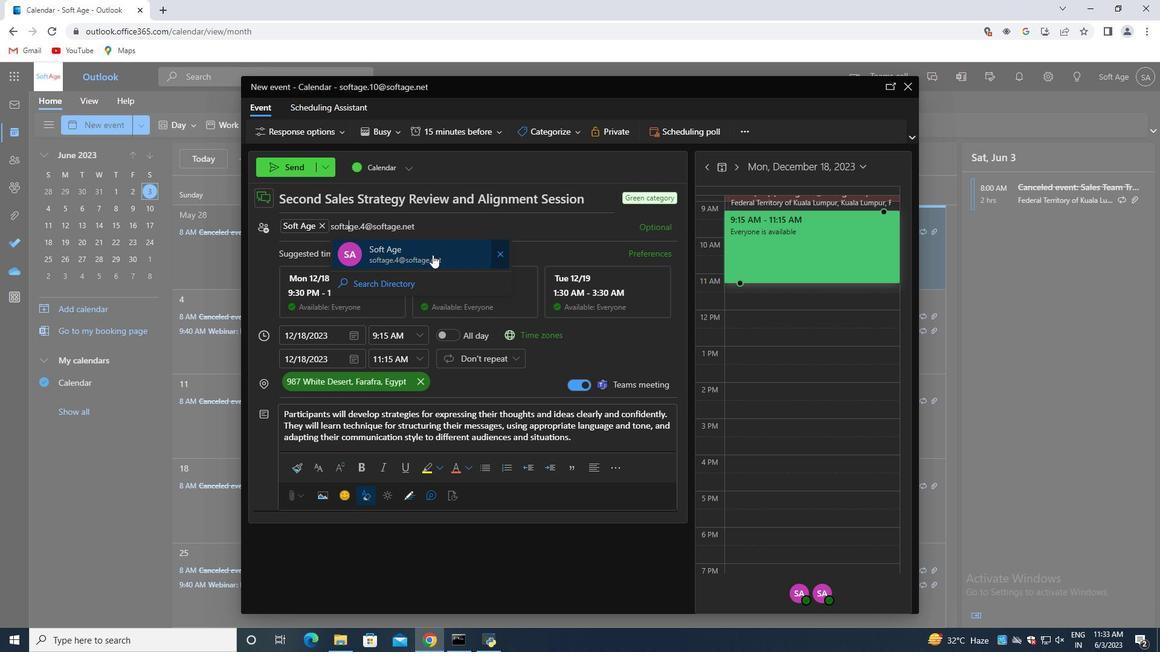 
Action: Mouse pressed left at (435, 255)
Screenshot: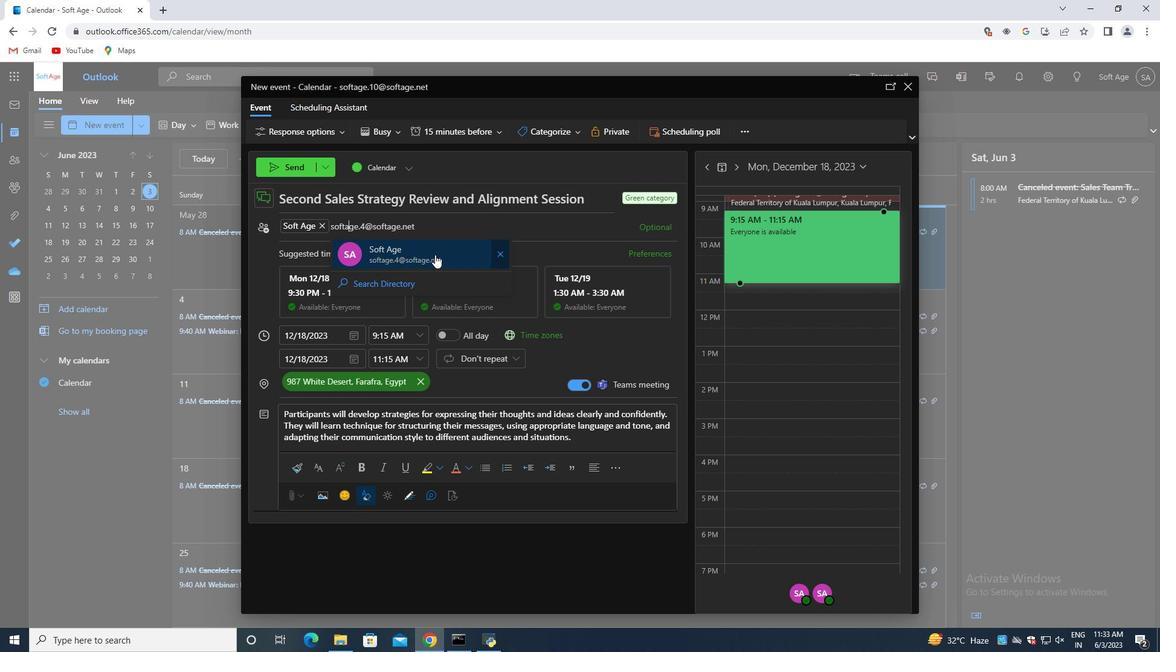 
Action: Mouse moved to (467, 130)
Screenshot: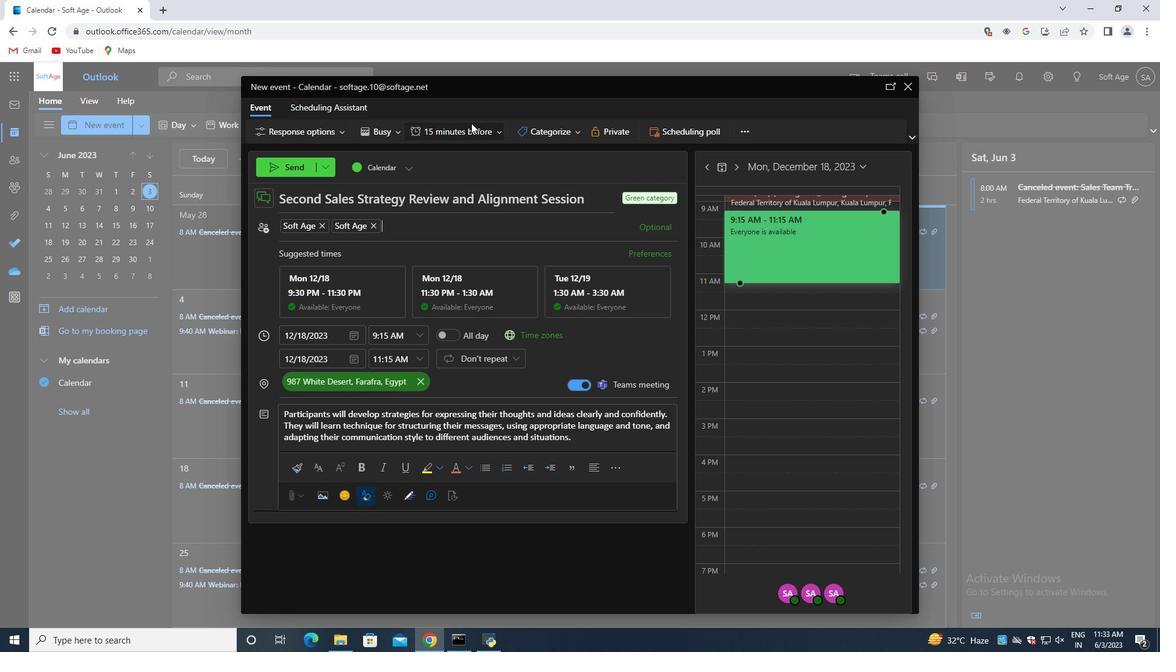 
Action: Mouse pressed left at (467, 130)
Screenshot: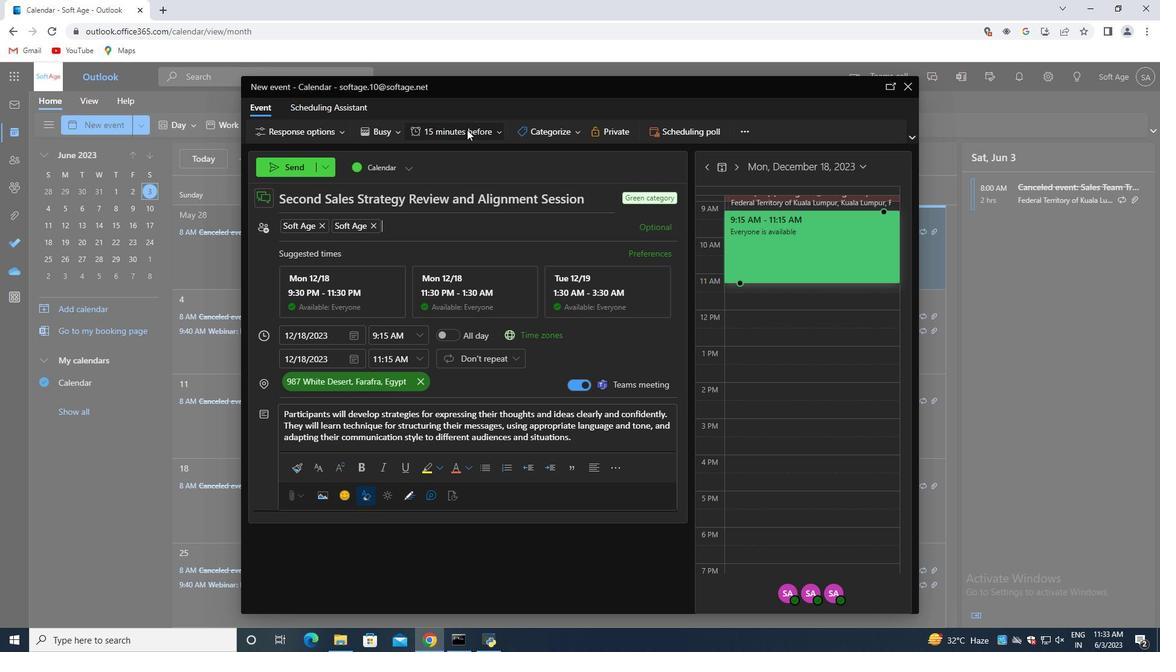 
Action: Mouse moved to (439, 310)
Screenshot: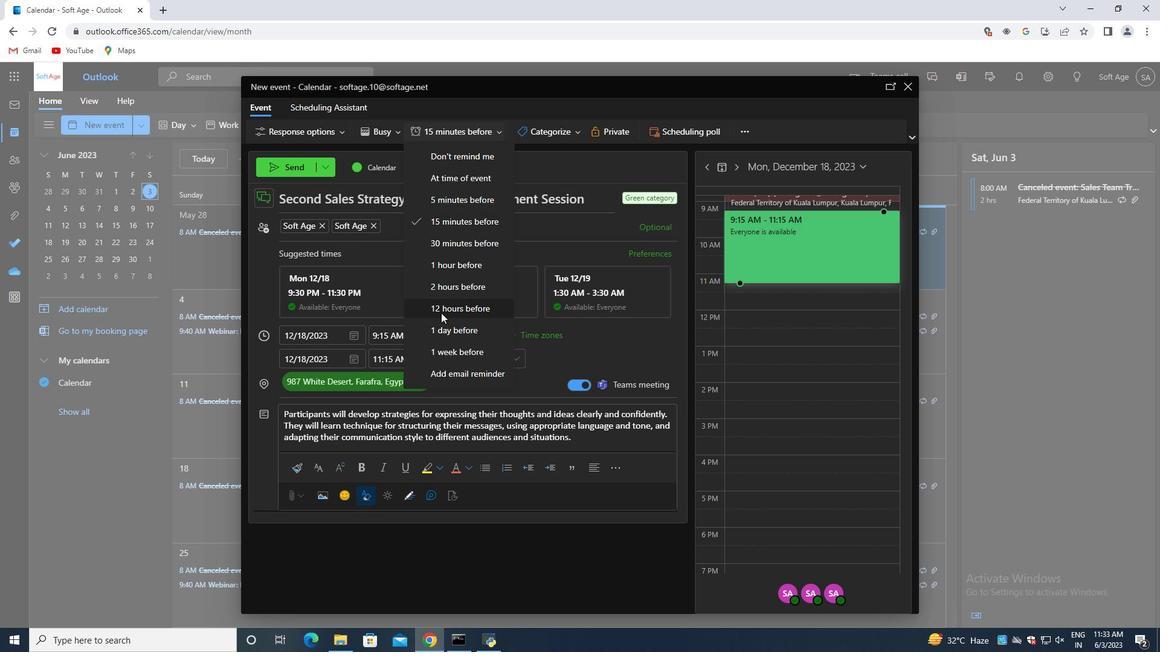 
Action: Mouse pressed left at (439, 310)
Screenshot: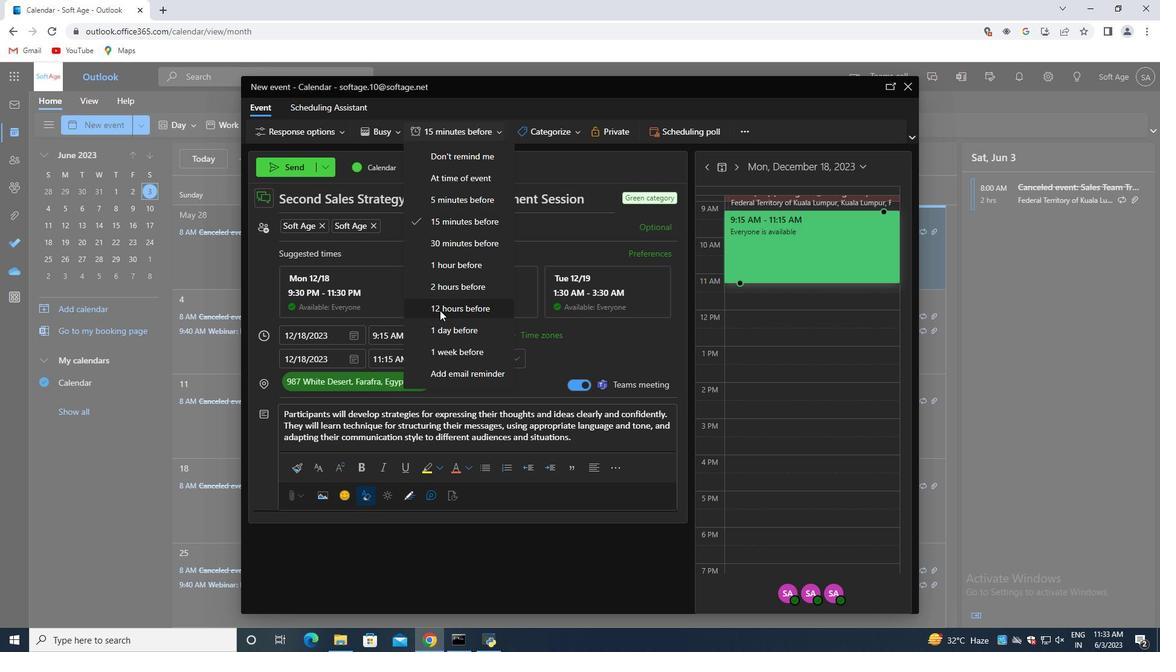 
Action: Mouse moved to (289, 170)
Screenshot: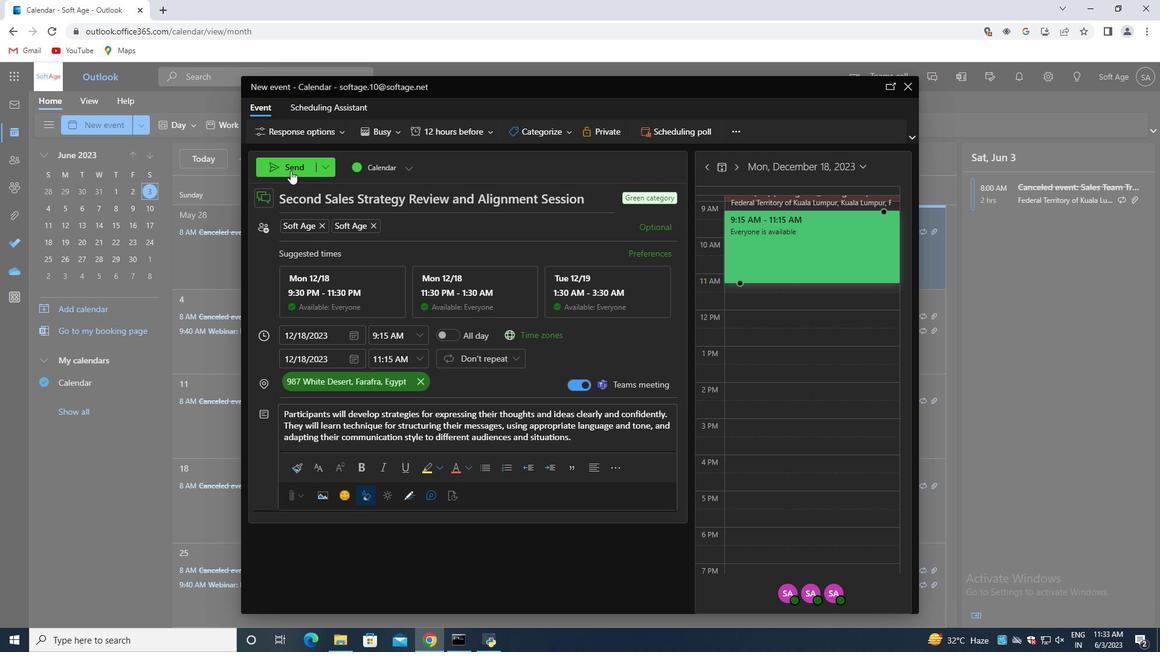 
Action: Mouse pressed left at (289, 170)
Screenshot: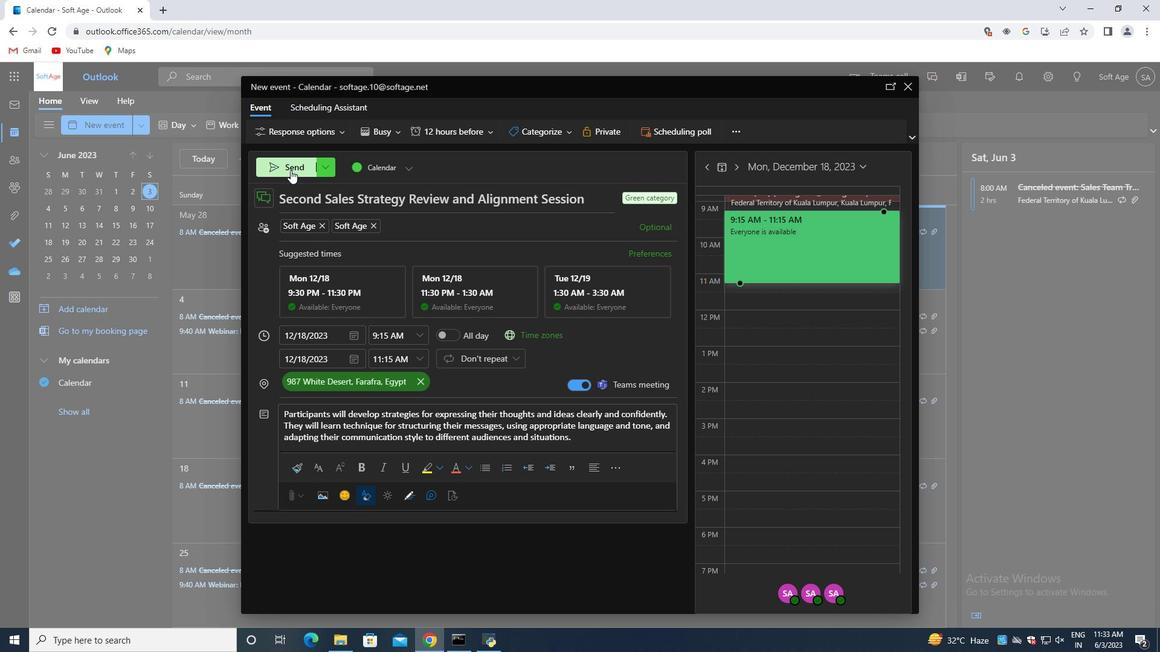 
